 Task: Create a due date automation trigger when advanced on, 2 working days before a card is due add dates starting in more than 1 working days at 11:00 AM.
Action: Mouse moved to (1197, 354)
Screenshot: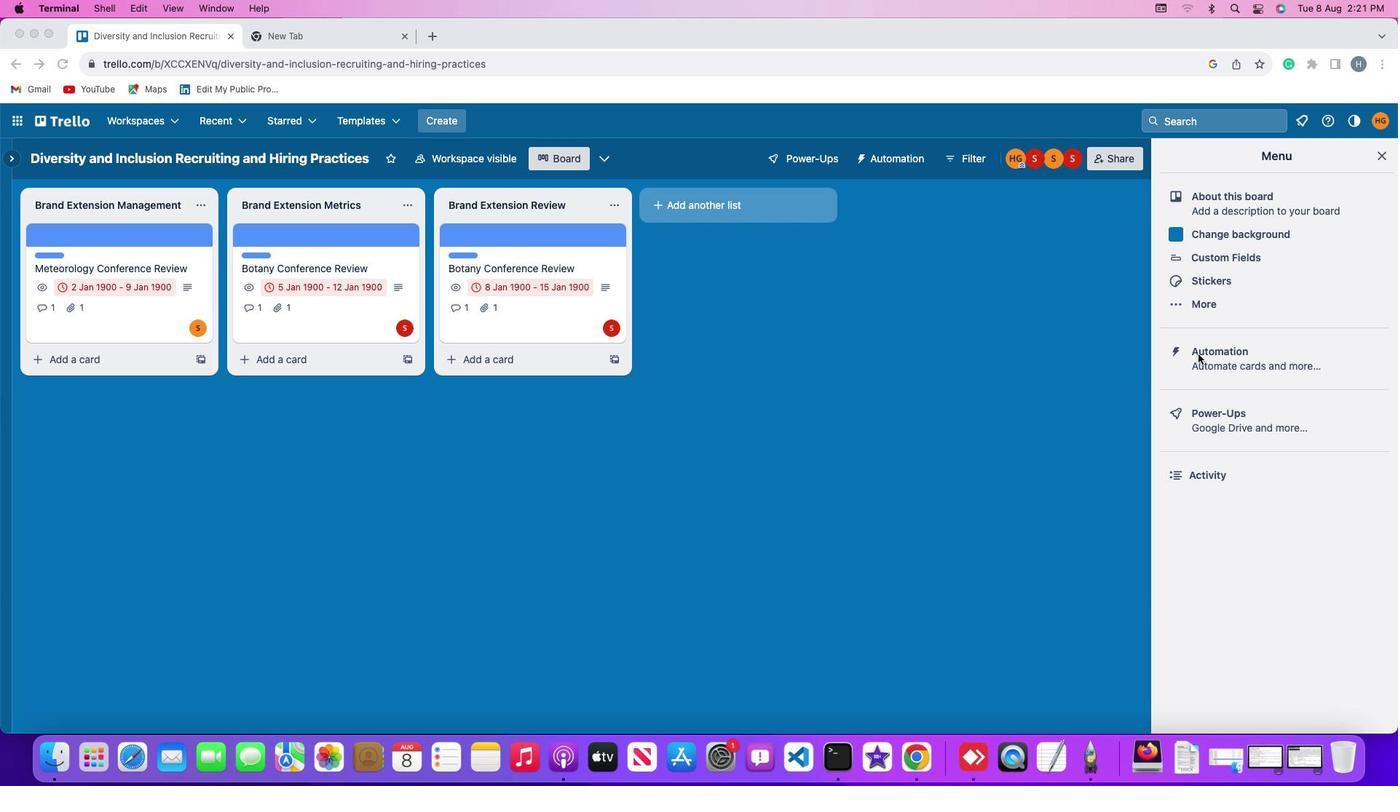 
Action: Mouse pressed left at (1197, 354)
Screenshot: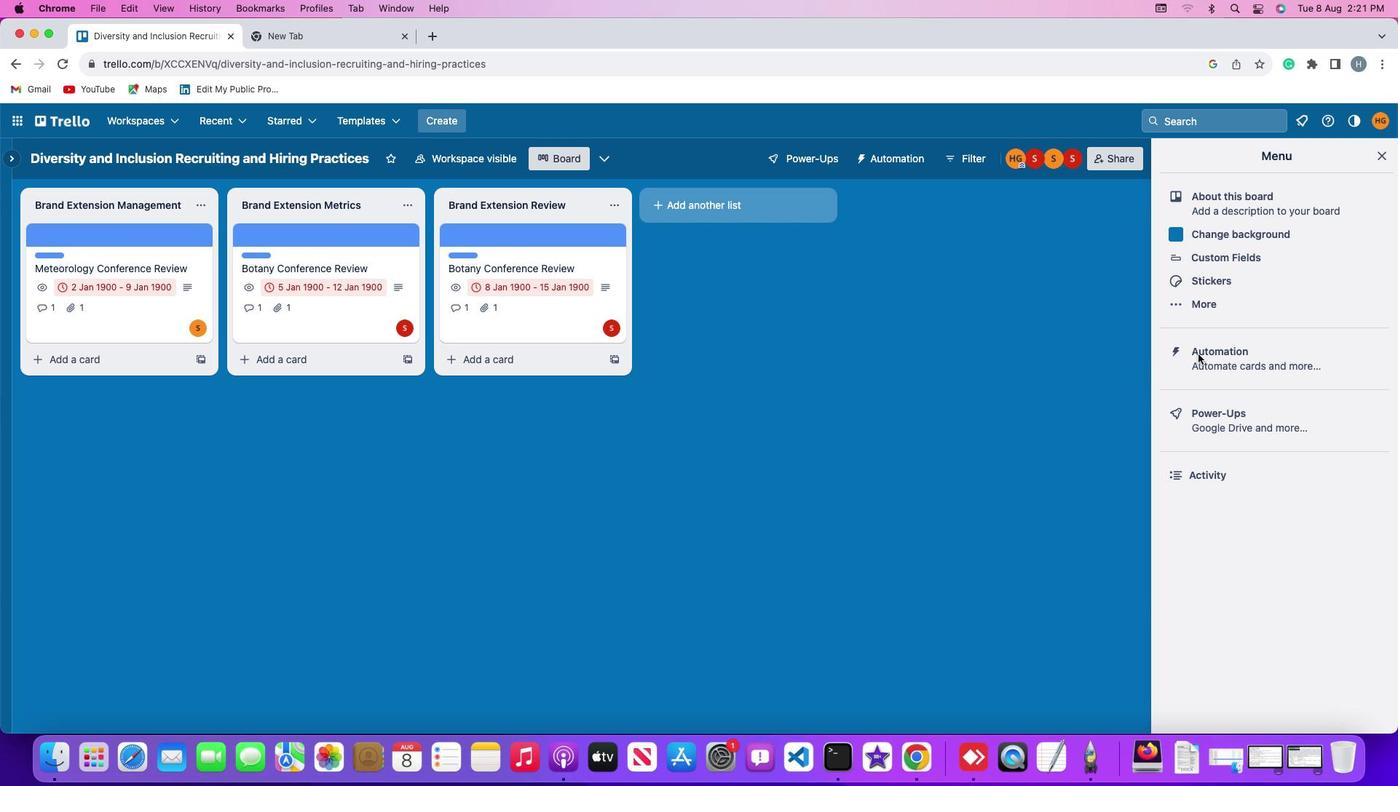 
Action: Mouse pressed left at (1197, 354)
Screenshot: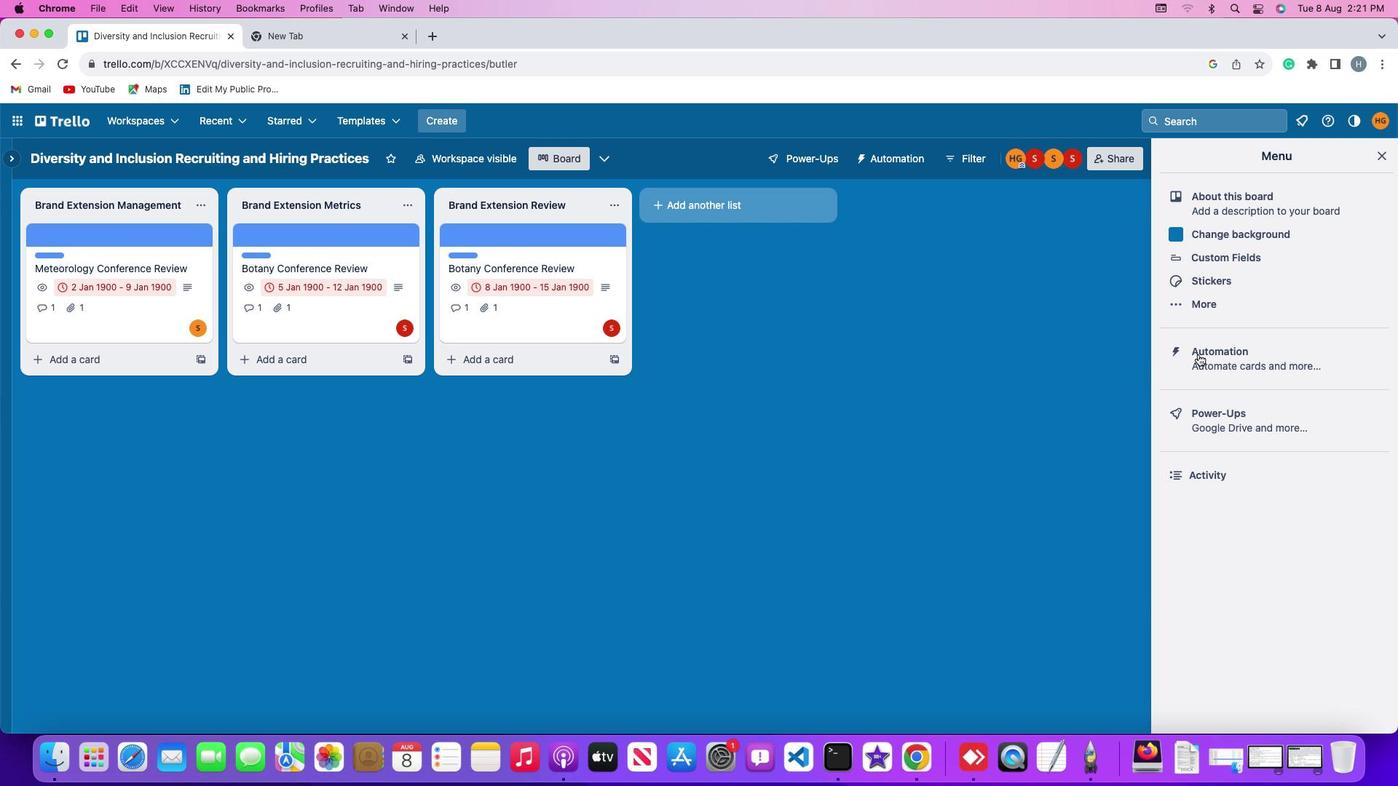 
Action: Mouse moved to (96, 347)
Screenshot: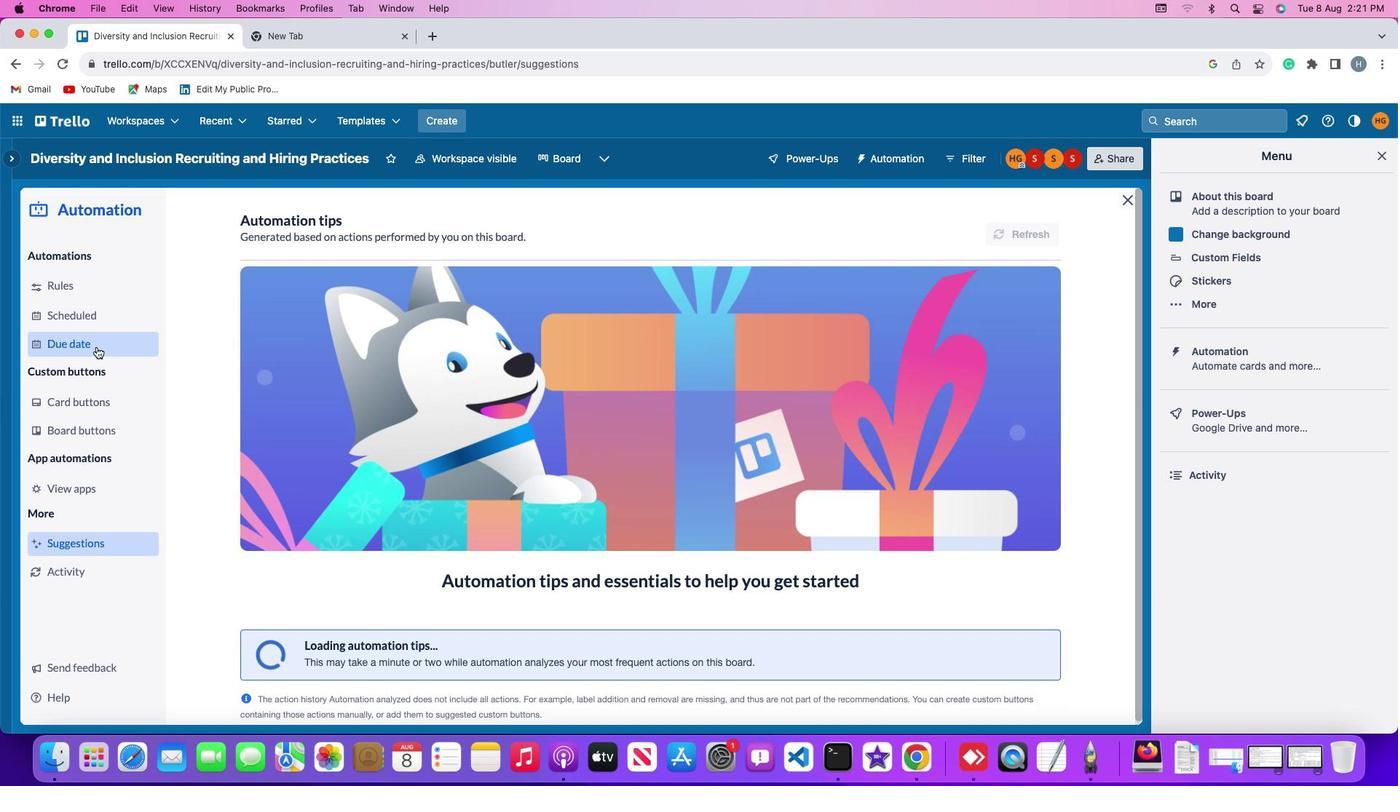
Action: Mouse pressed left at (96, 347)
Screenshot: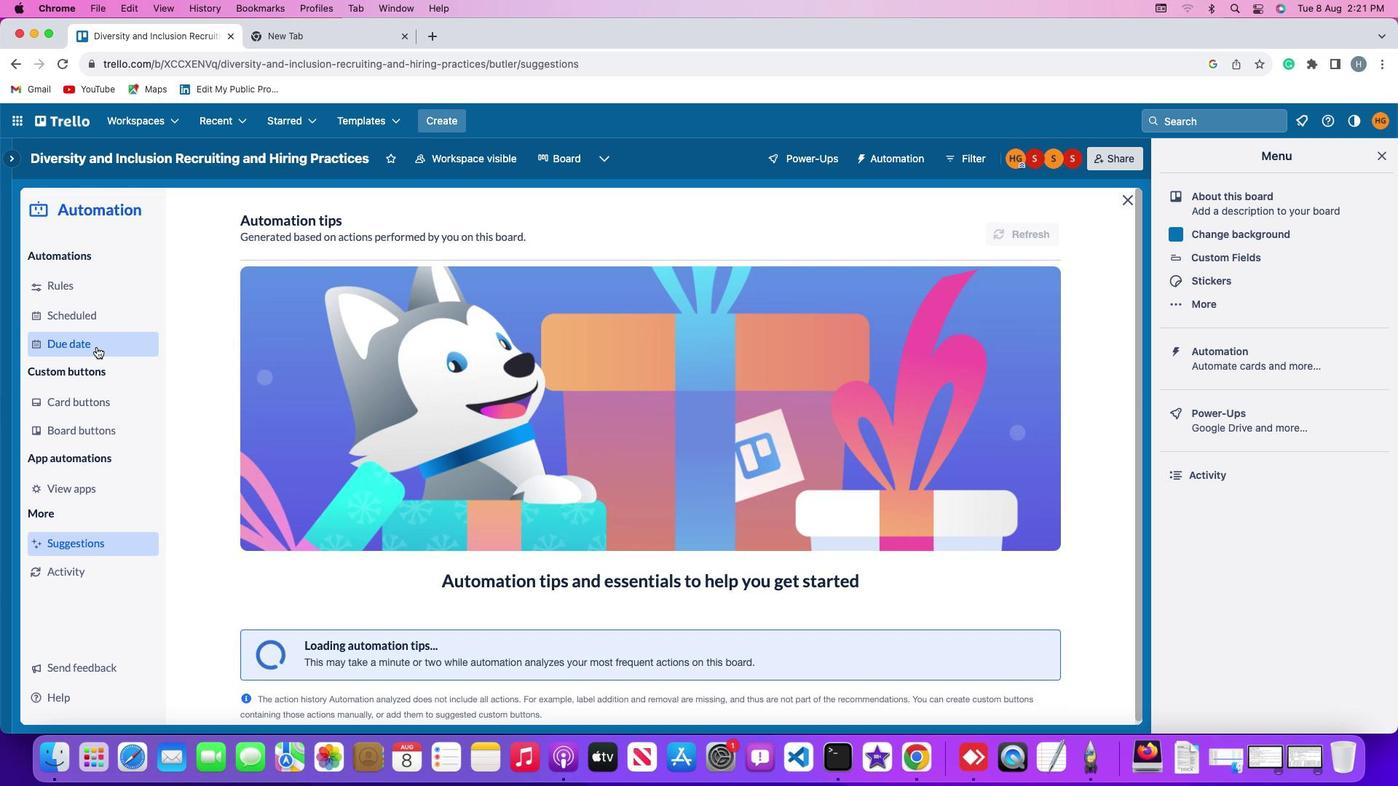 
Action: Mouse moved to (980, 223)
Screenshot: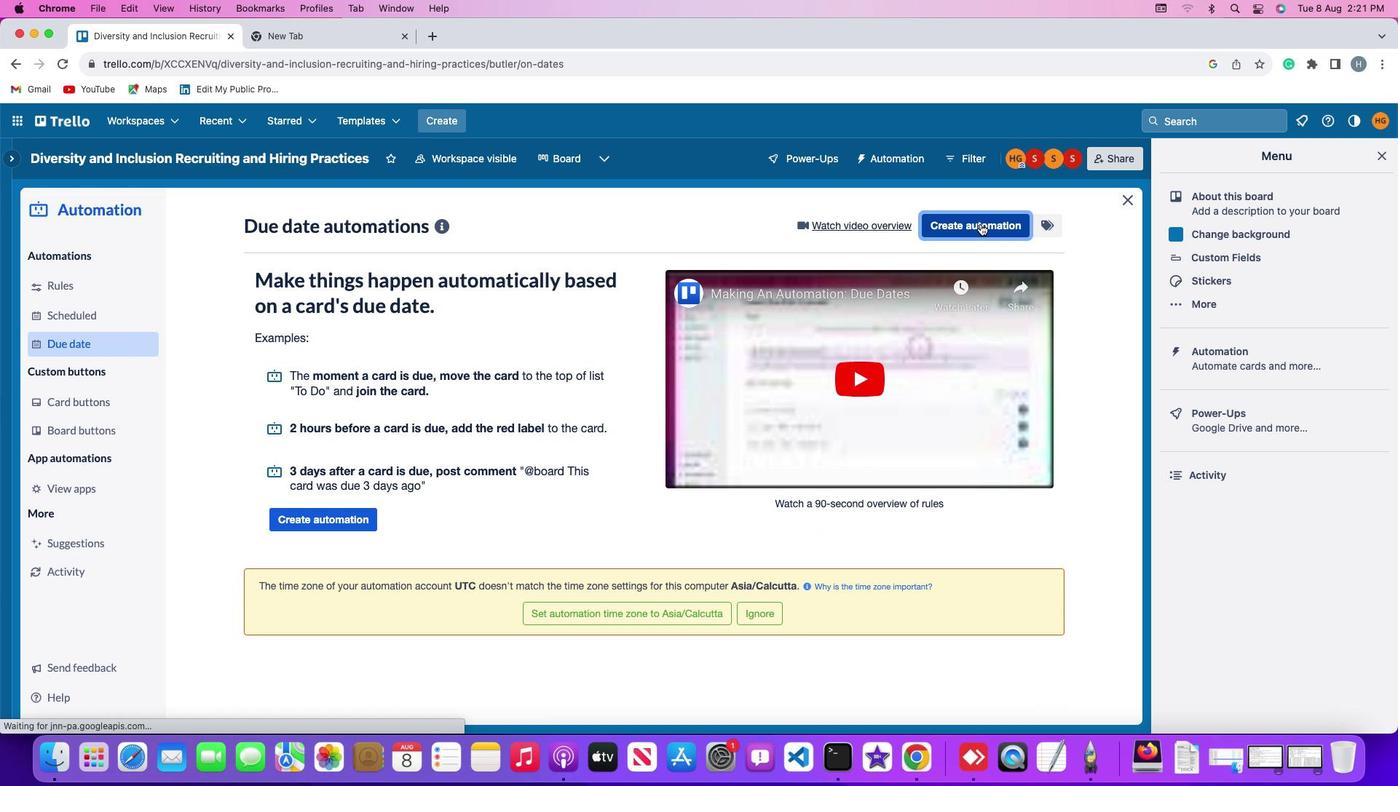 
Action: Mouse pressed left at (980, 223)
Screenshot: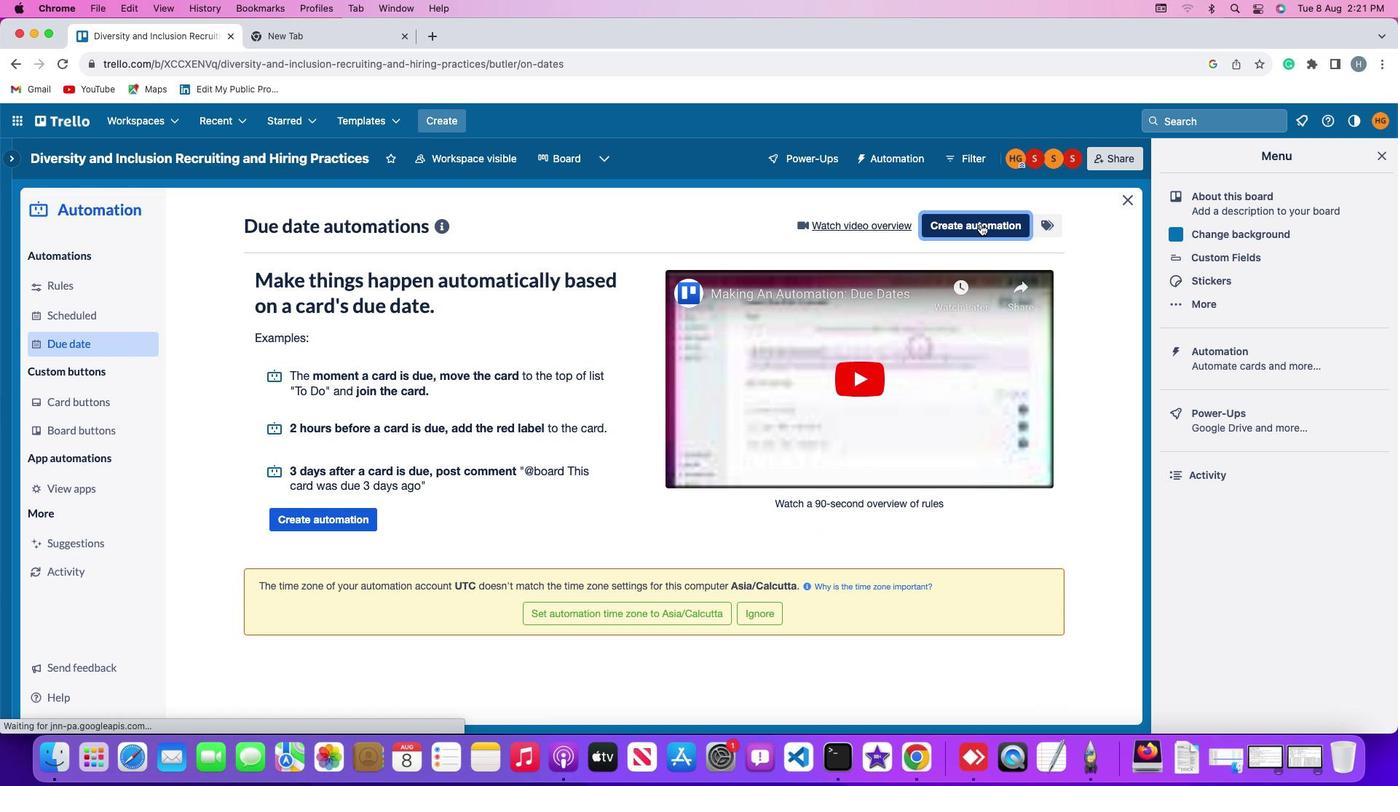
Action: Mouse moved to (305, 358)
Screenshot: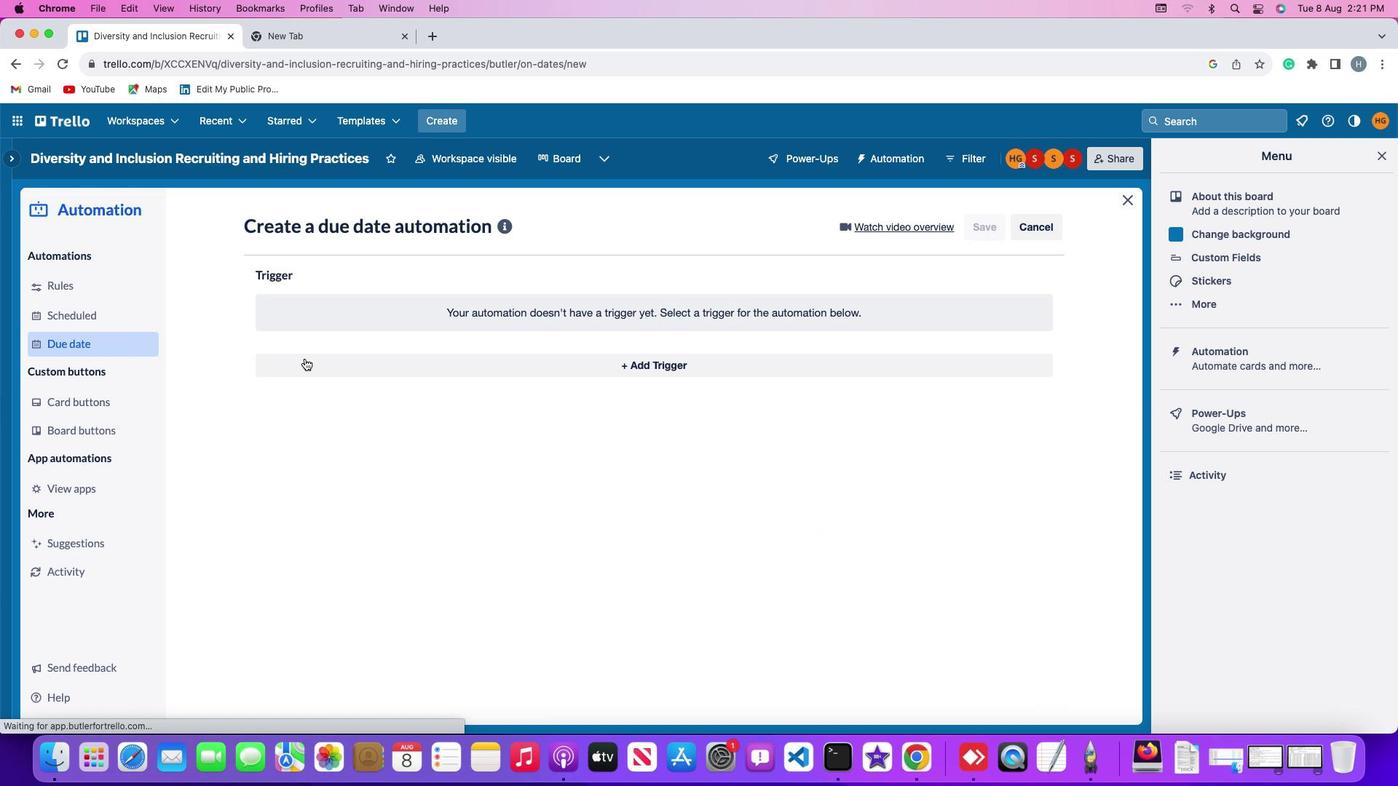 
Action: Mouse pressed left at (305, 358)
Screenshot: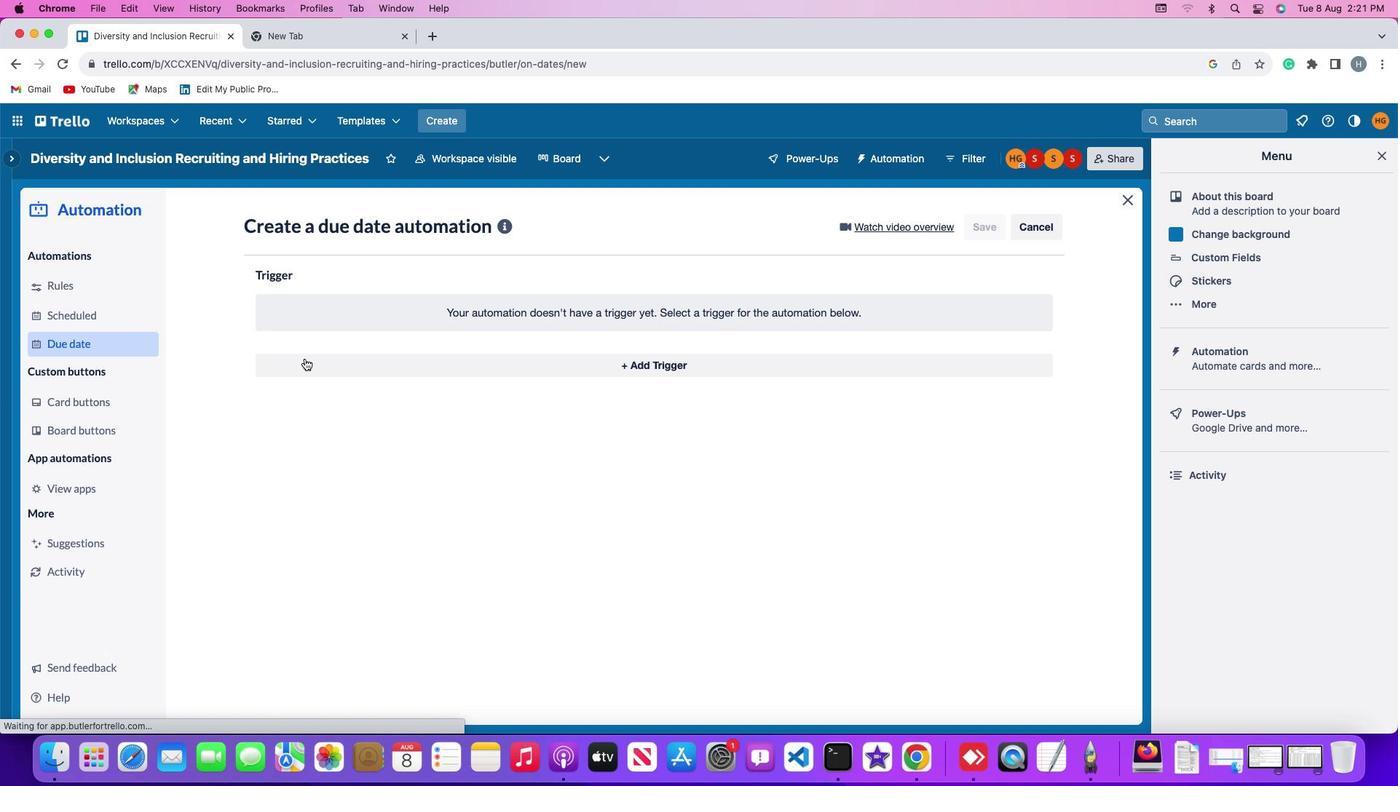
Action: Mouse moved to (284, 583)
Screenshot: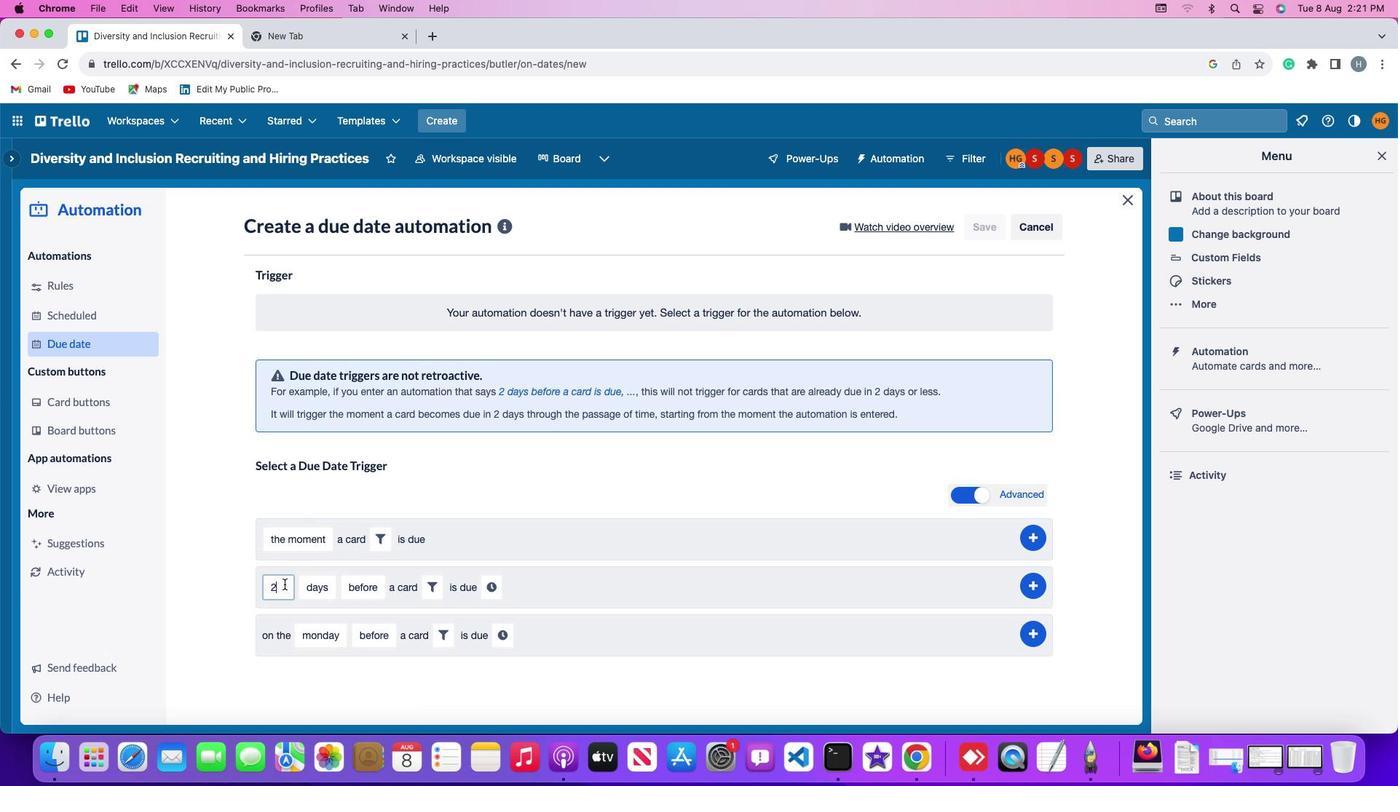
Action: Mouse pressed left at (284, 583)
Screenshot: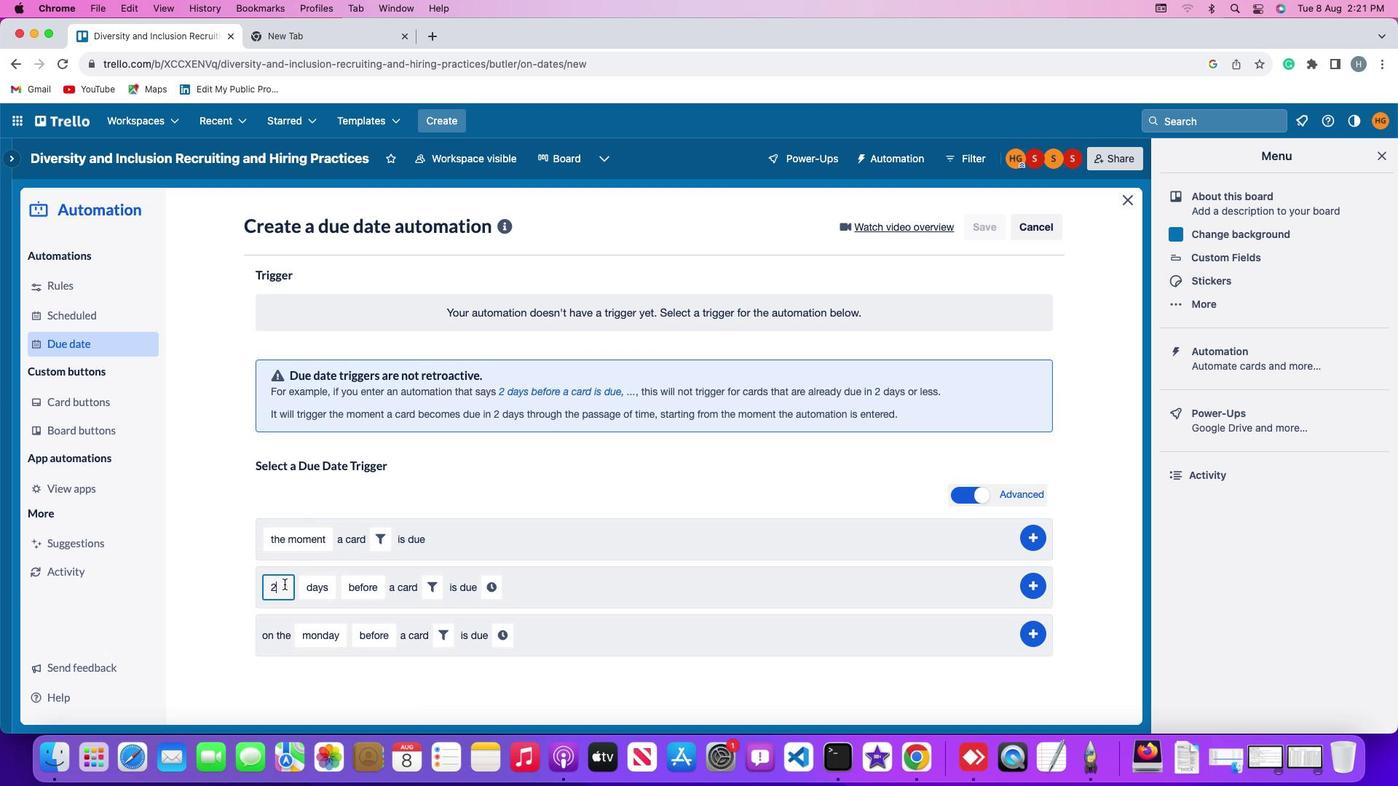 
Action: Mouse moved to (284, 581)
Screenshot: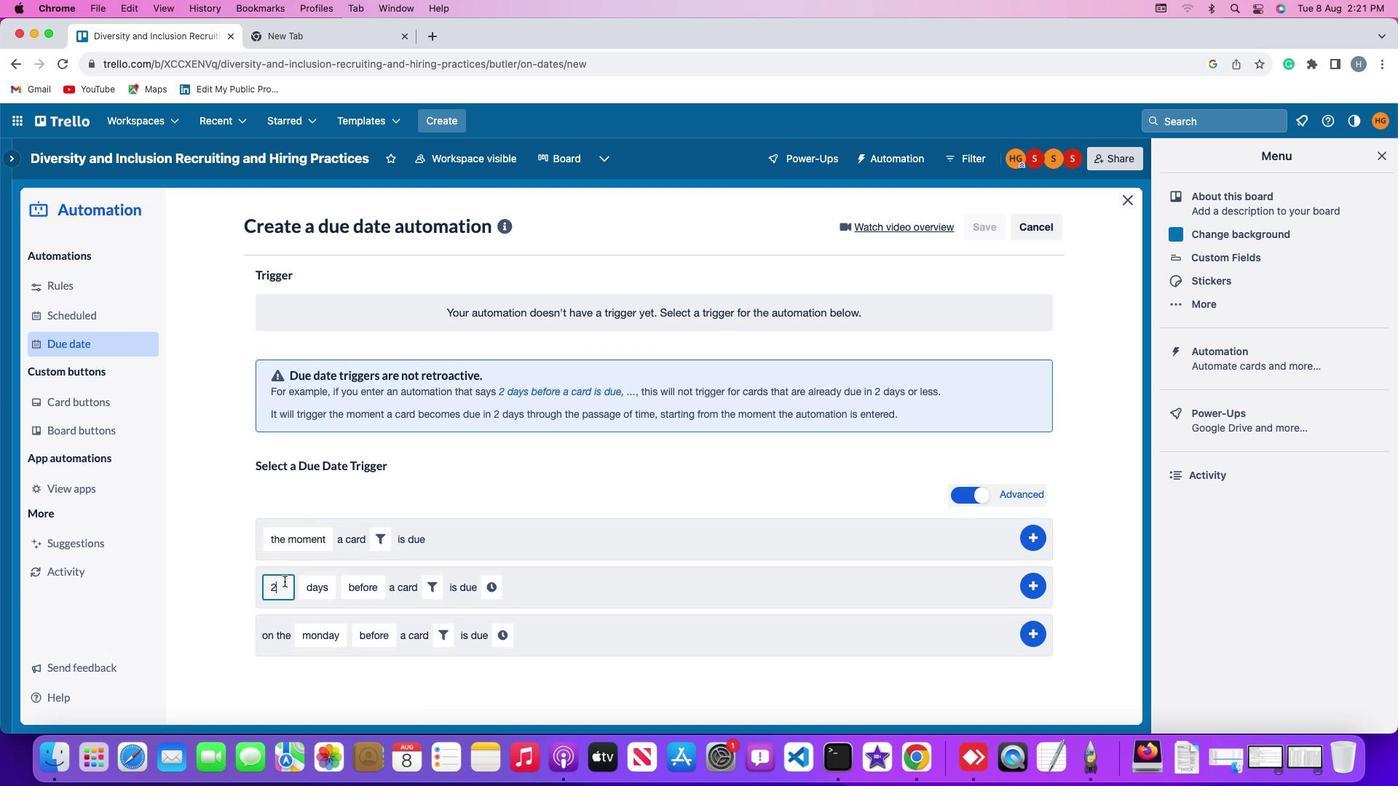 
Action: Key pressed Key.backspace'2'
Screenshot: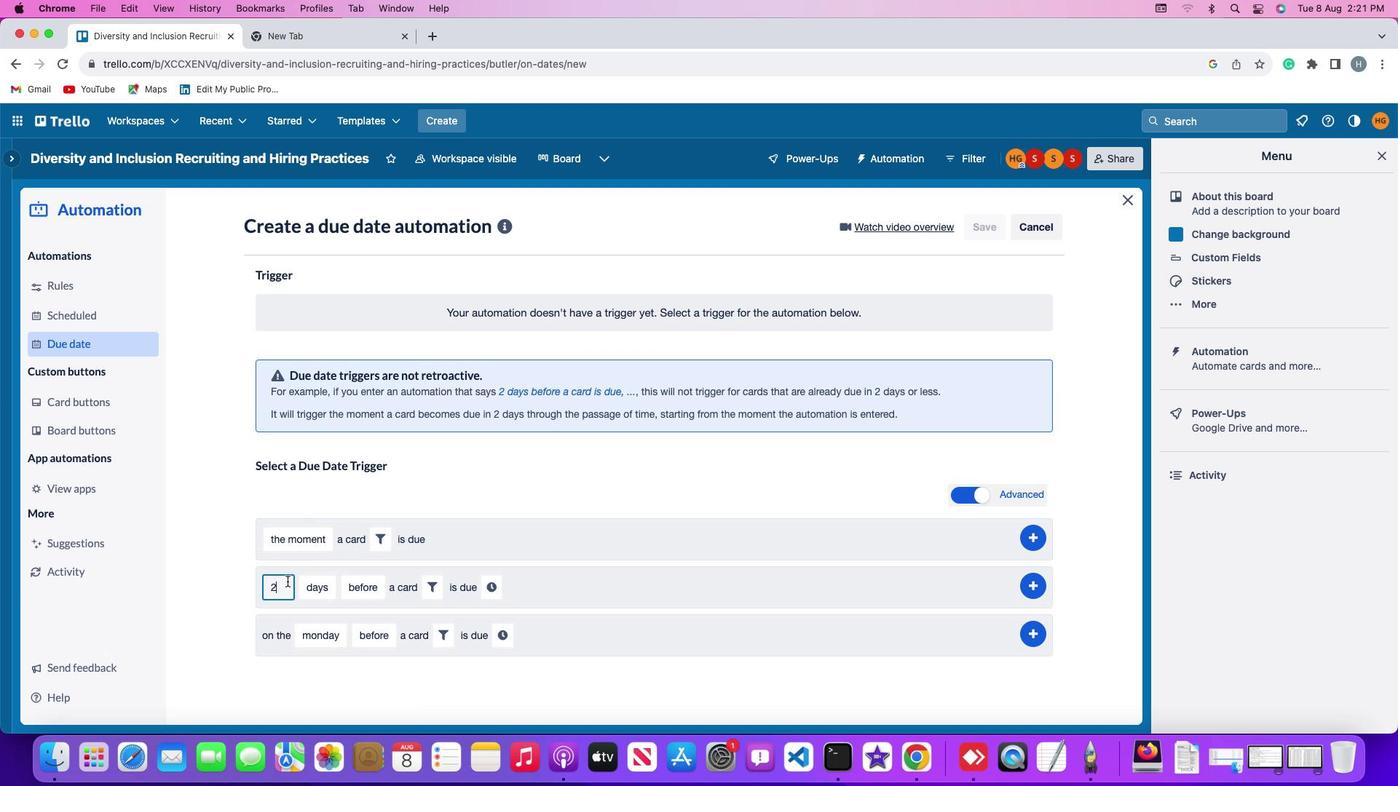 
Action: Mouse moved to (311, 582)
Screenshot: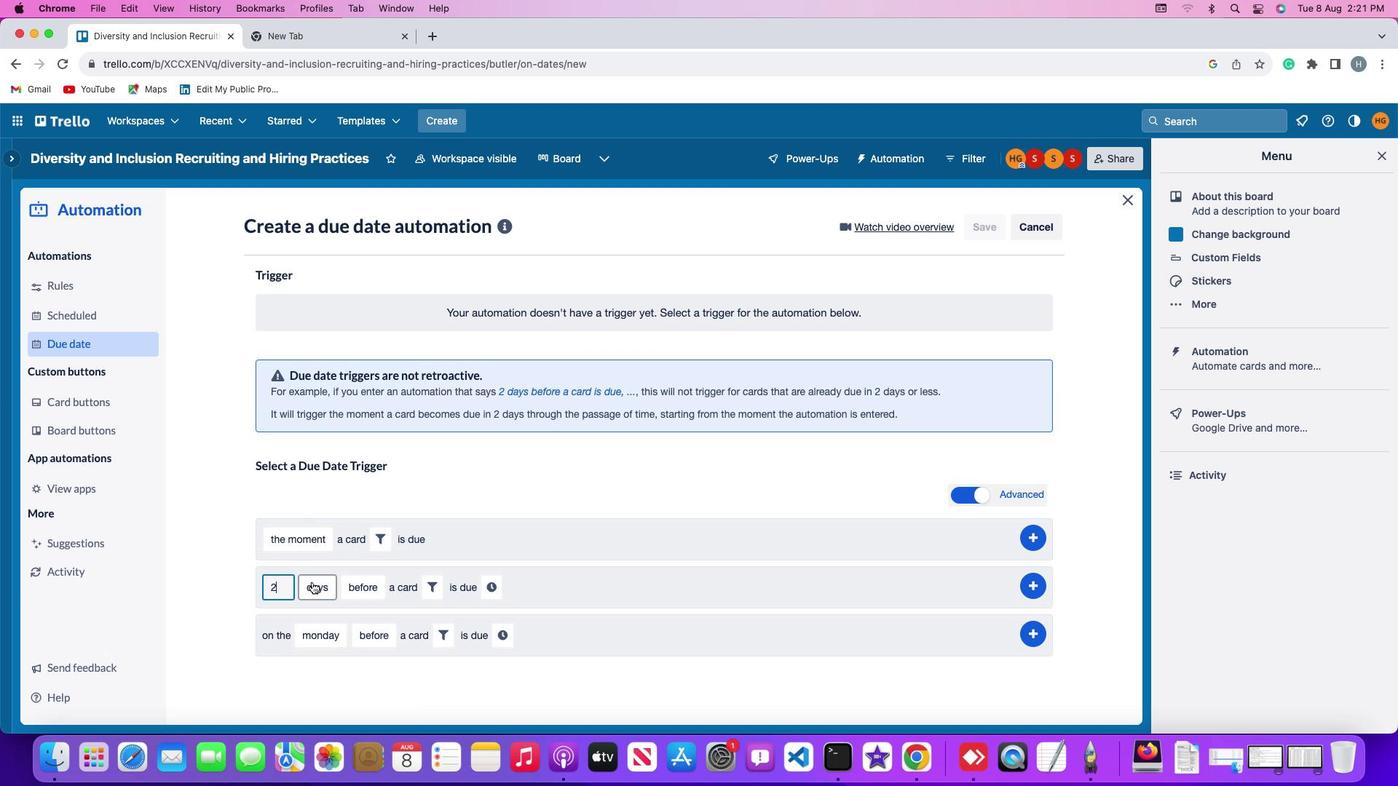 
Action: Mouse pressed left at (311, 582)
Screenshot: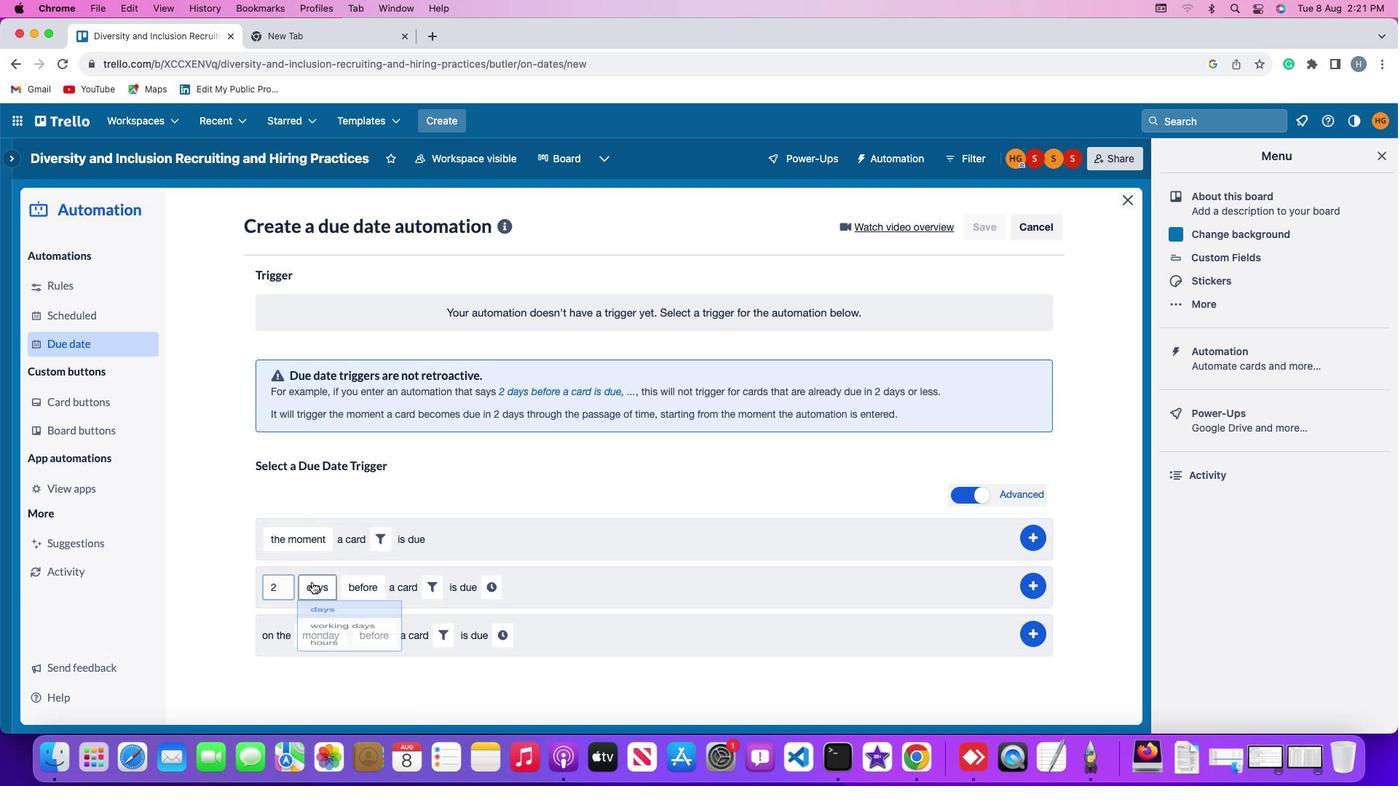 
Action: Mouse moved to (329, 637)
Screenshot: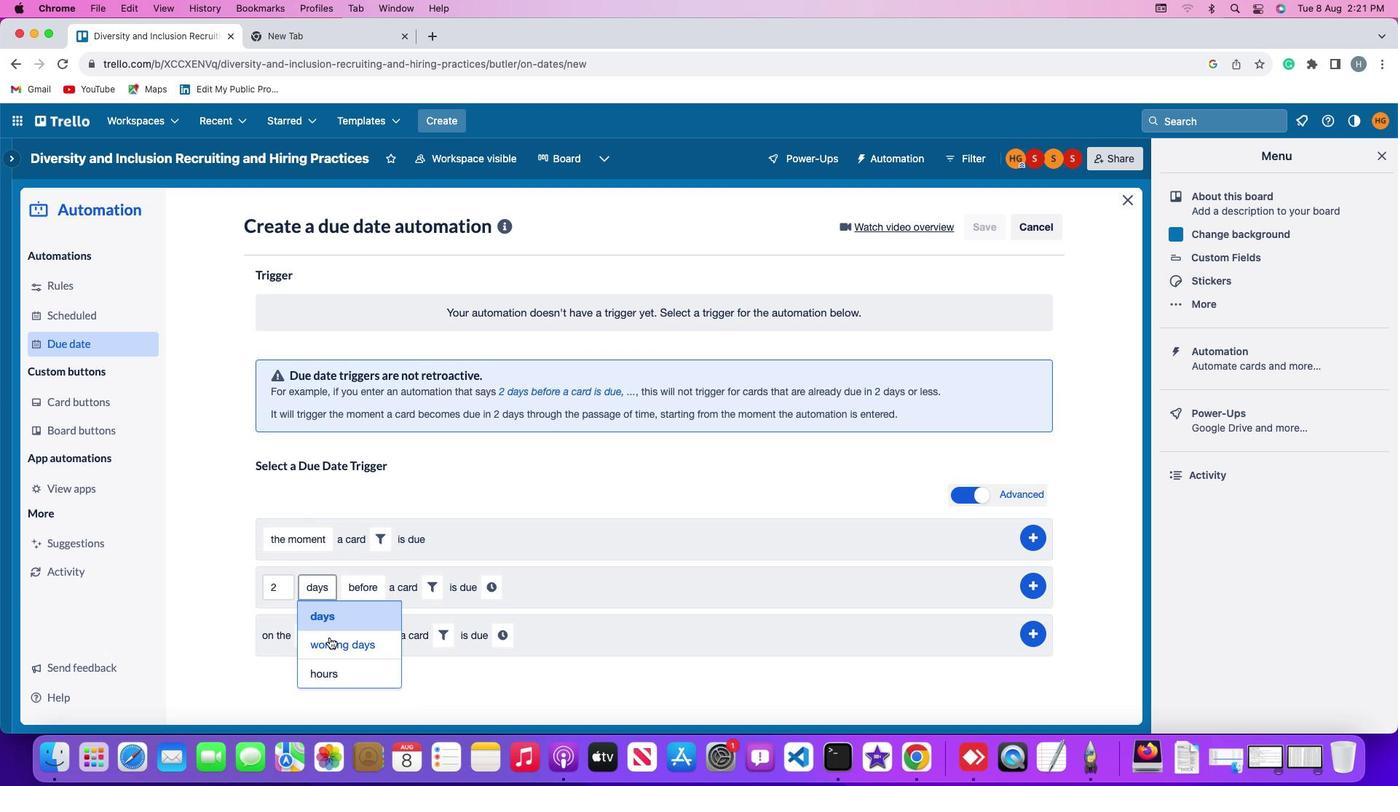
Action: Mouse pressed left at (329, 637)
Screenshot: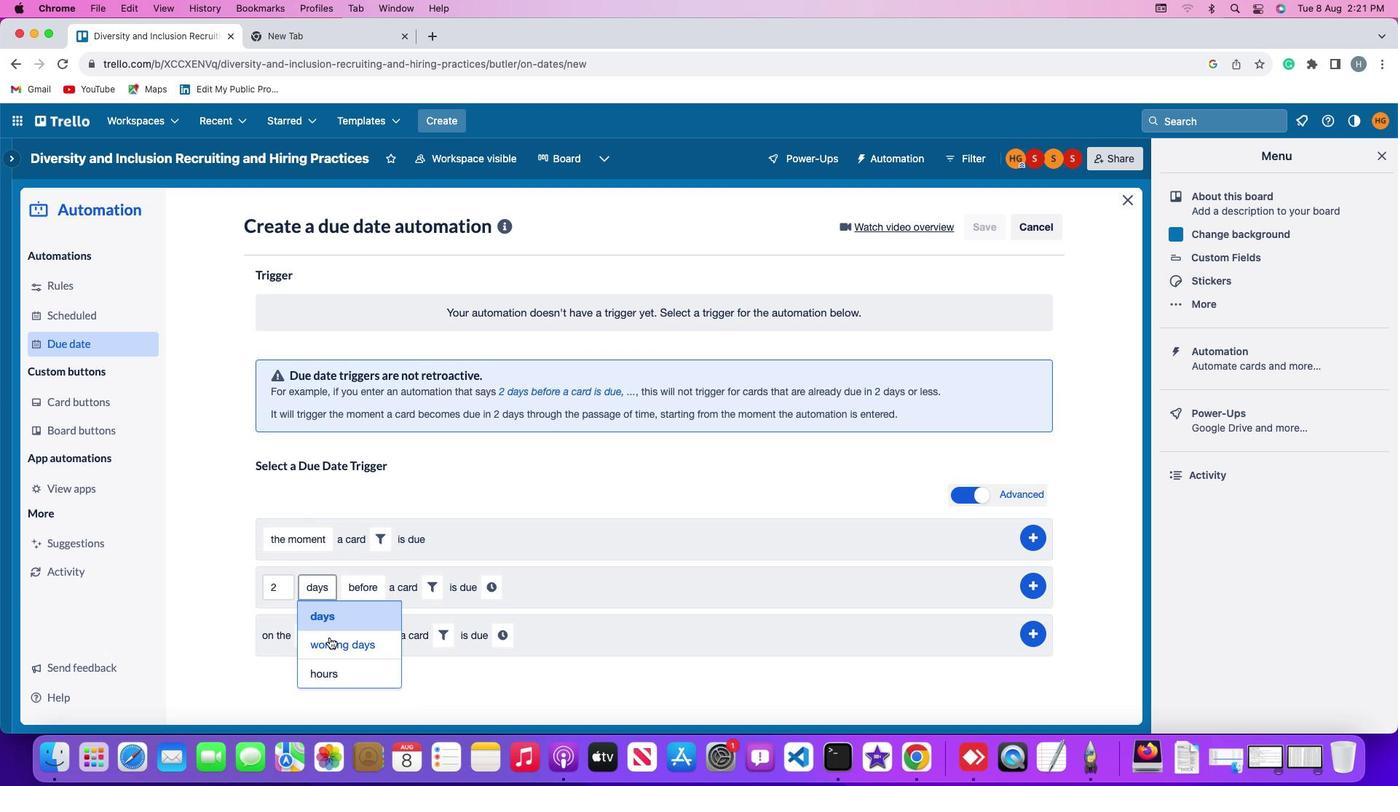 
Action: Mouse moved to (385, 580)
Screenshot: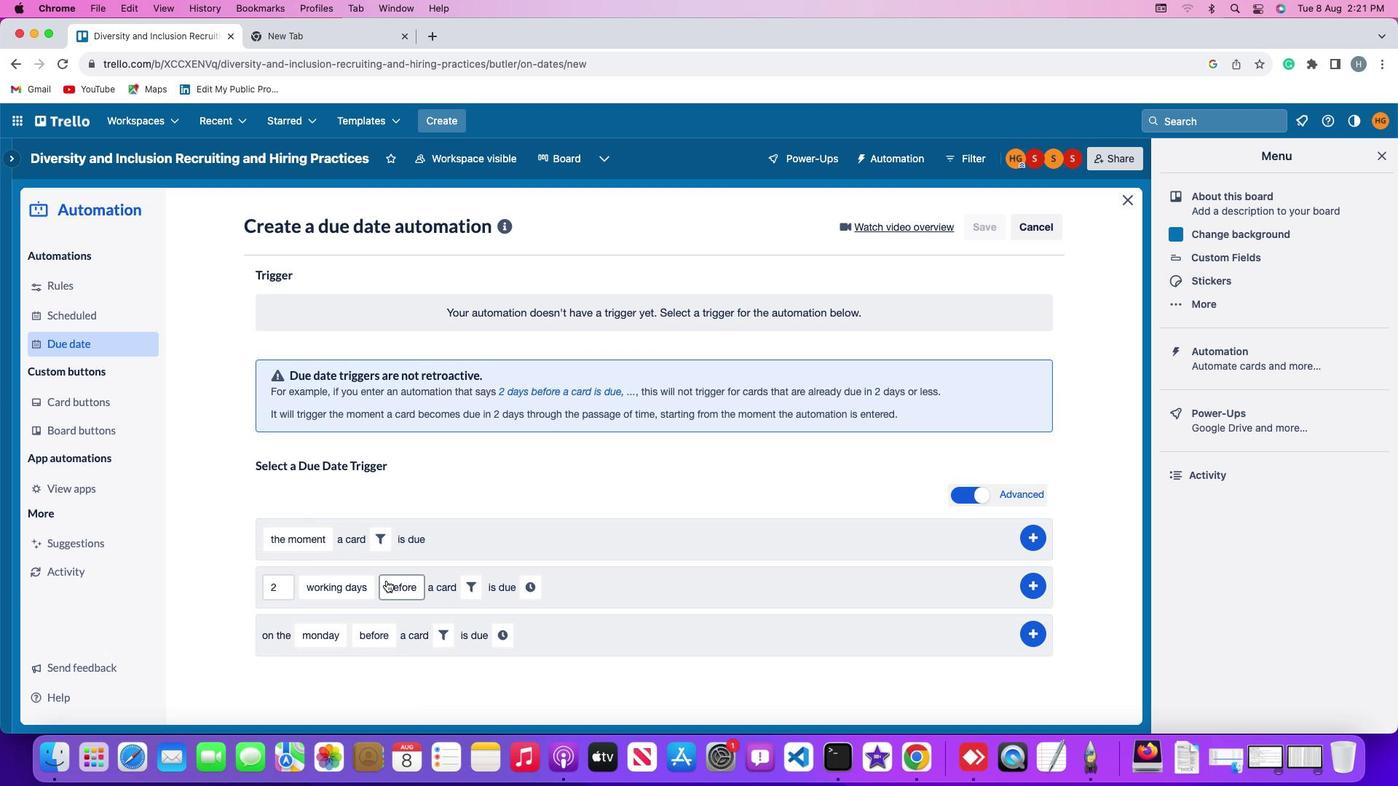 
Action: Mouse pressed left at (385, 580)
Screenshot: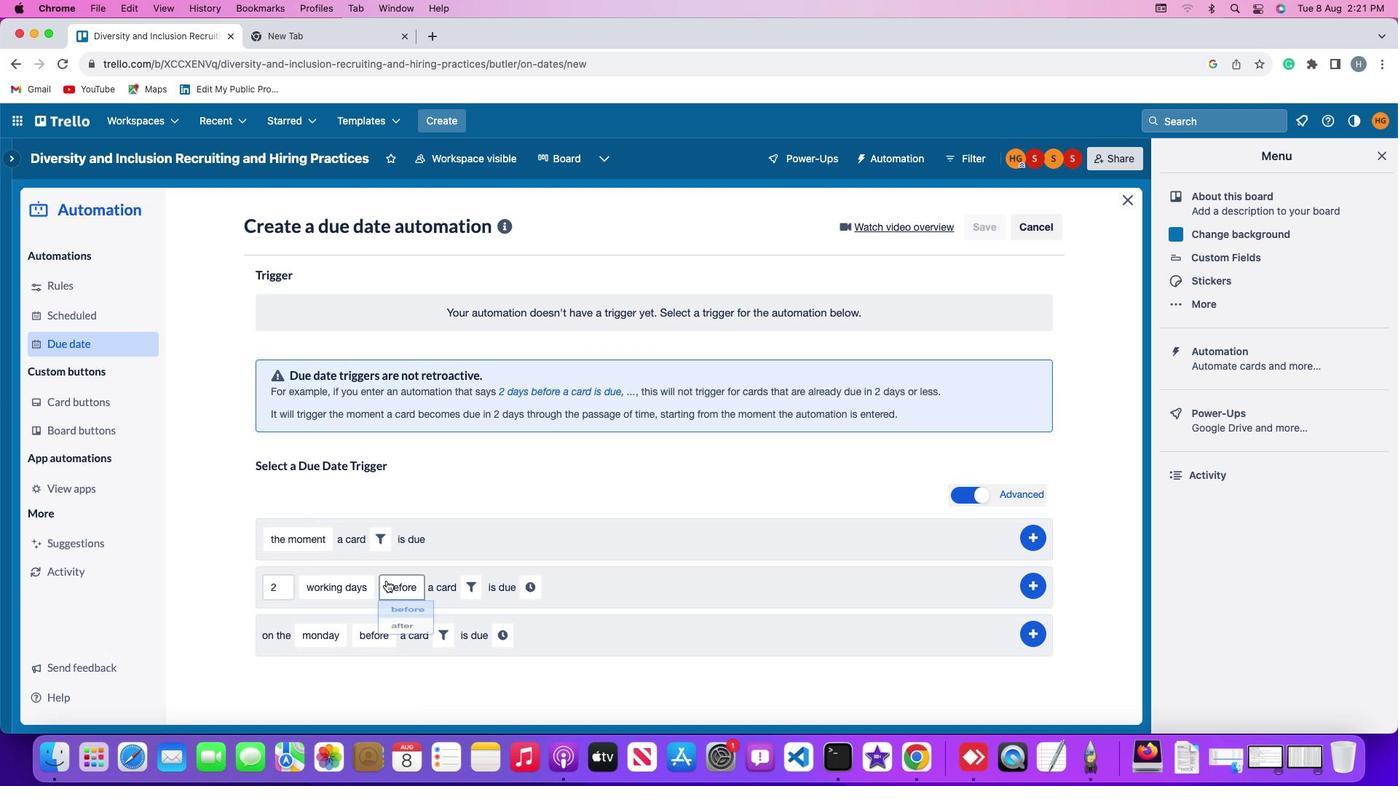 
Action: Mouse moved to (413, 613)
Screenshot: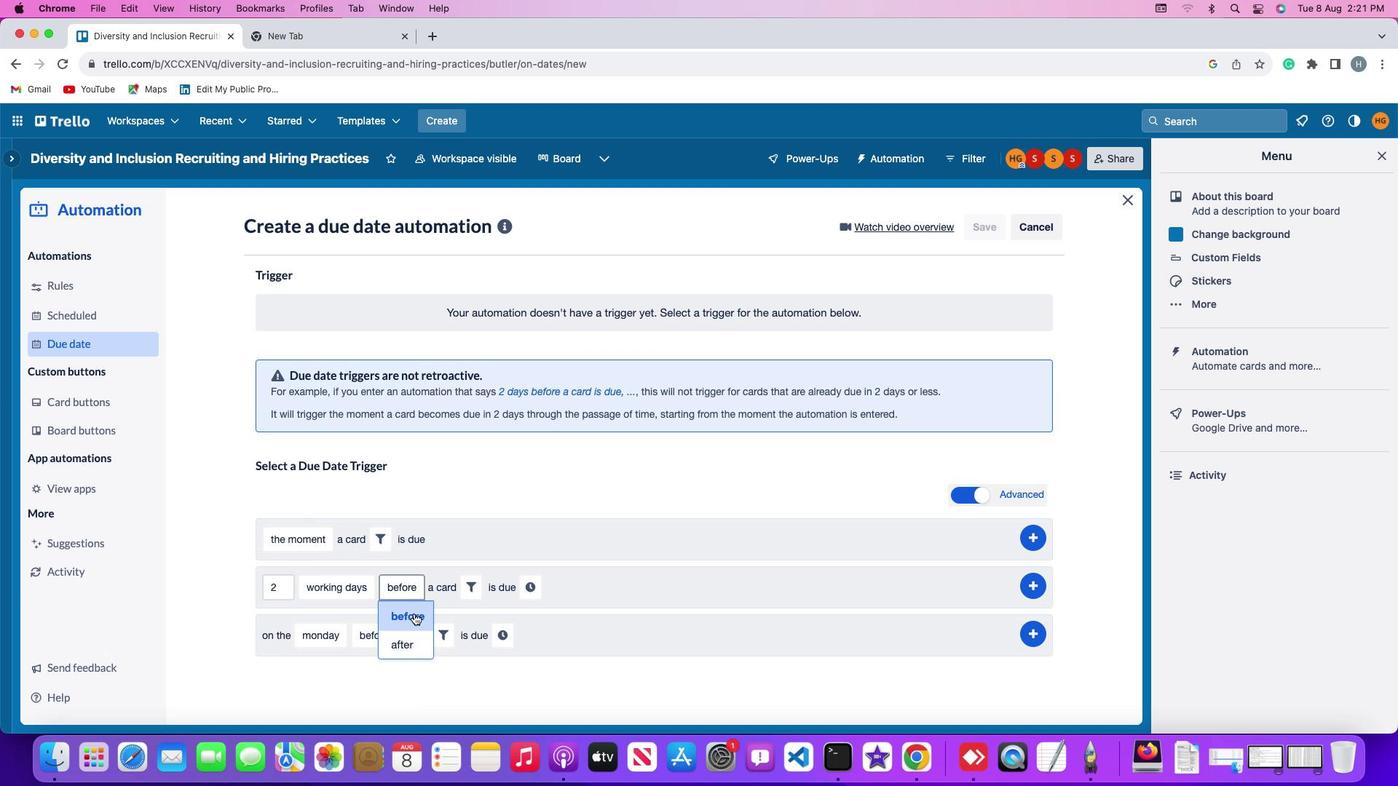 
Action: Mouse pressed left at (413, 613)
Screenshot: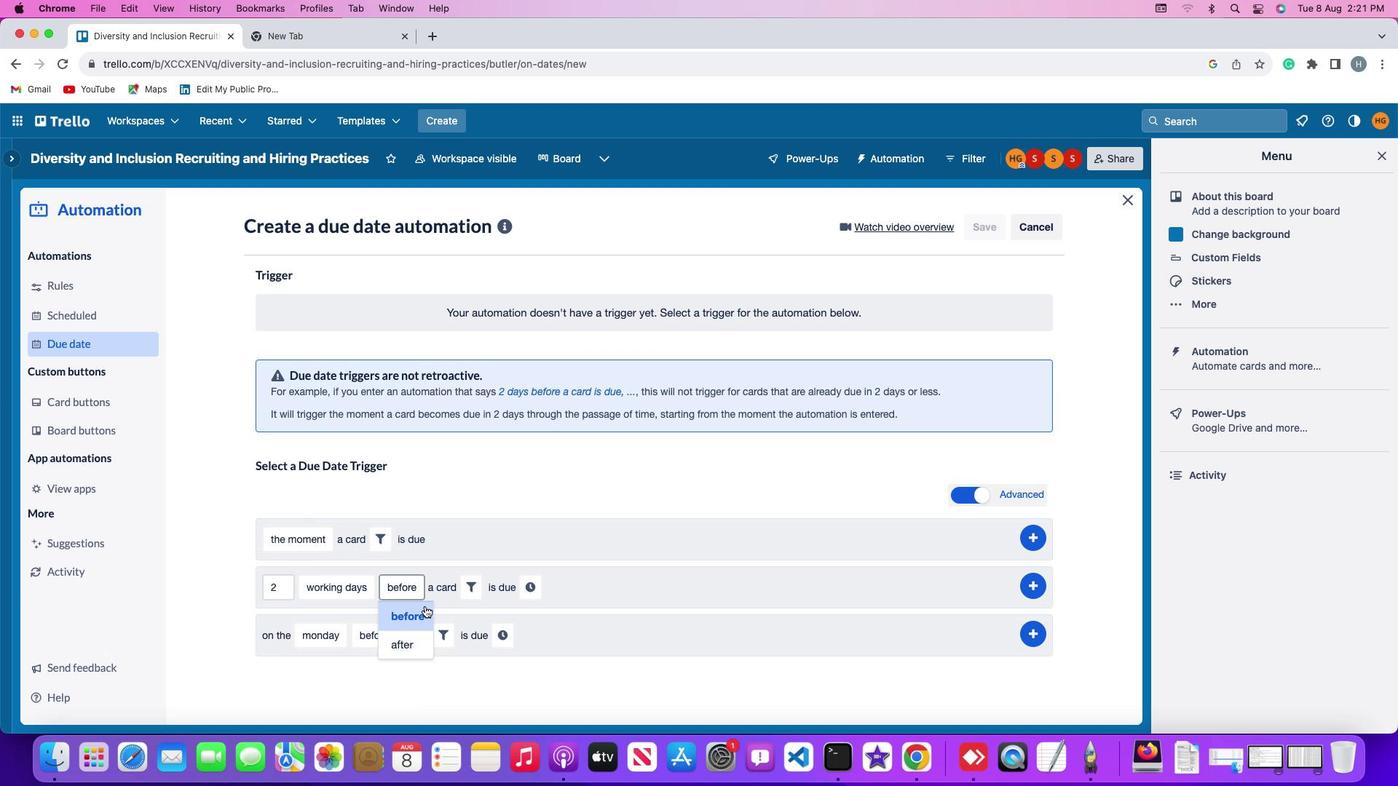 
Action: Mouse moved to (472, 587)
Screenshot: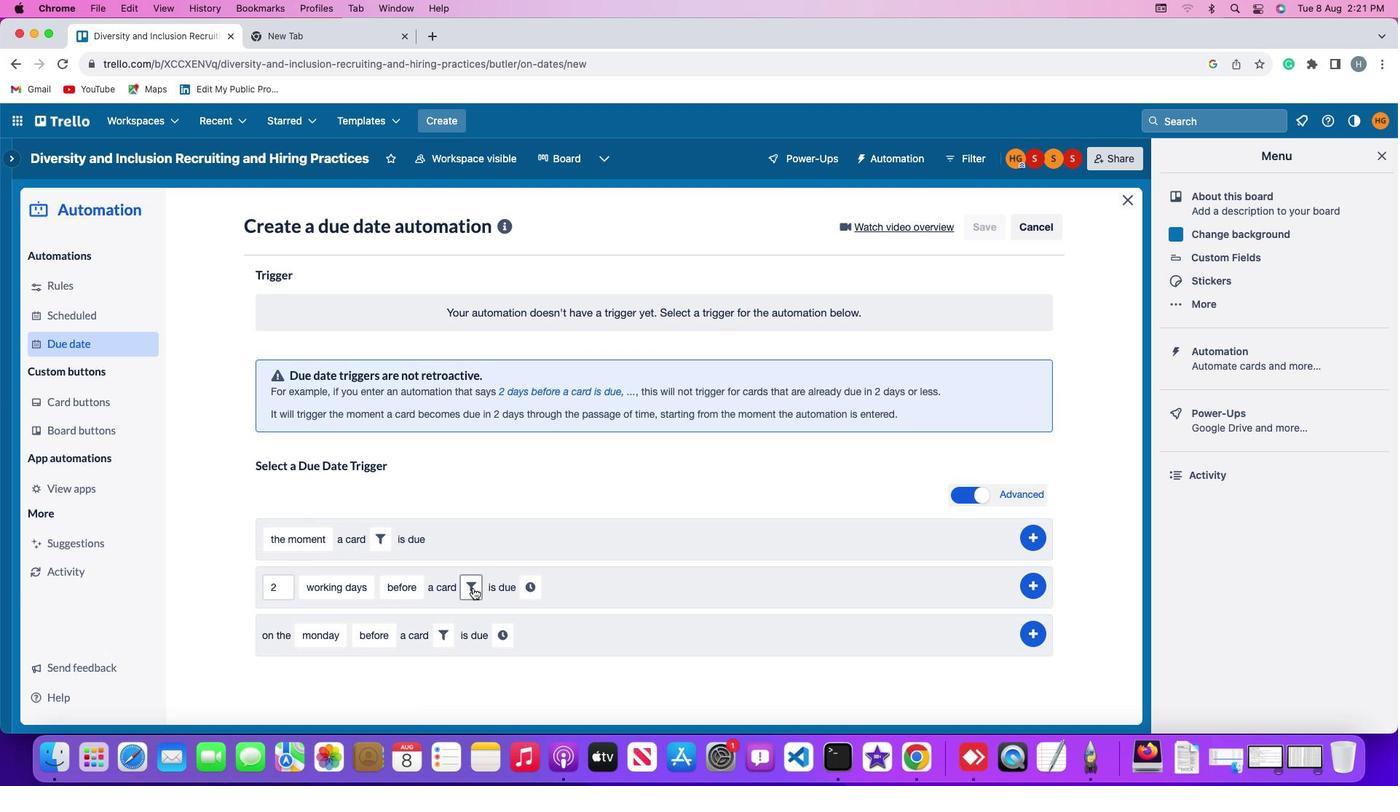 
Action: Mouse pressed left at (472, 587)
Screenshot: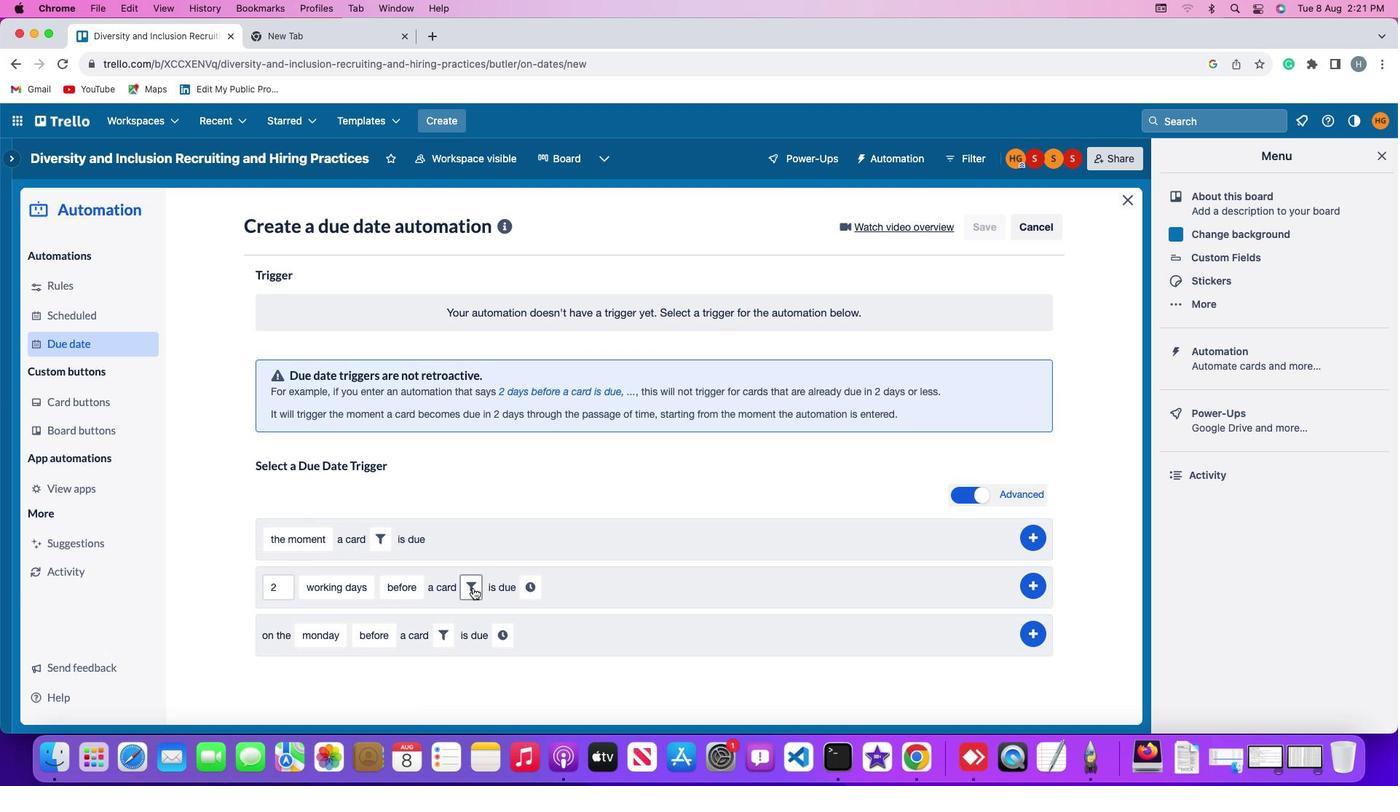 
Action: Mouse moved to (543, 629)
Screenshot: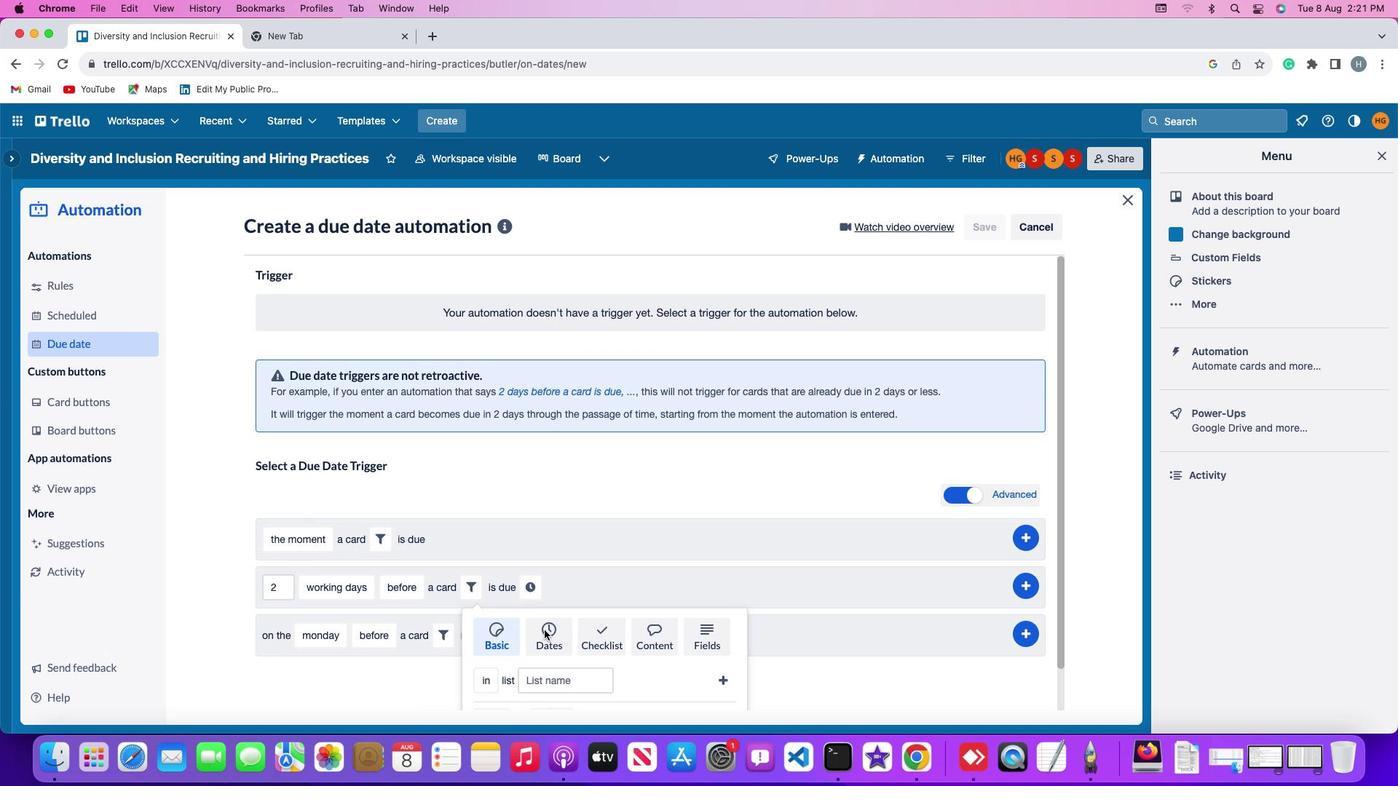 
Action: Mouse pressed left at (543, 629)
Screenshot: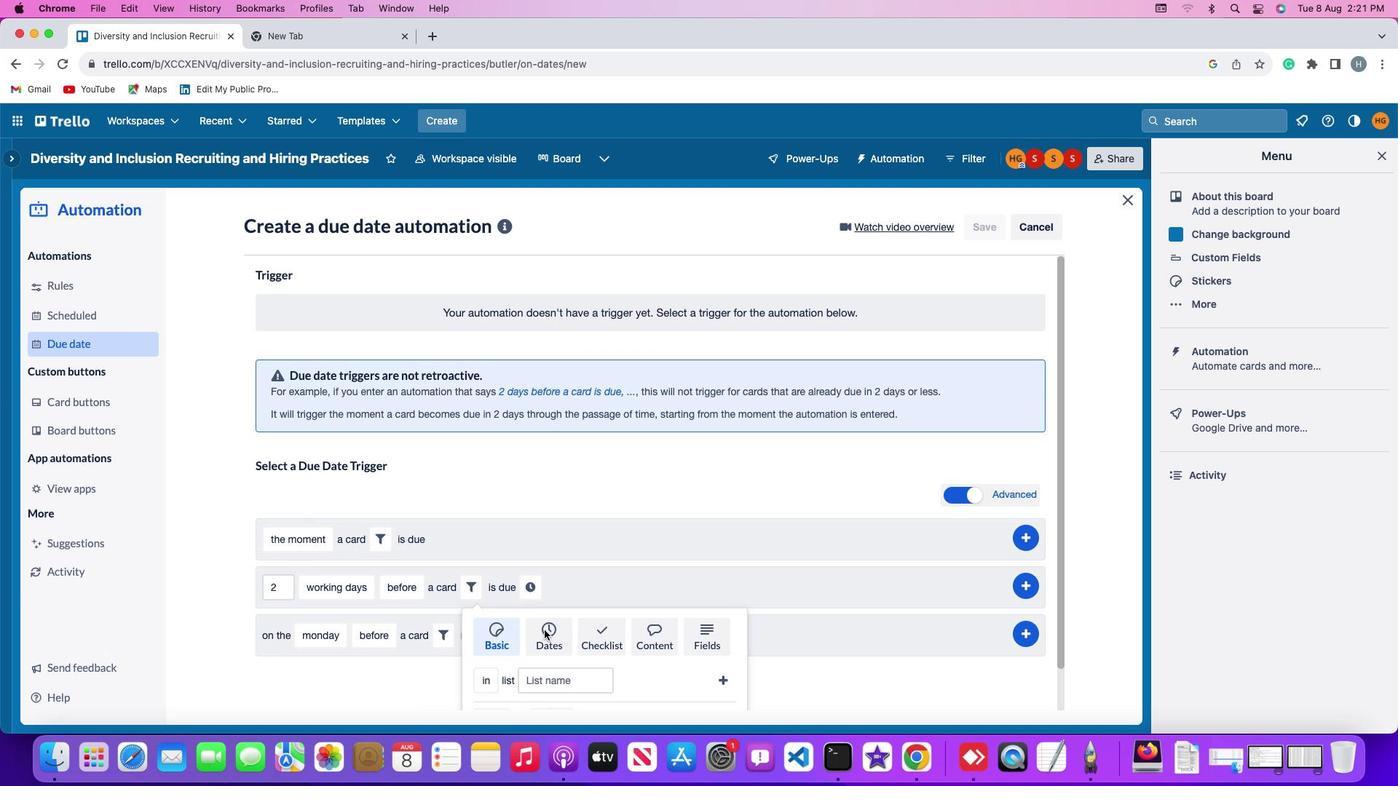 
Action: Mouse moved to (396, 667)
Screenshot: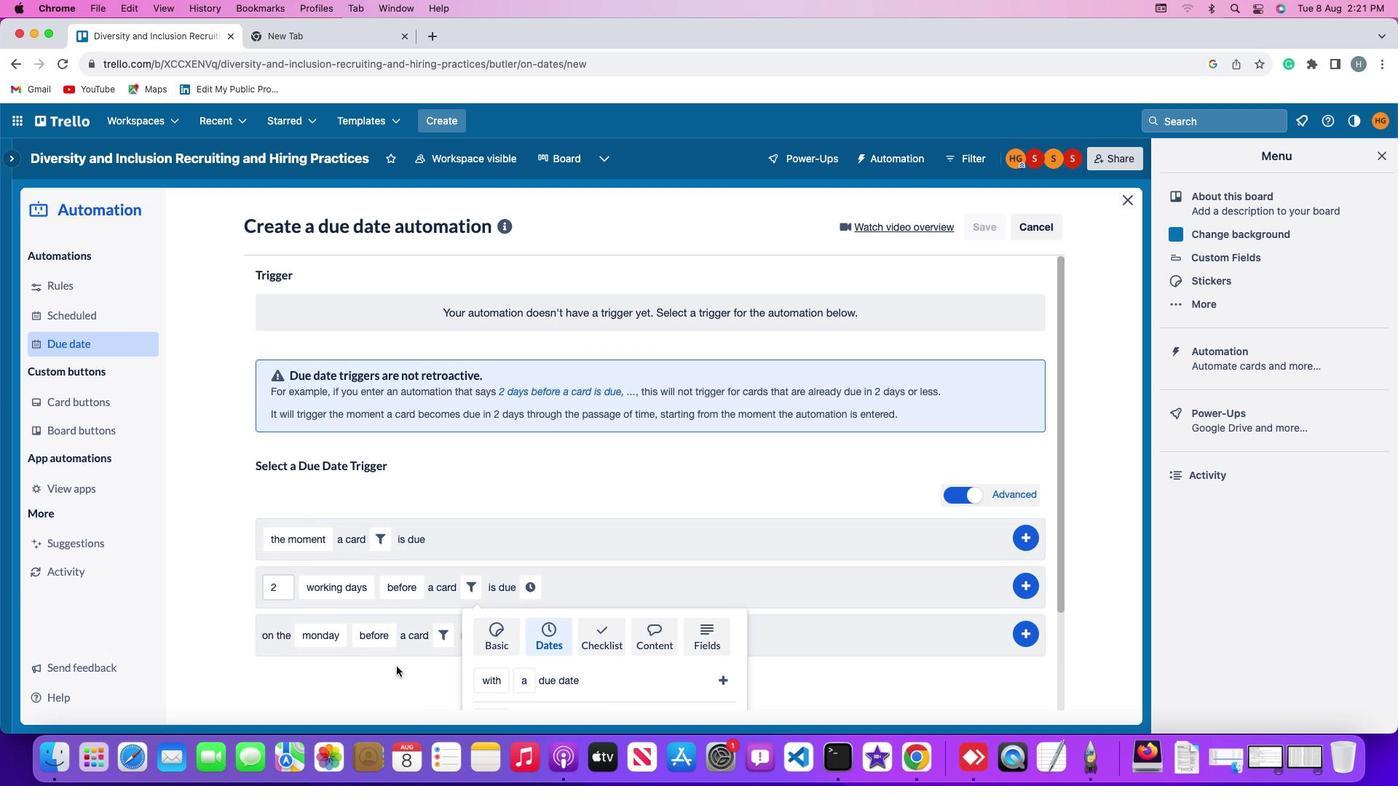 
Action: Mouse scrolled (396, 667) with delta (0, 0)
Screenshot: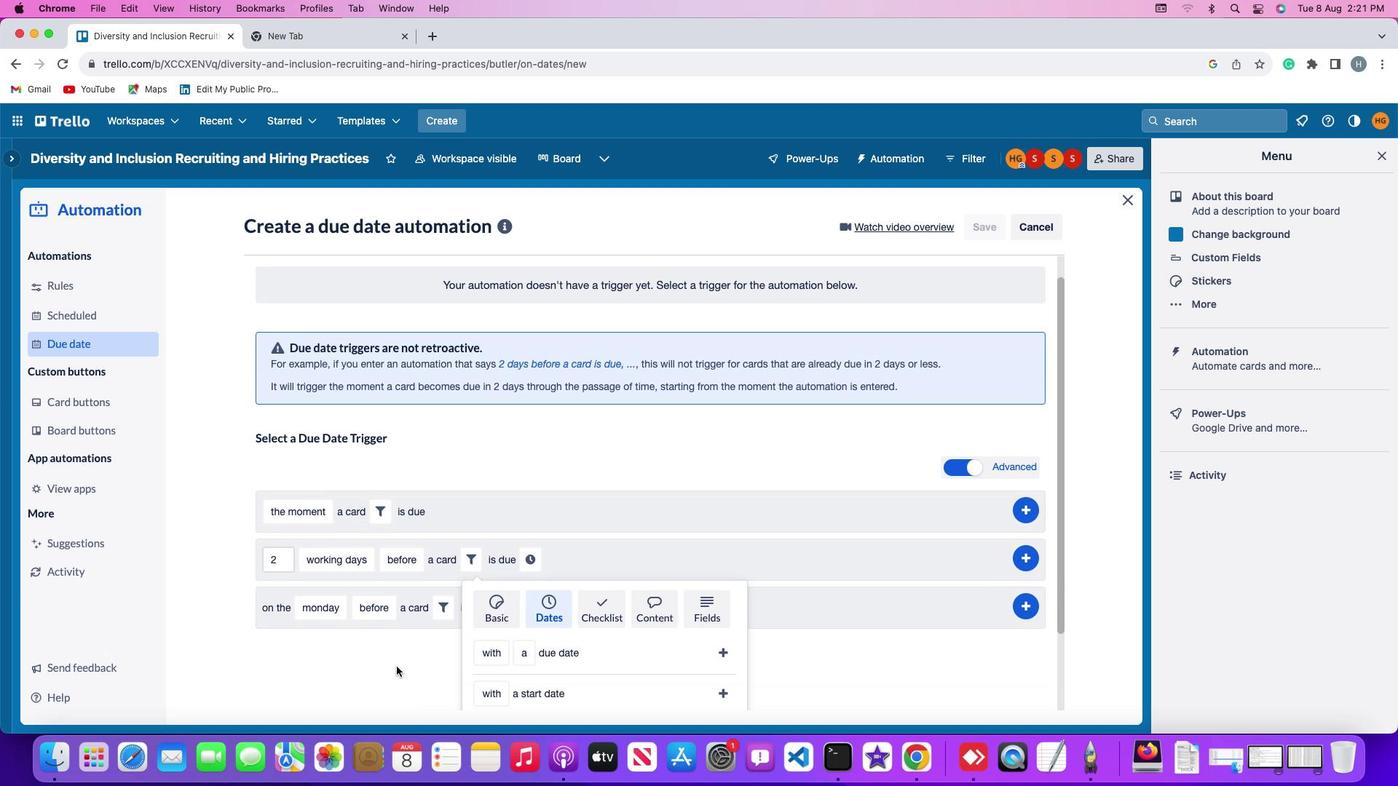 
Action: Mouse scrolled (396, 667) with delta (0, 0)
Screenshot: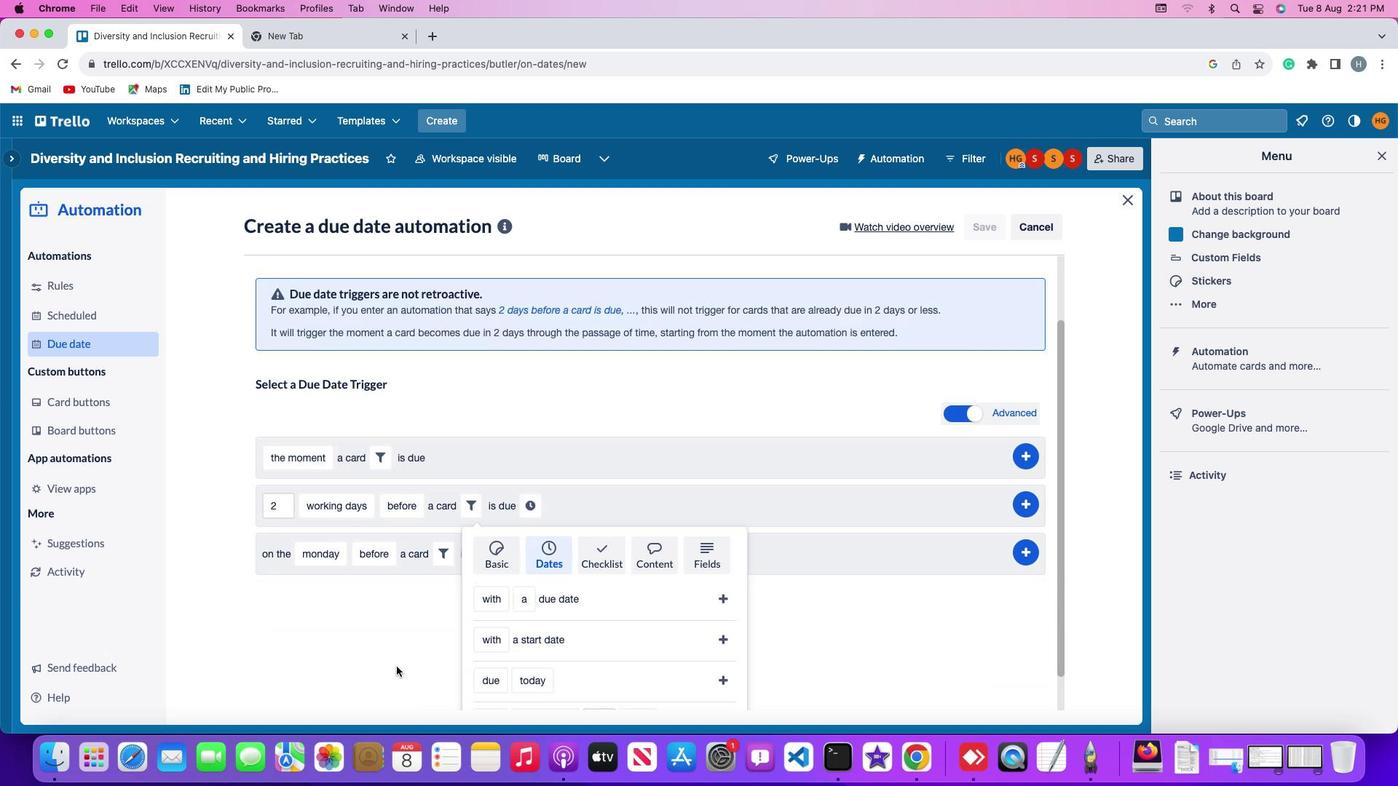 
Action: Mouse scrolled (396, 667) with delta (0, -2)
Screenshot: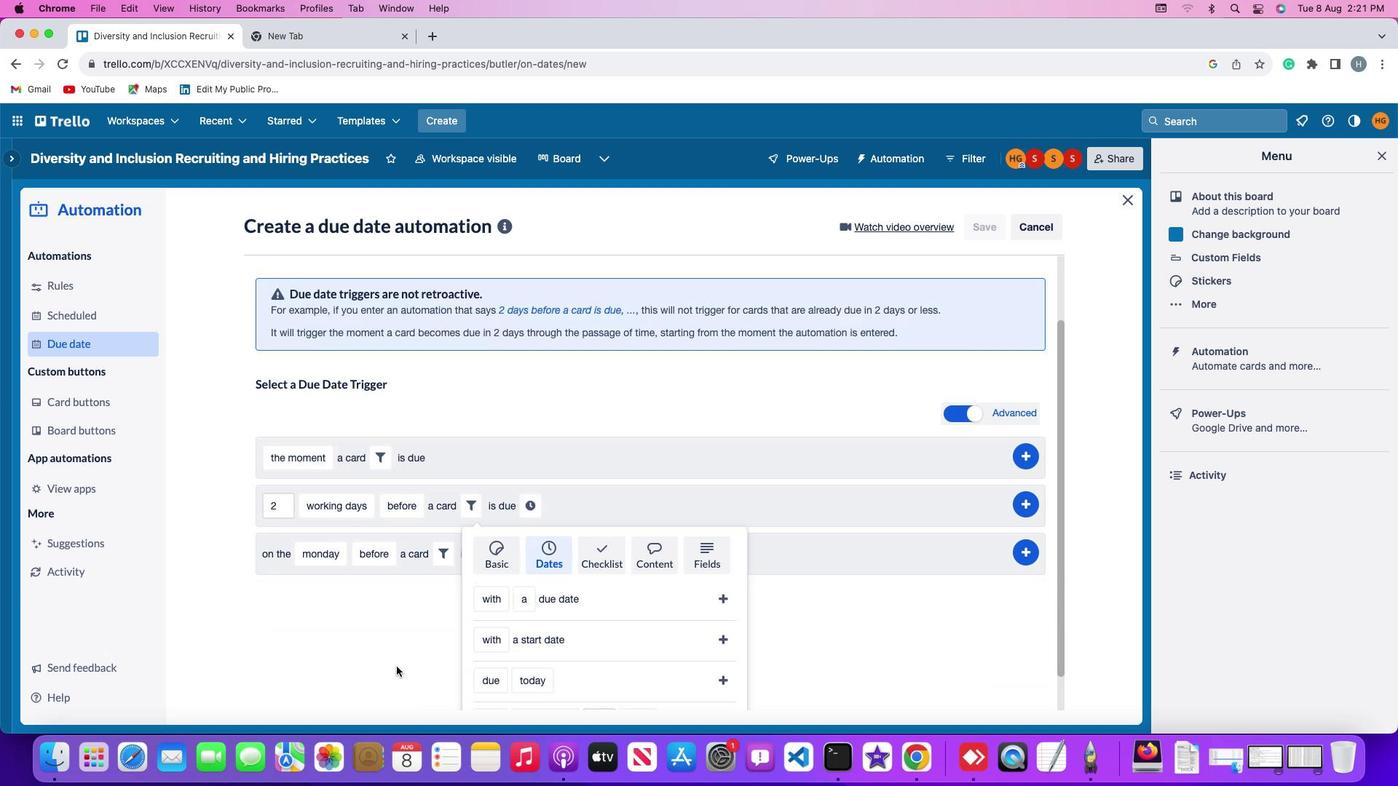 
Action: Mouse scrolled (396, 667) with delta (0, -3)
Screenshot: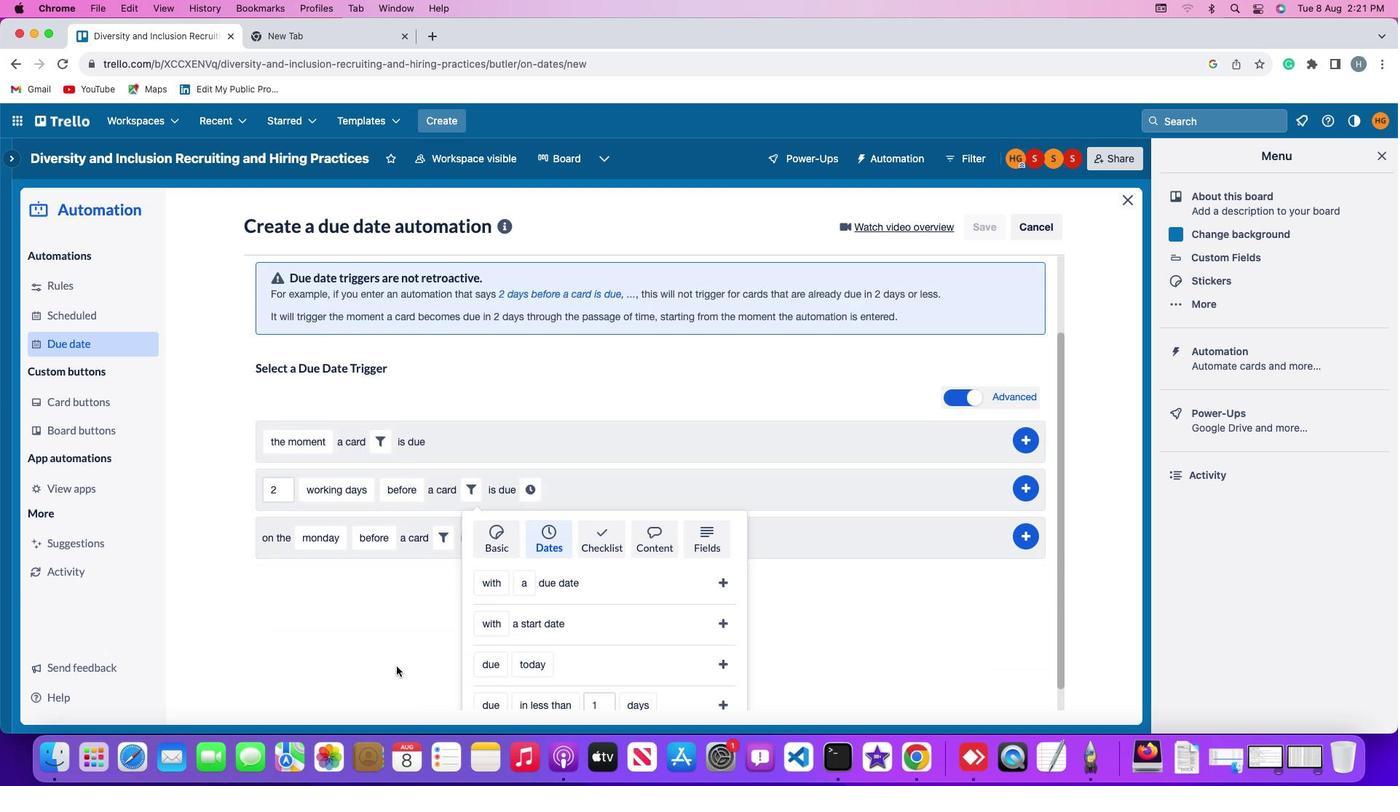 
Action: Mouse scrolled (396, 667) with delta (0, -4)
Screenshot: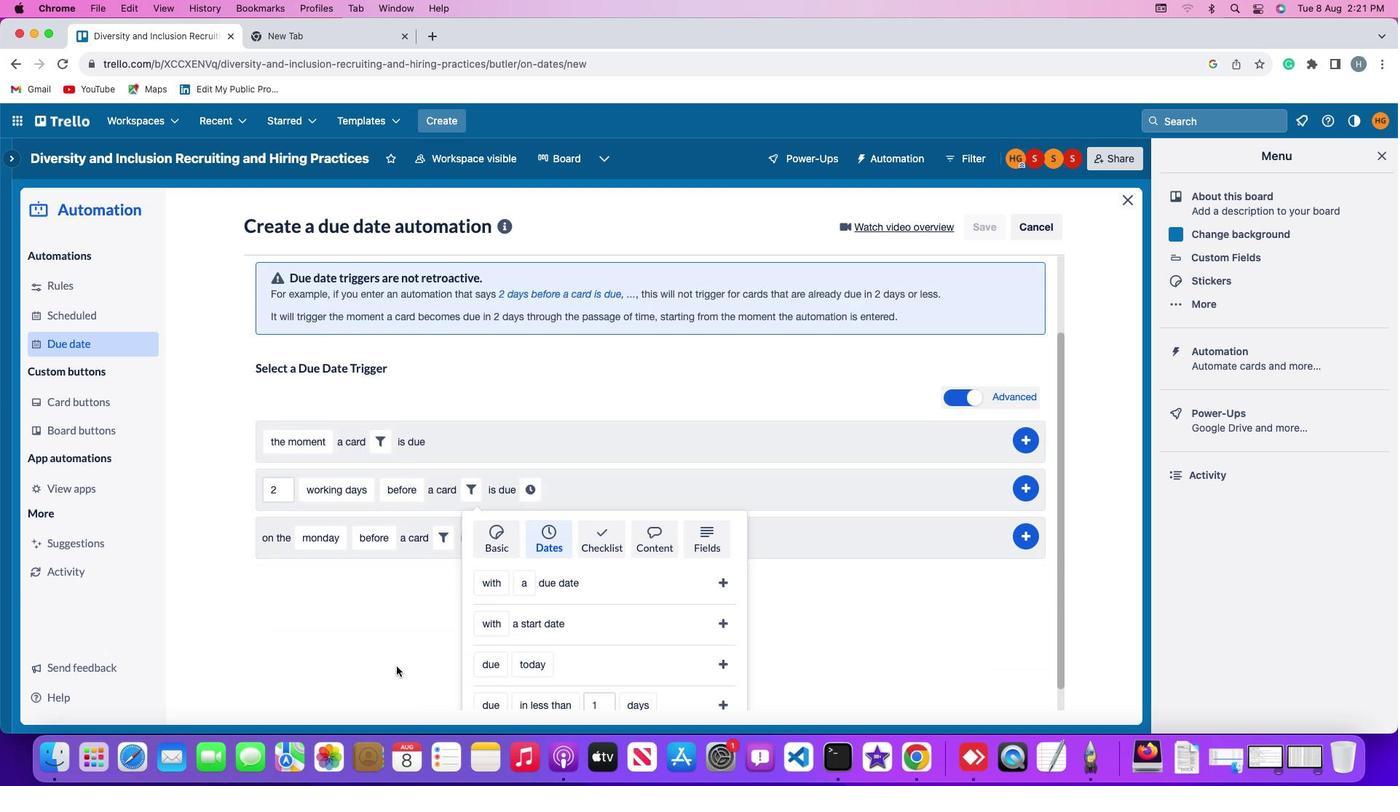 
Action: Mouse scrolled (396, 667) with delta (0, -5)
Screenshot: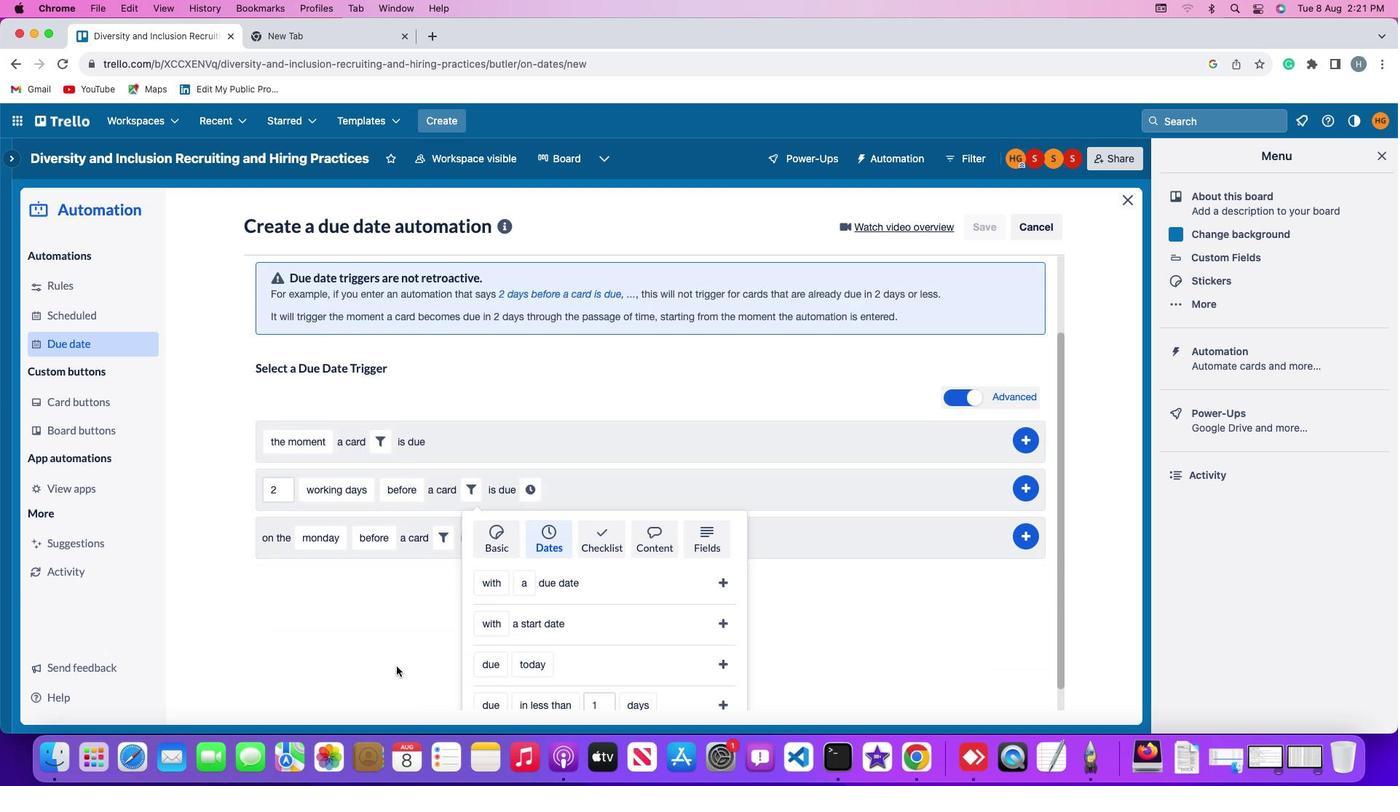 
Action: Mouse moved to (482, 673)
Screenshot: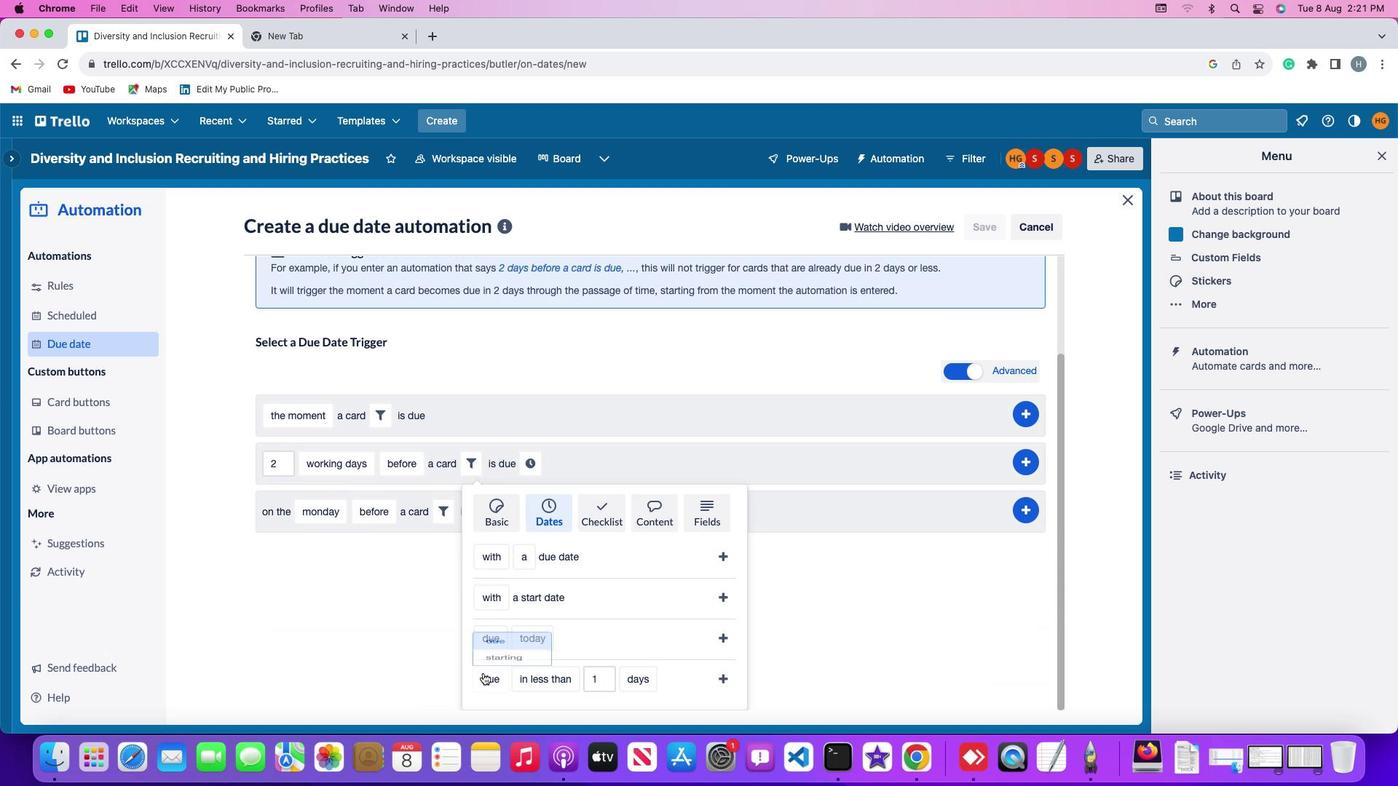 
Action: Mouse pressed left at (482, 673)
Screenshot: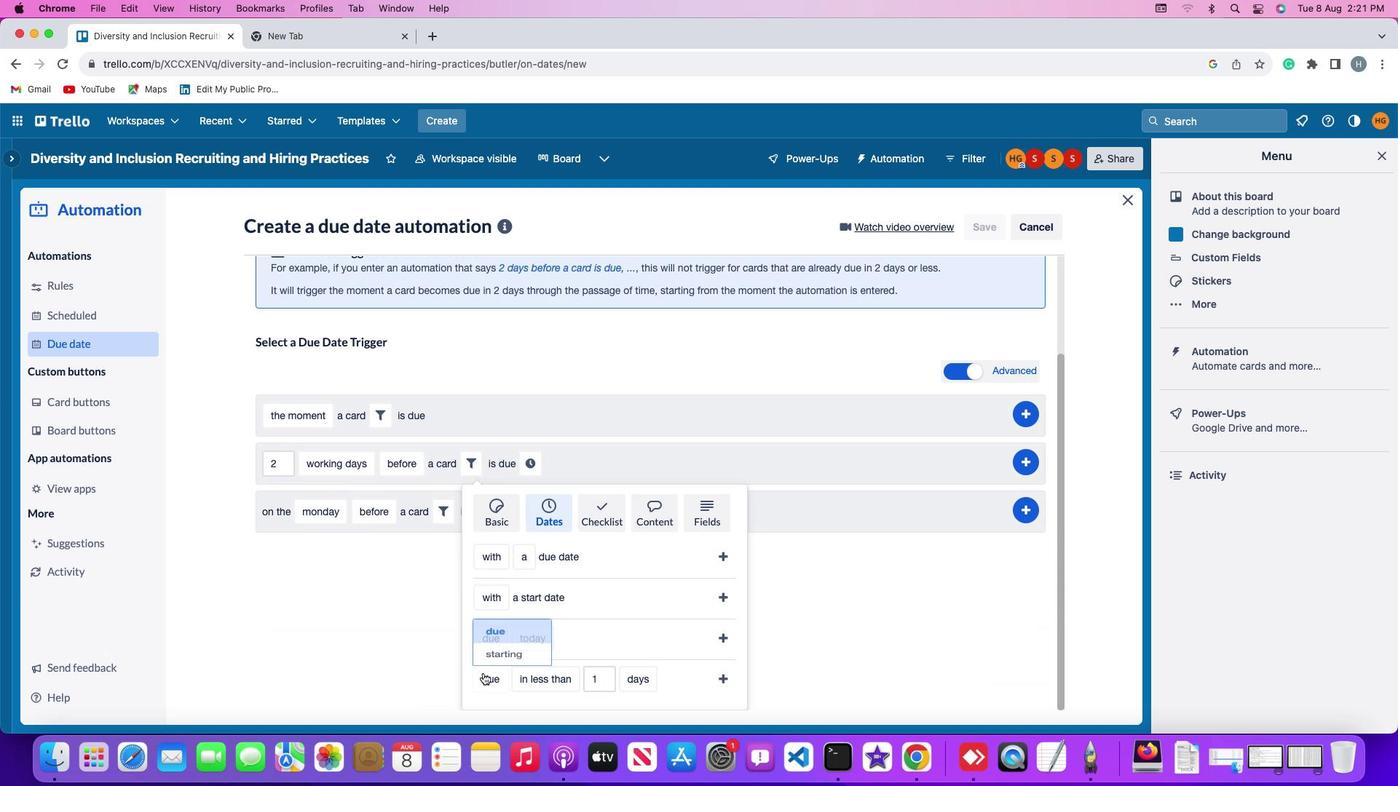 
Action: Mouse moved to (493, 653)
Screenshot: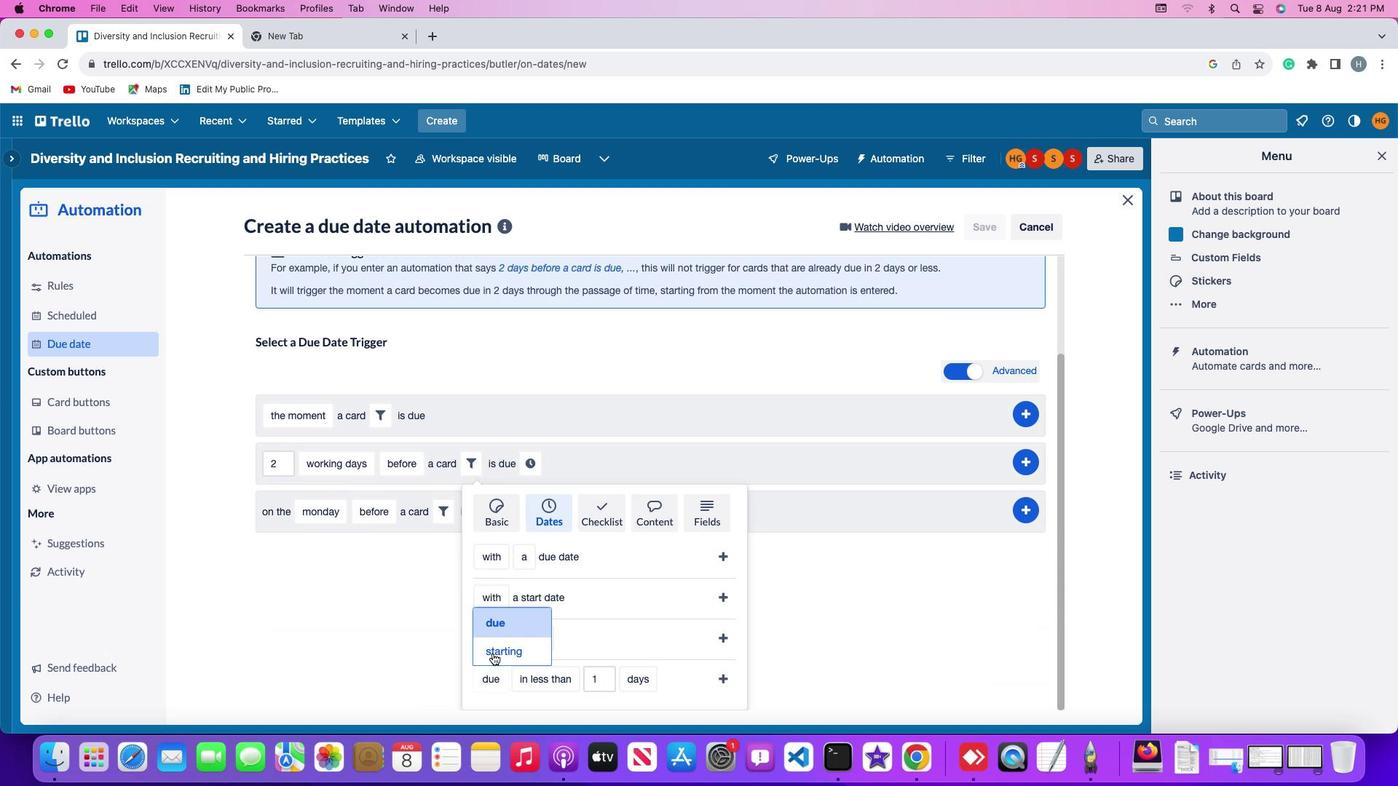 
Action: Mouse pressed left at (493, 653)
Screenshot: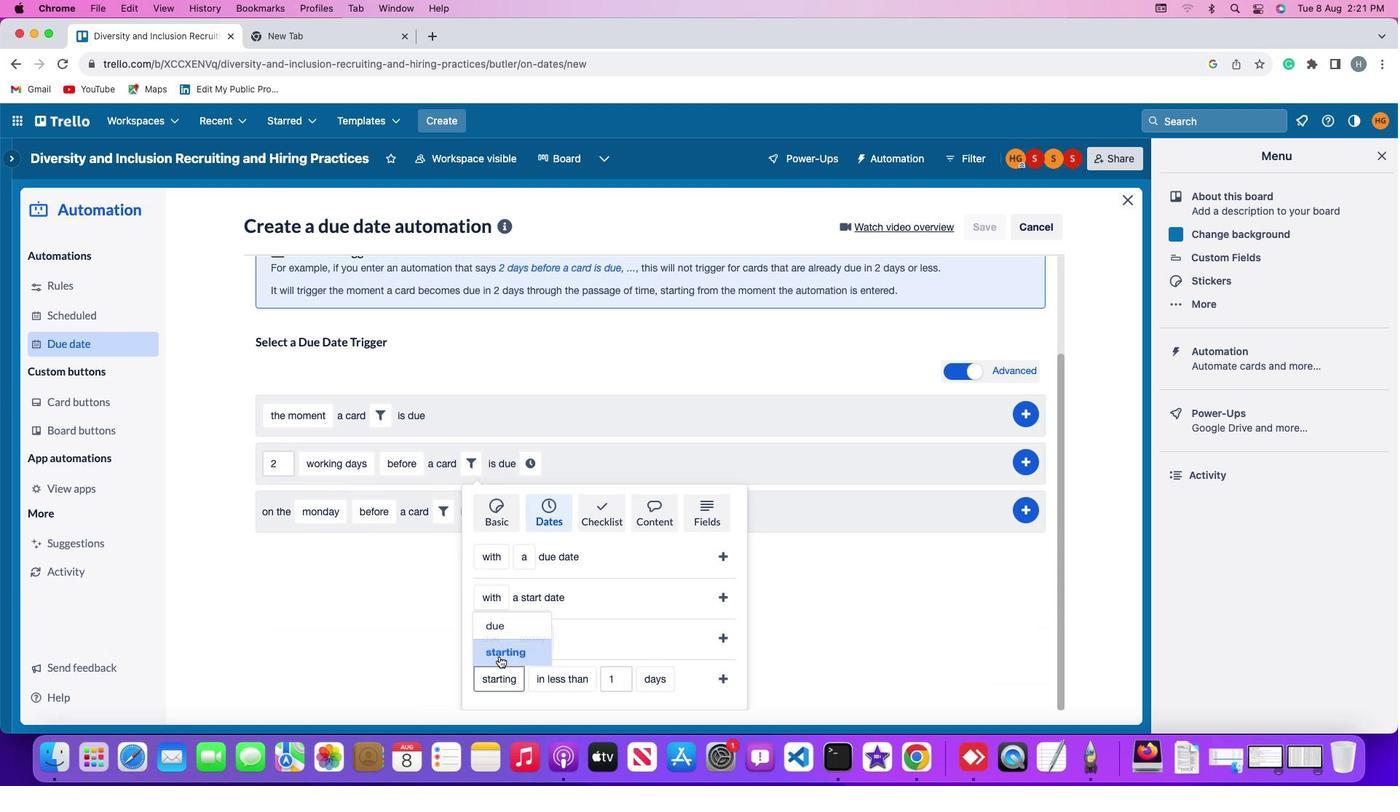 
Action: Mouse moved to (550, 683)
Screenshot: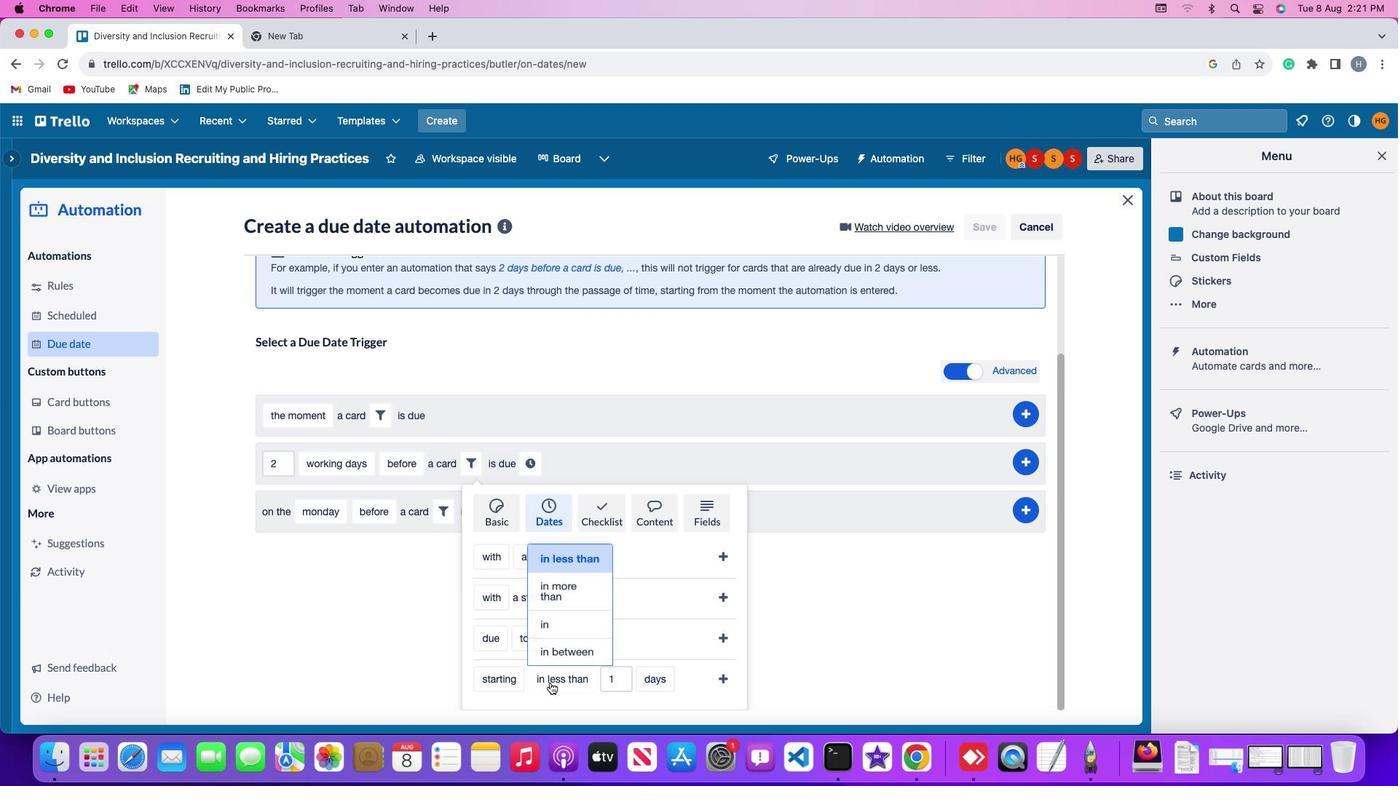 
Action: Mouse pressed left at (550, 683)
Screenshot: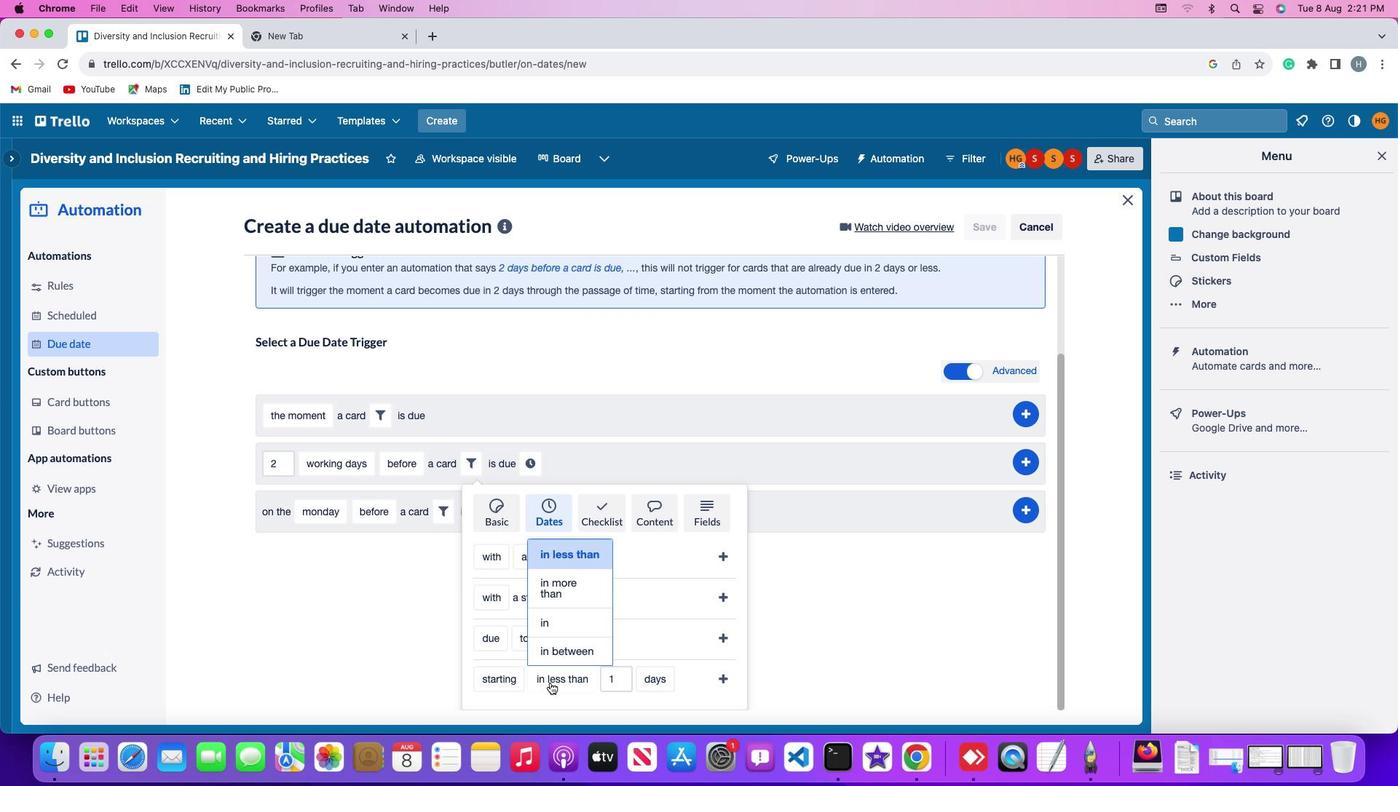 
Action: Mouse moved to (568, 586)
Screenshot: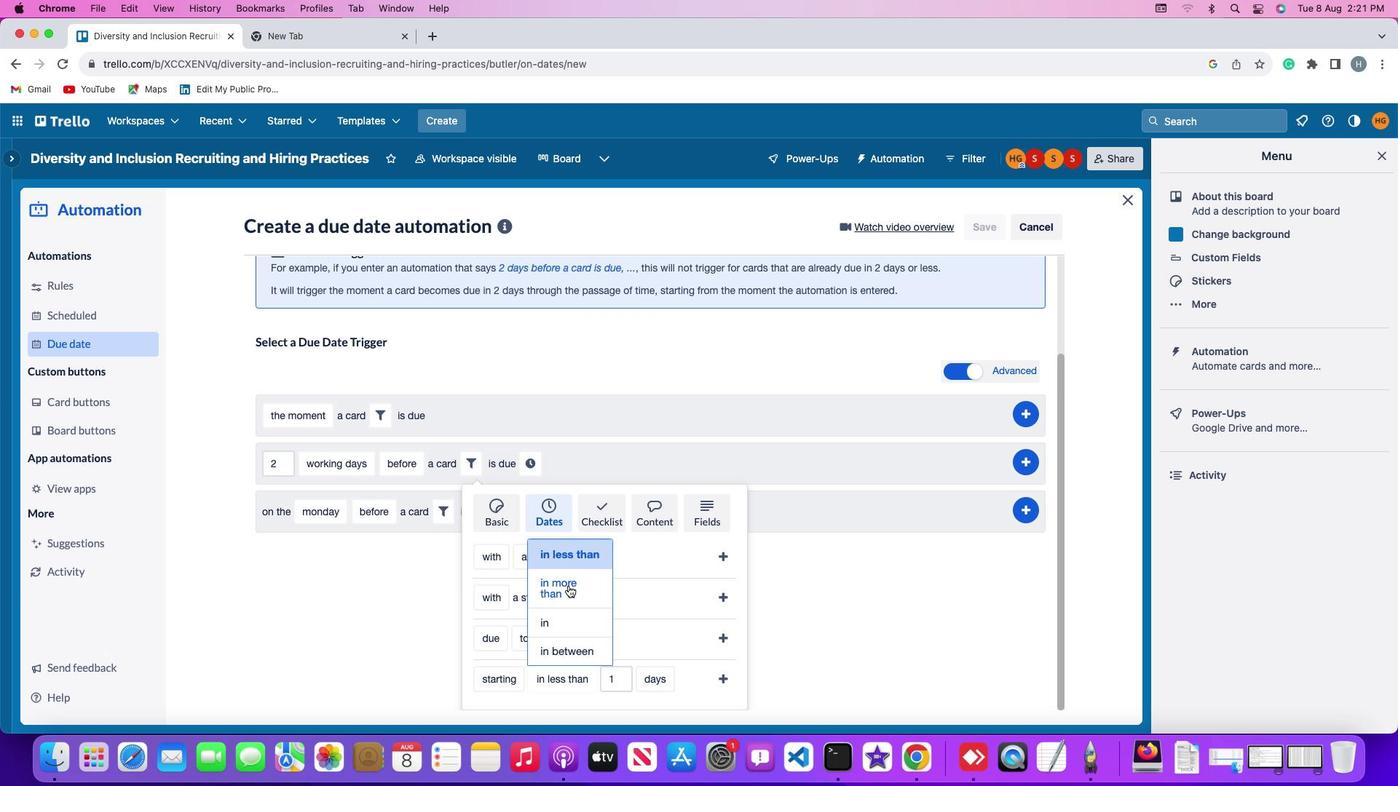 
Action: Mouse pressed left at (568, 586)
Screenshot: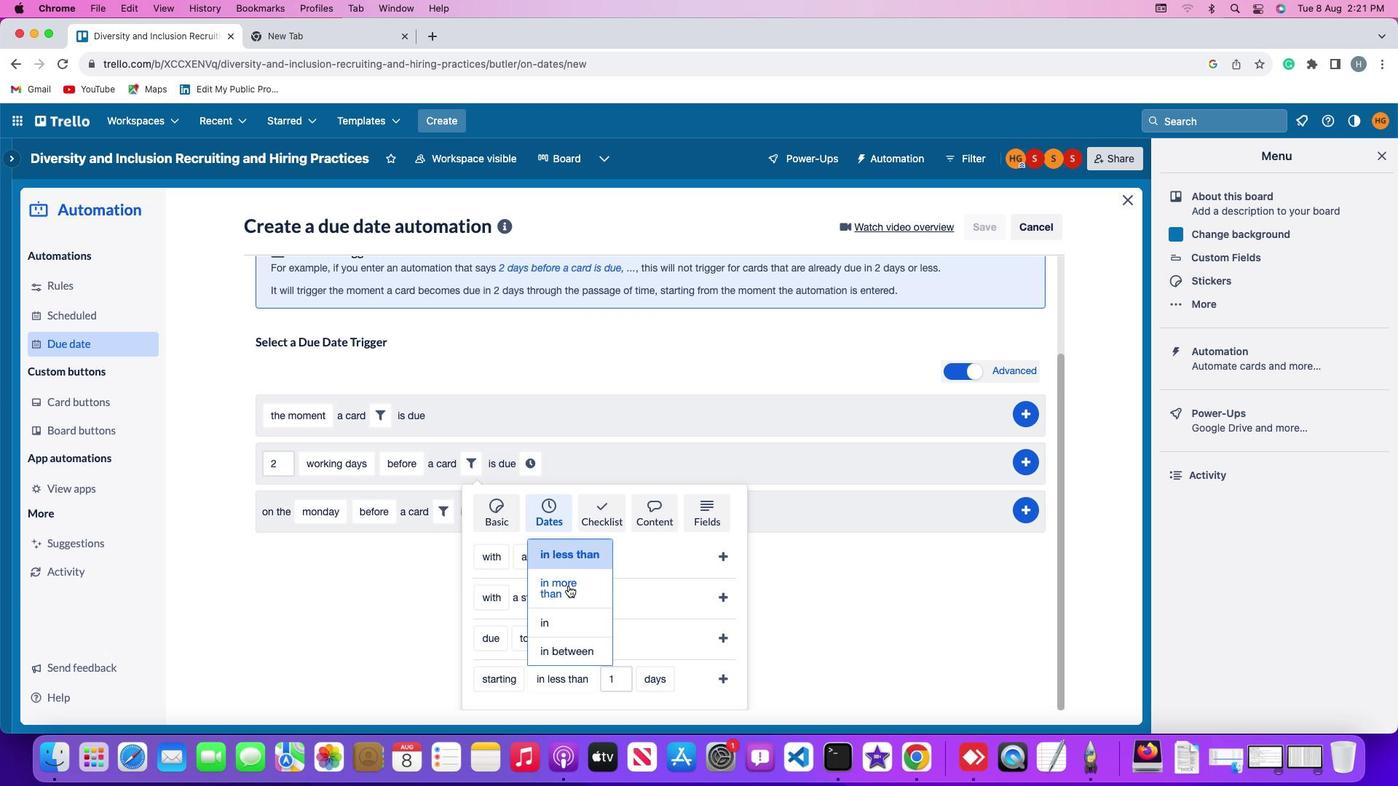
Action: Mouse moved to (624, 675)
Screenshot: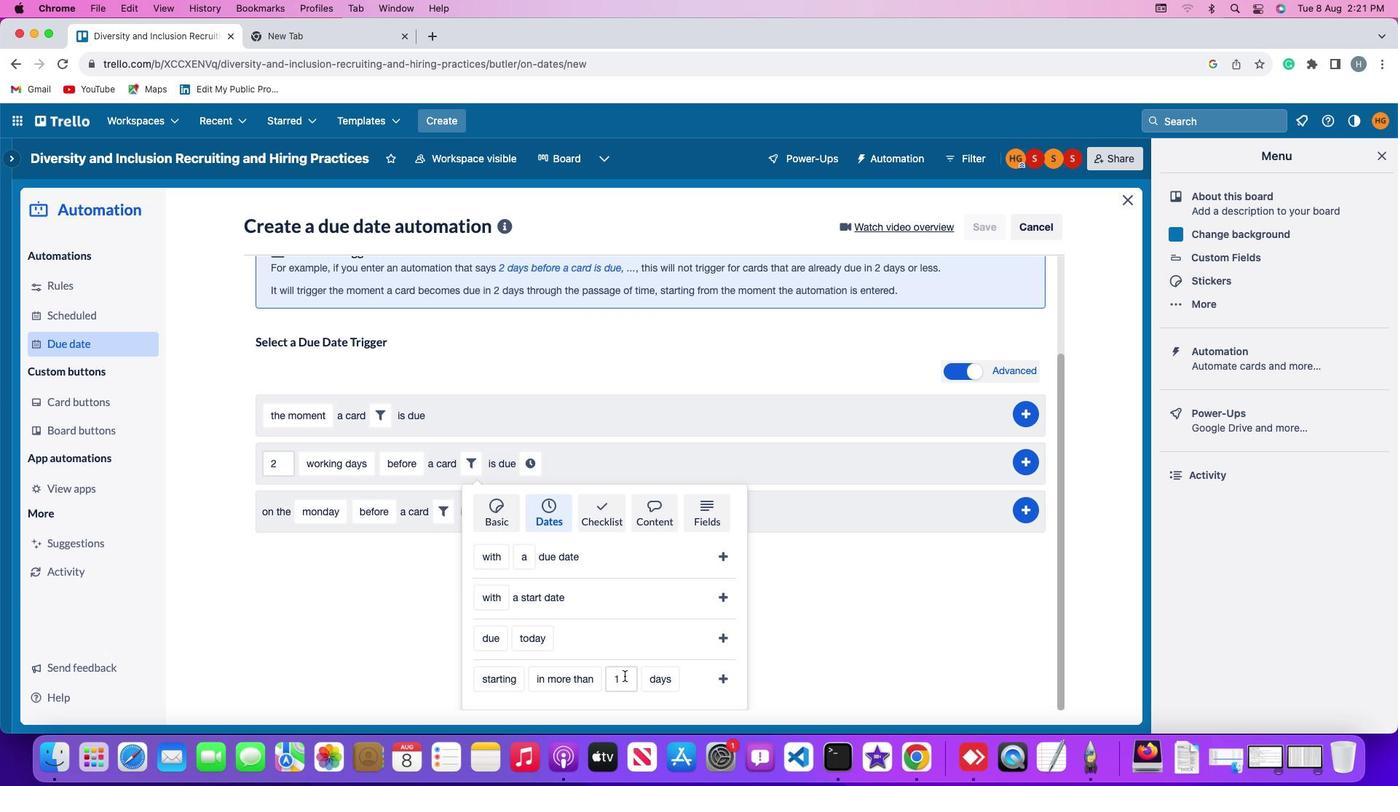 
Action: Mouse pressed left at (624, 675)
Screenshot: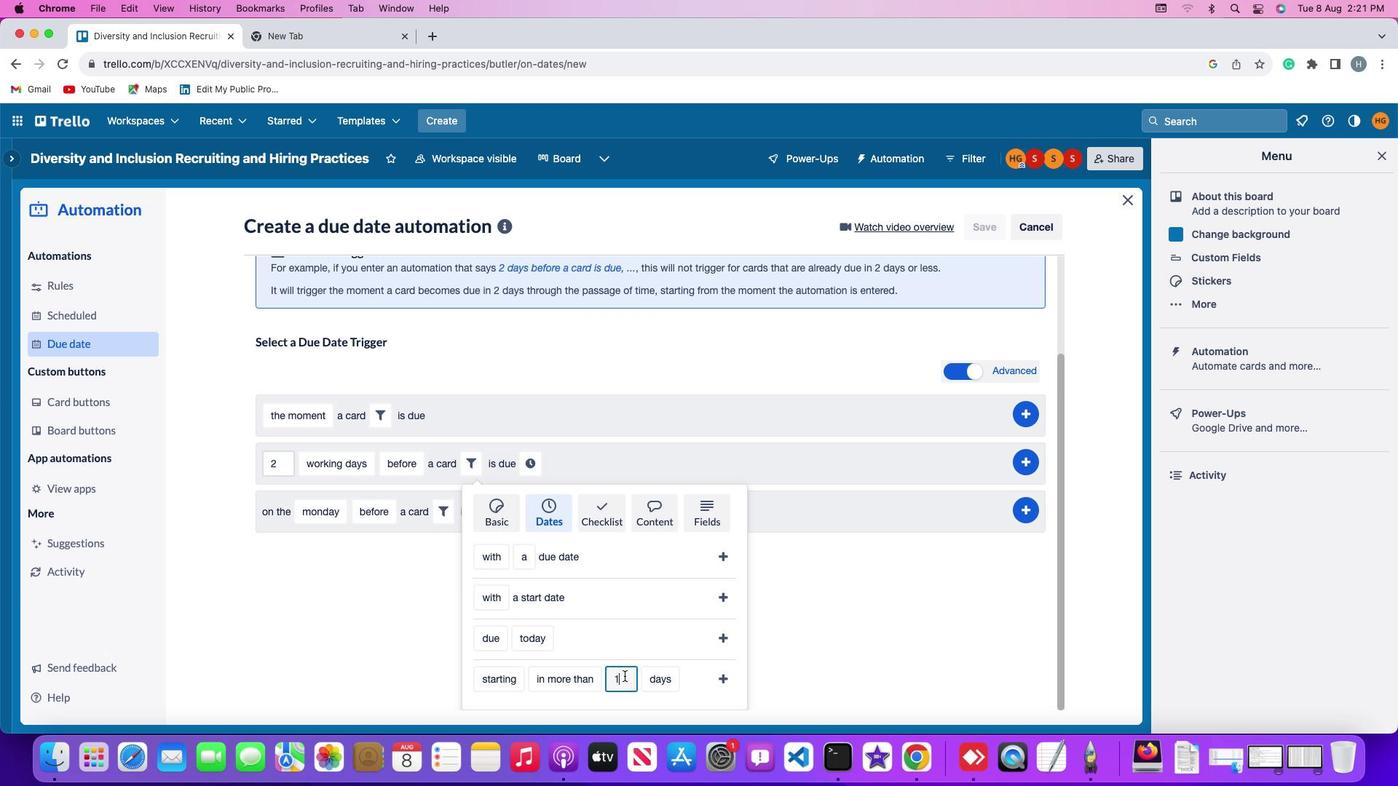 
Action: Key pressed Key.backspace'1'
Screenshot: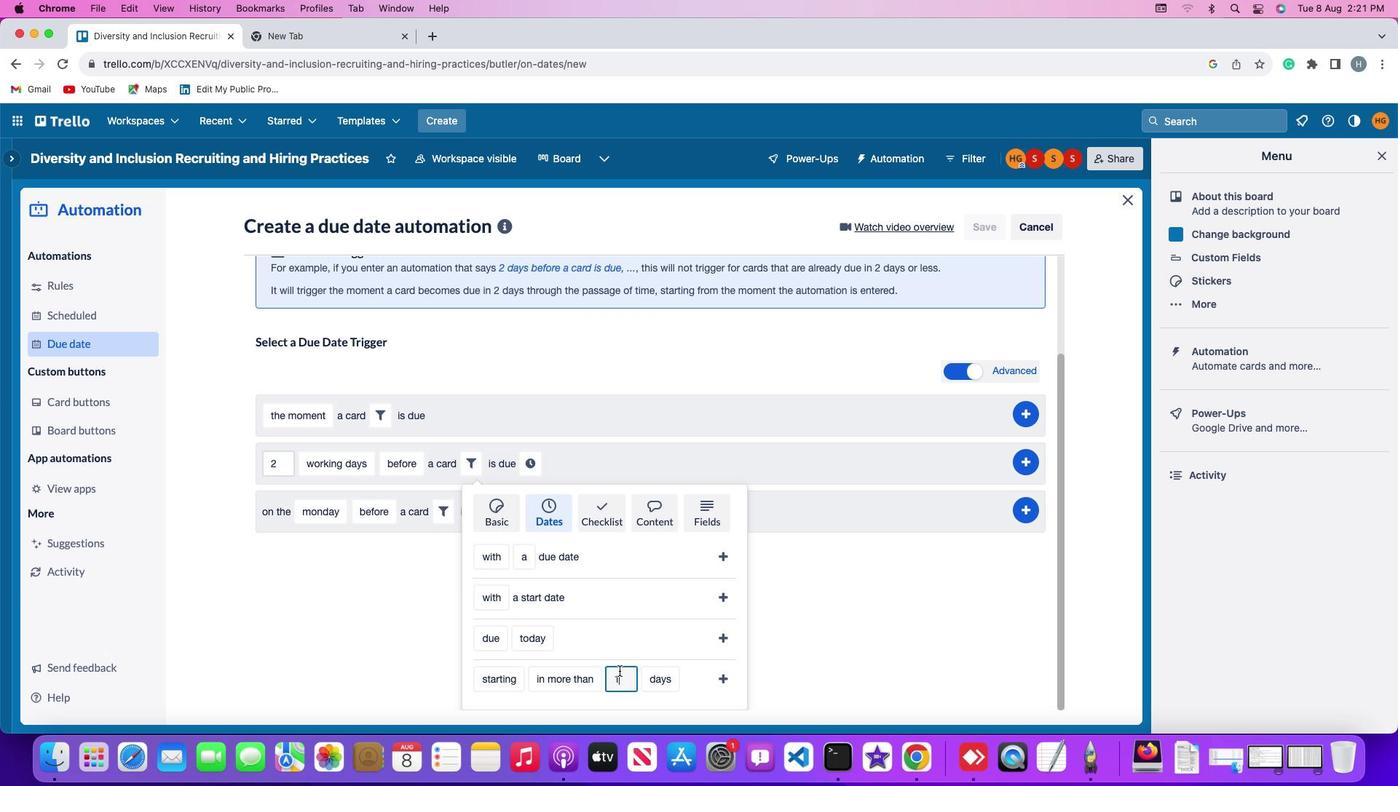 
Action: Mouse moved to (648, 672)
Screenshot: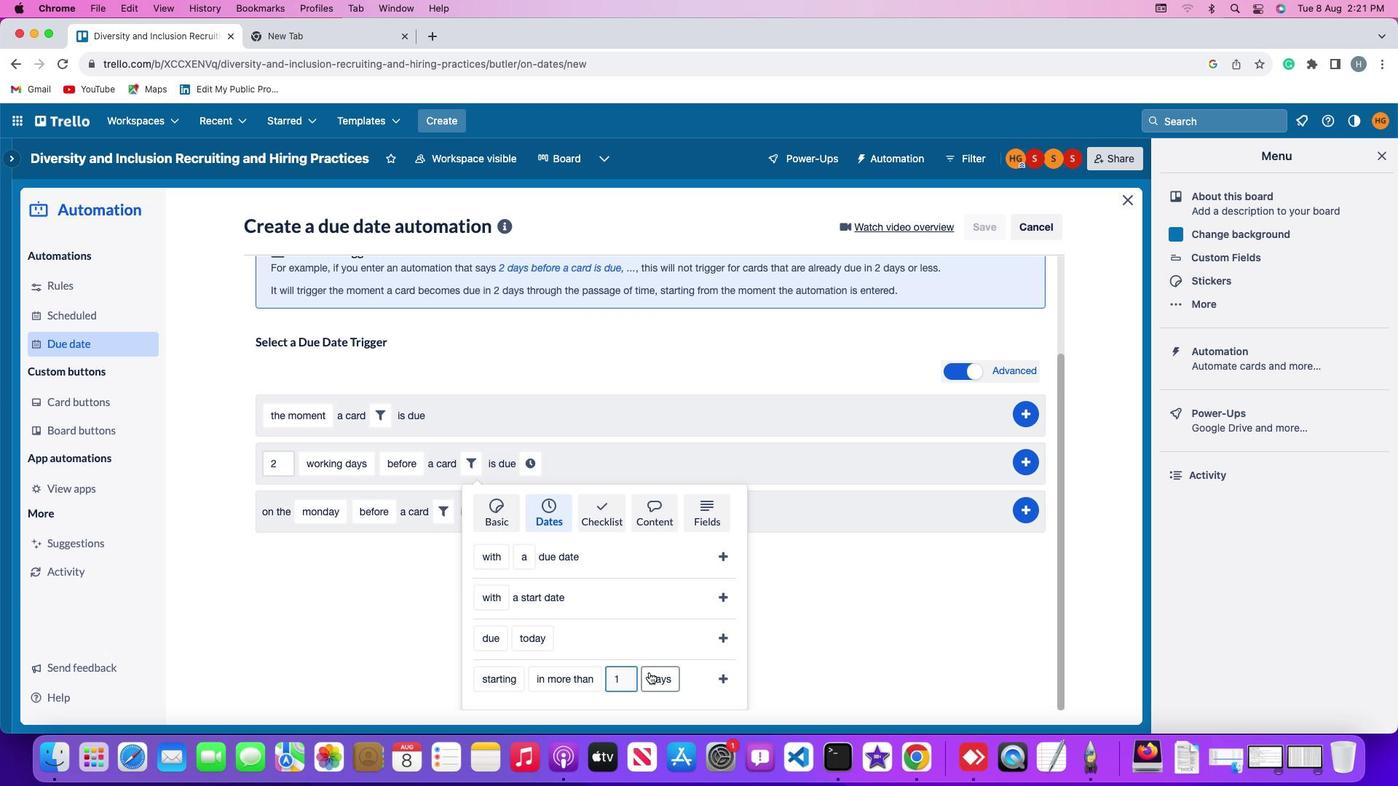 
Action: Mouse pressed left at (648, 672)
Screenshot: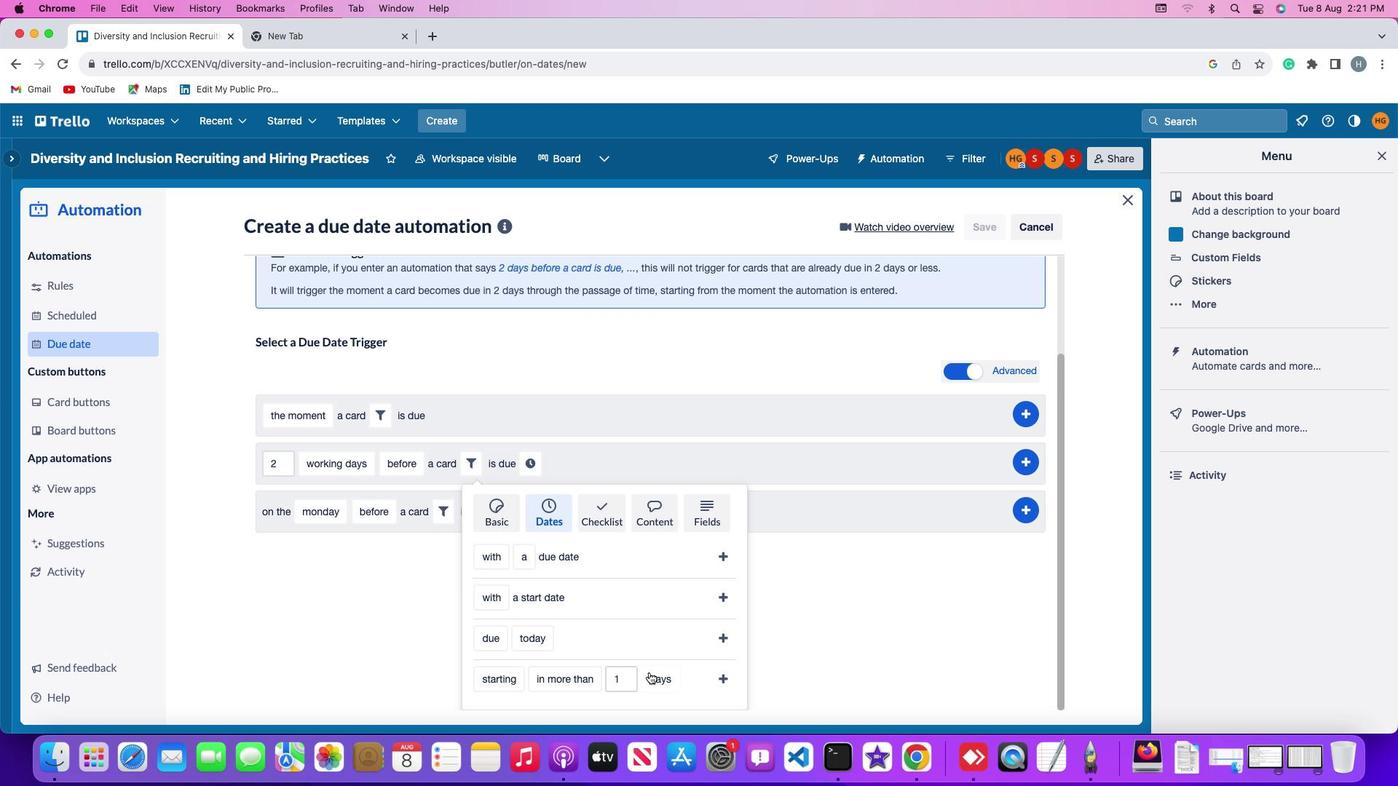 
Action: Mouse moved to (655, 649)
Screenshot: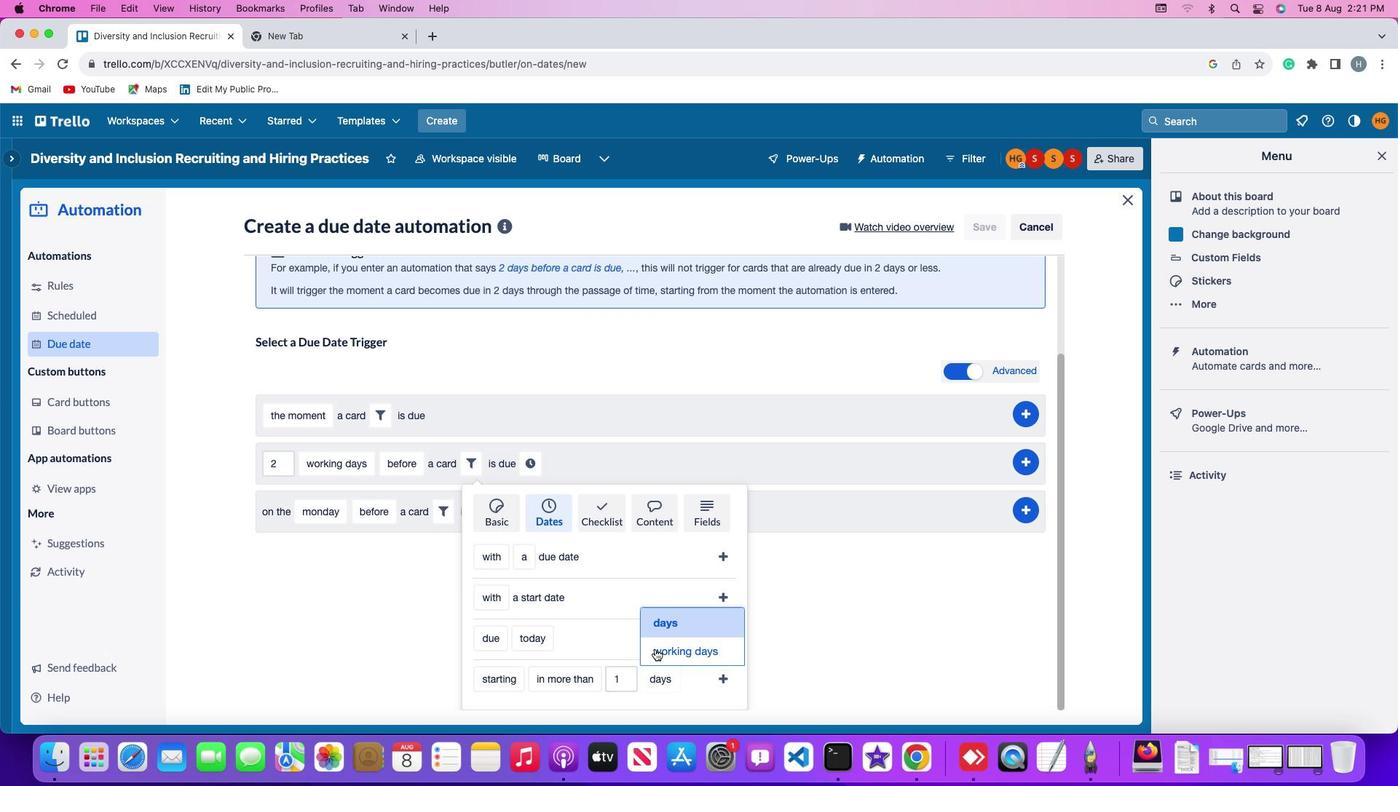 
Action: Mouse pressed left at (655, 649)
Screenshot: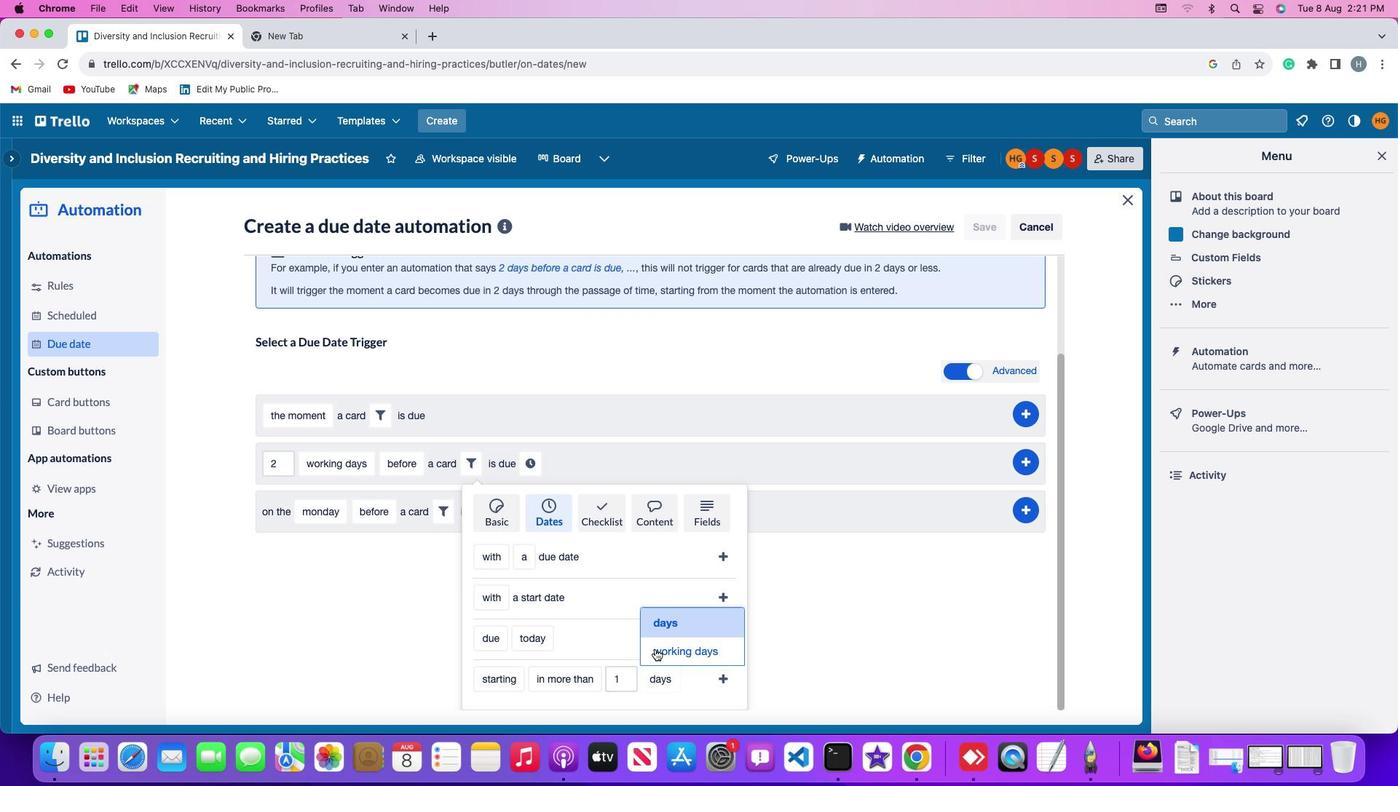 
Action: Mouse moved to (744, 677)
Screenshot: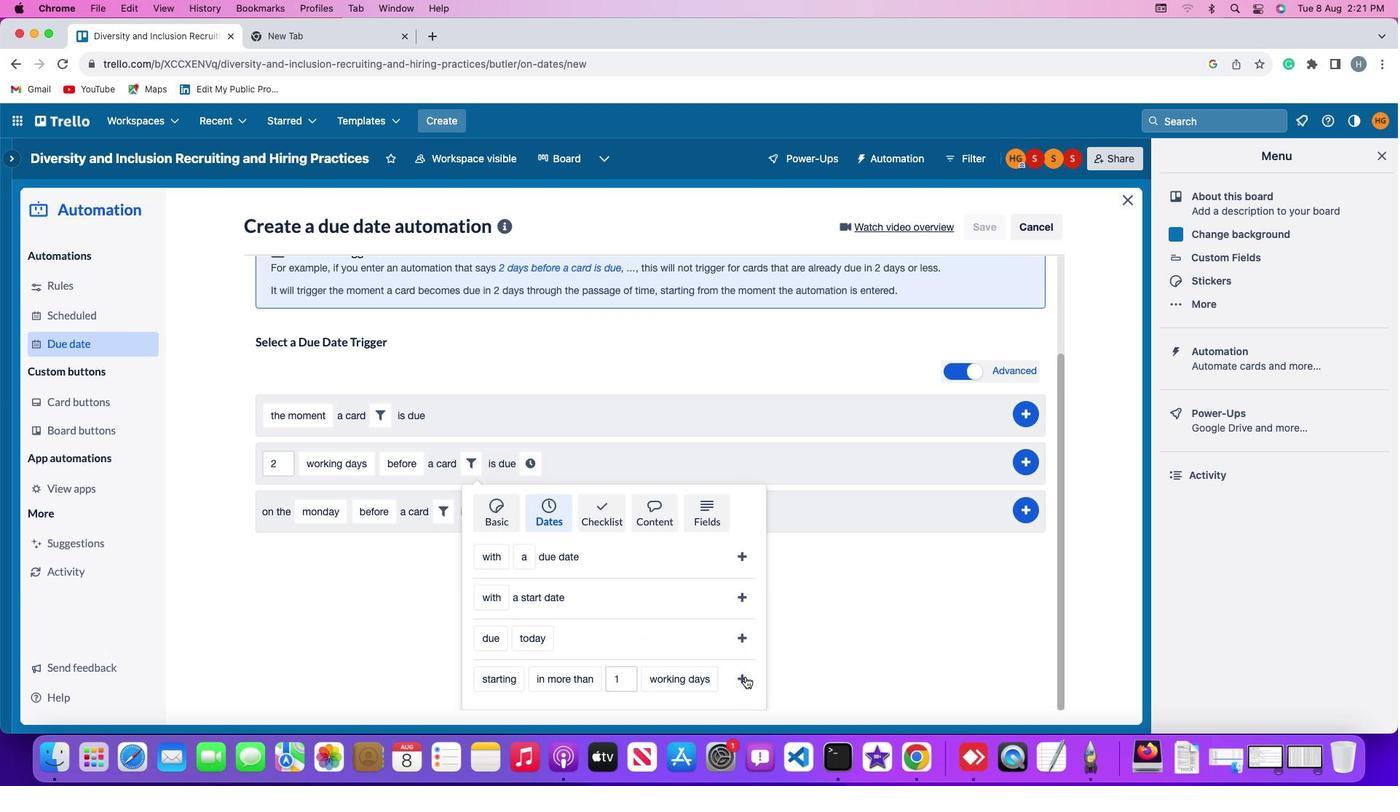 
Action: Mouse pressed left at (744, 677)
Screenshot: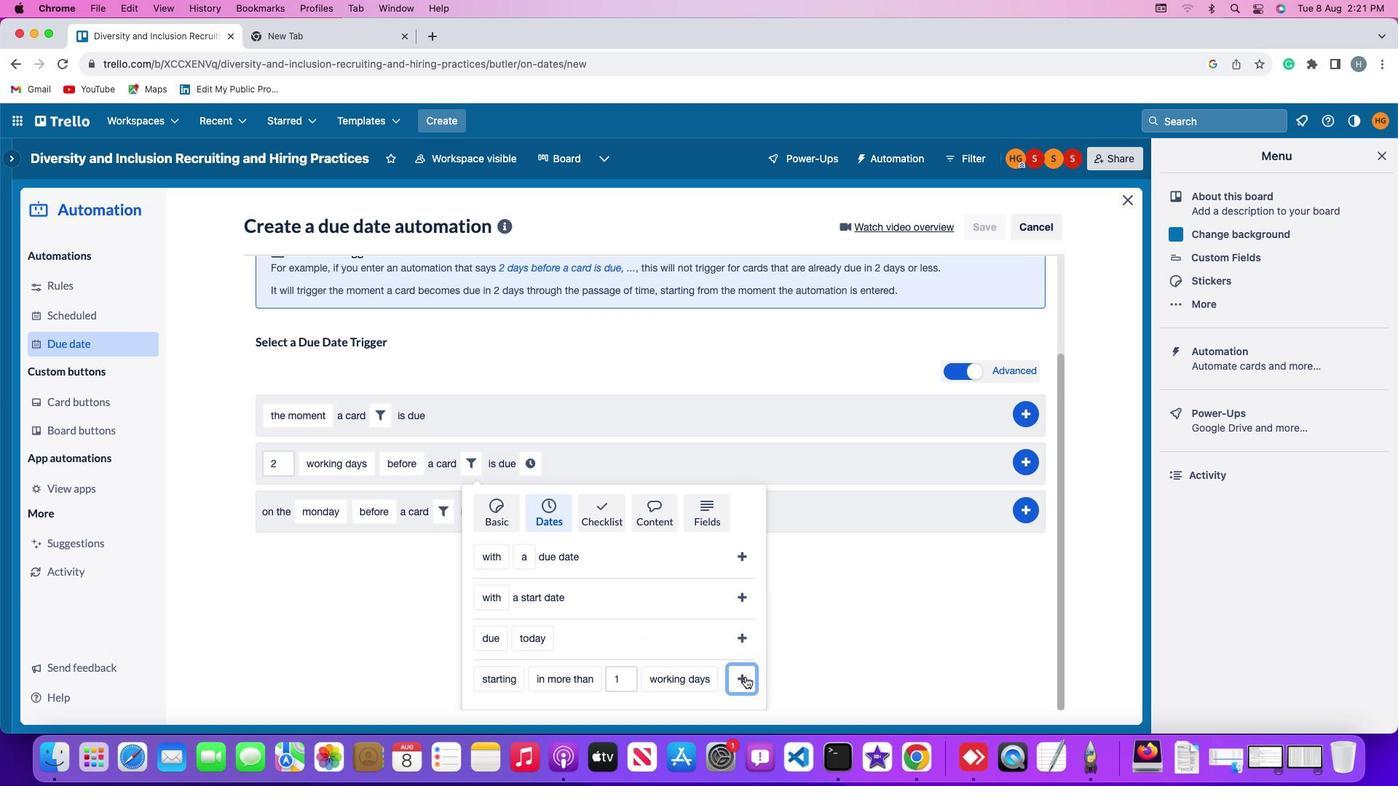 
Action: Mouse moved to (730, 589)
Screenshot: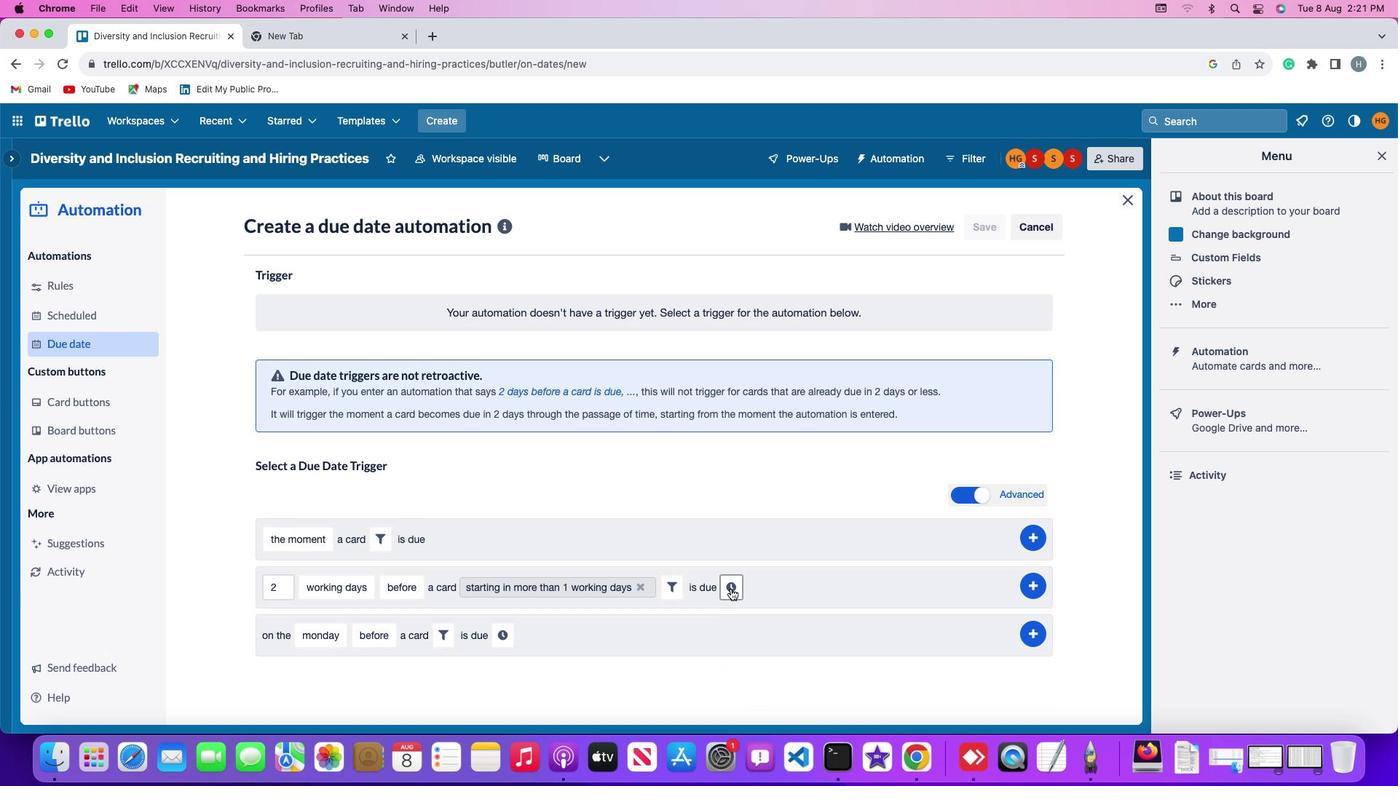 
Action: Mouse pressed left at (730, 589)
Screenshot: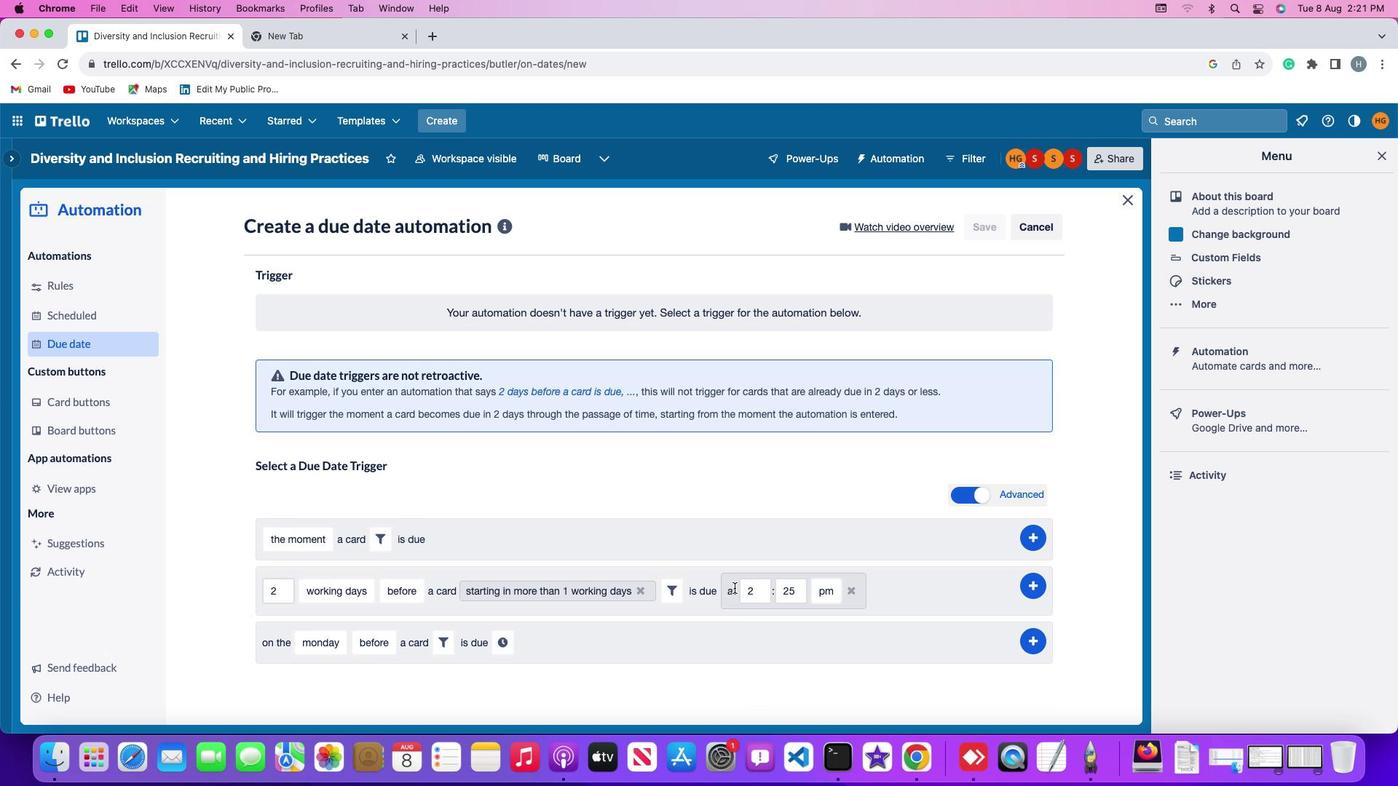 
Action: Mouse moved to (763, 588)
Screenshot: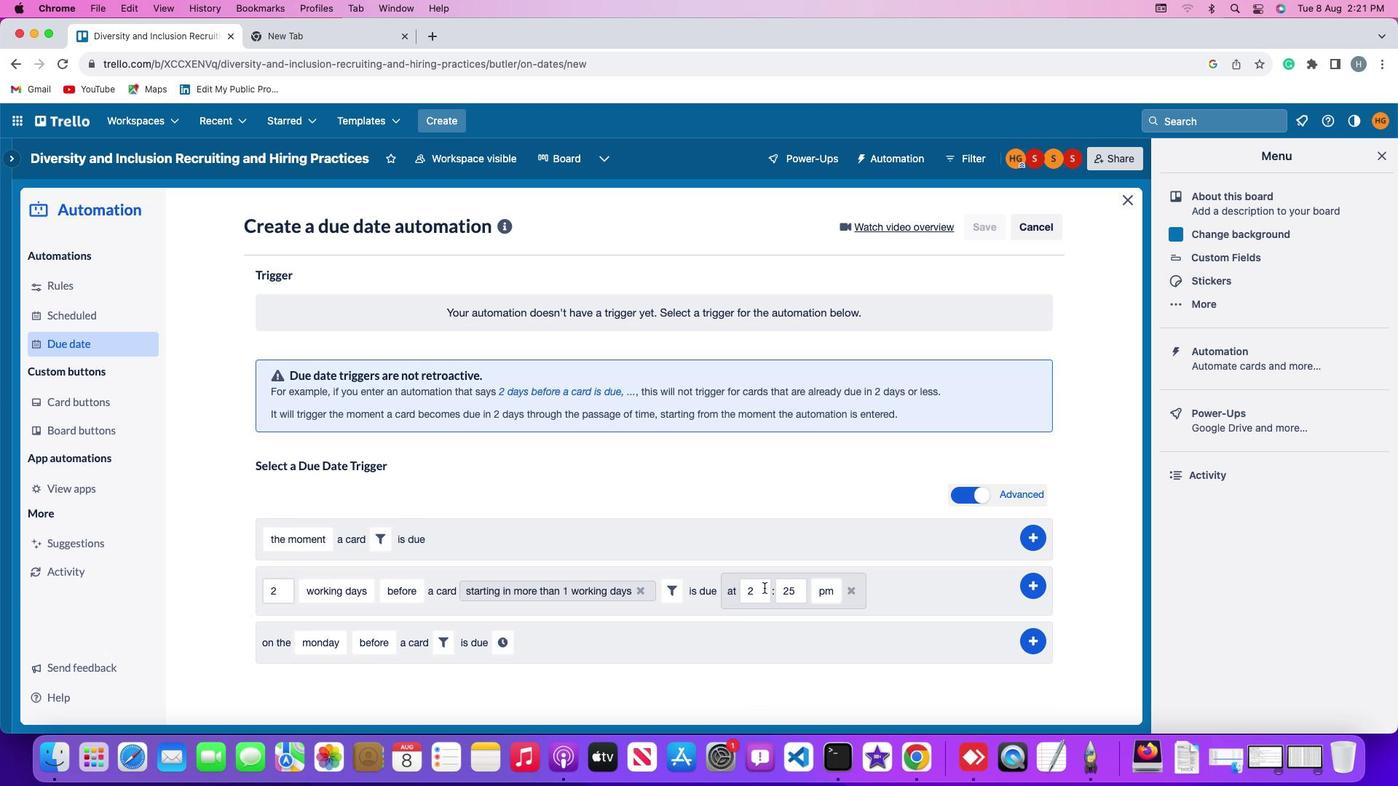 
Action: Mouse pressed left at (763, 588)
Screenshot: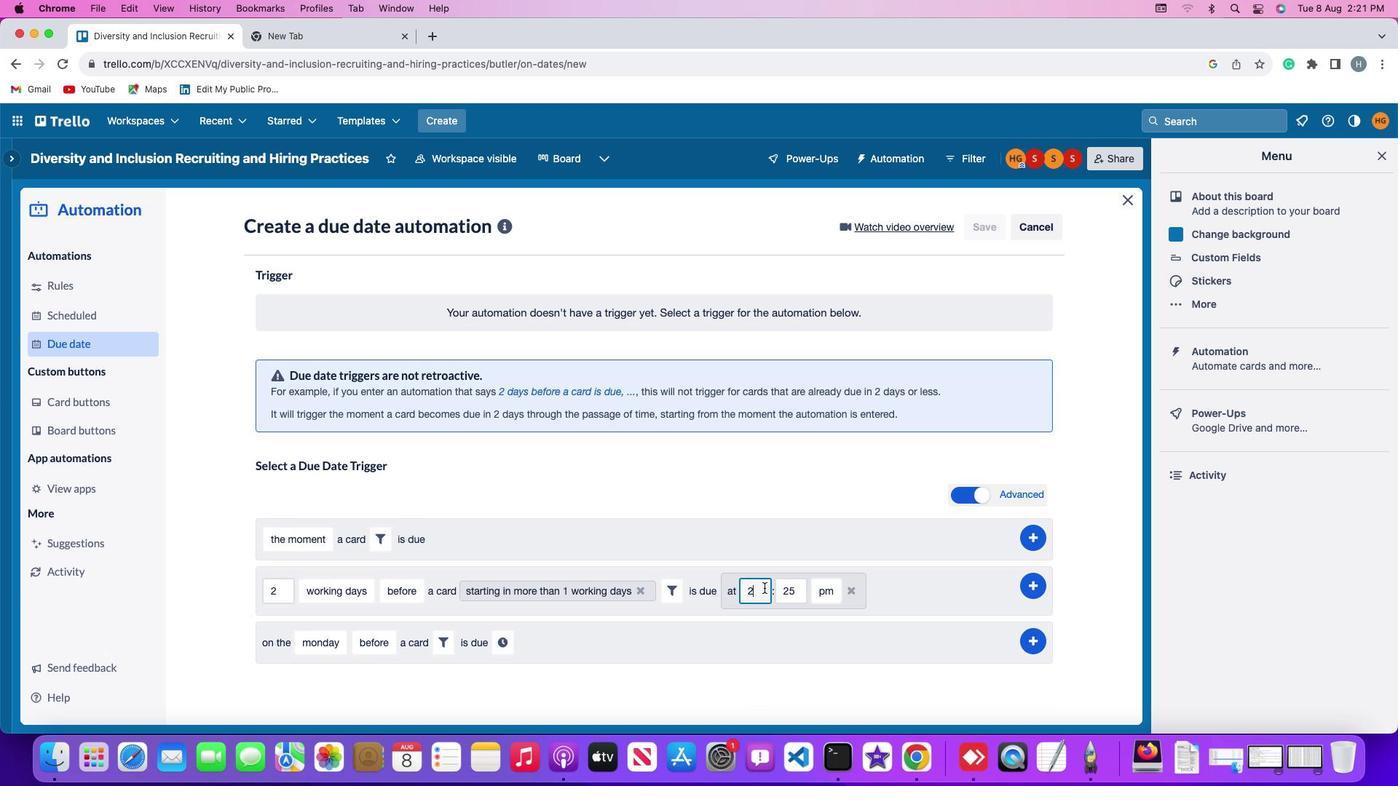 
Action: Key pressed Key.backspace'2'Key.backspace'1''1'
Screenshot: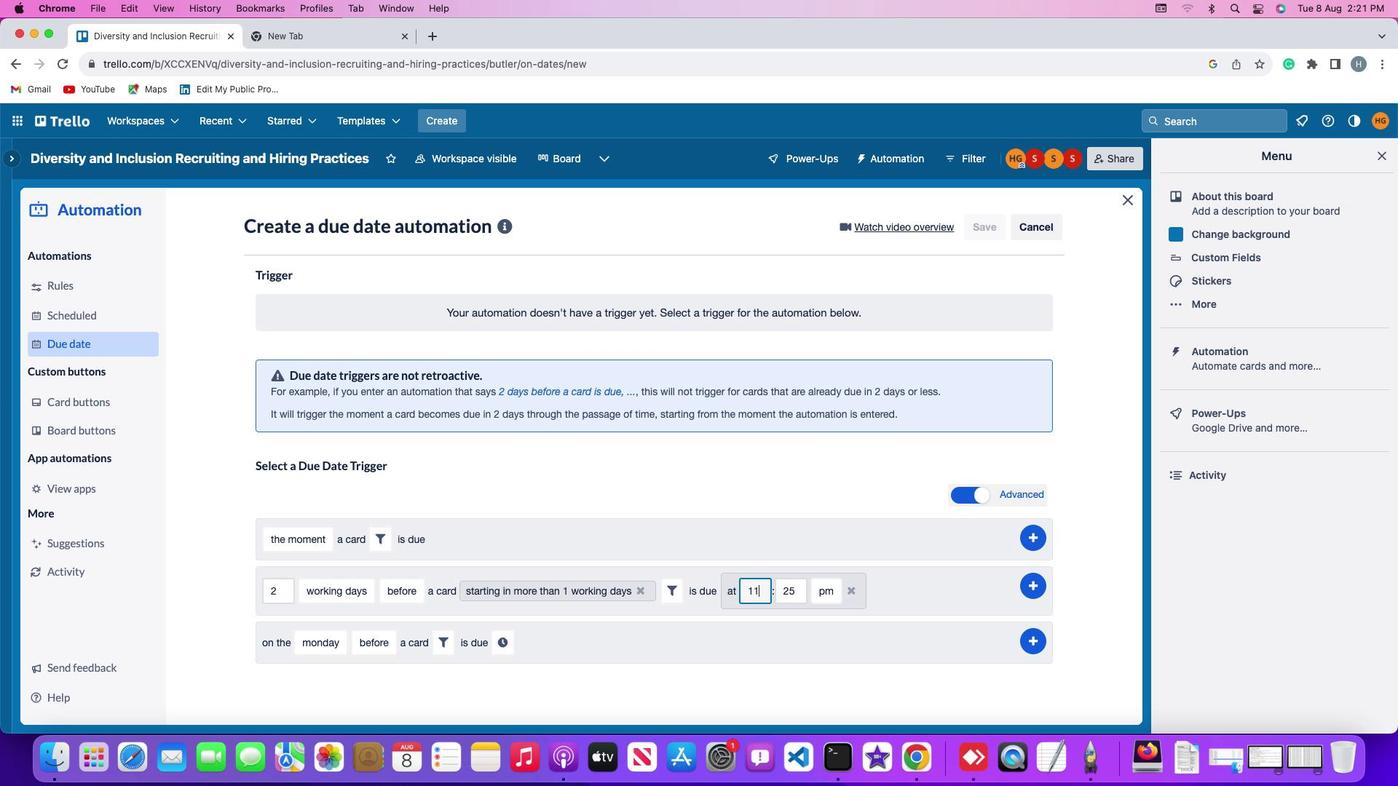 
Action: Mouse moved to (800, 591)
Screenshot: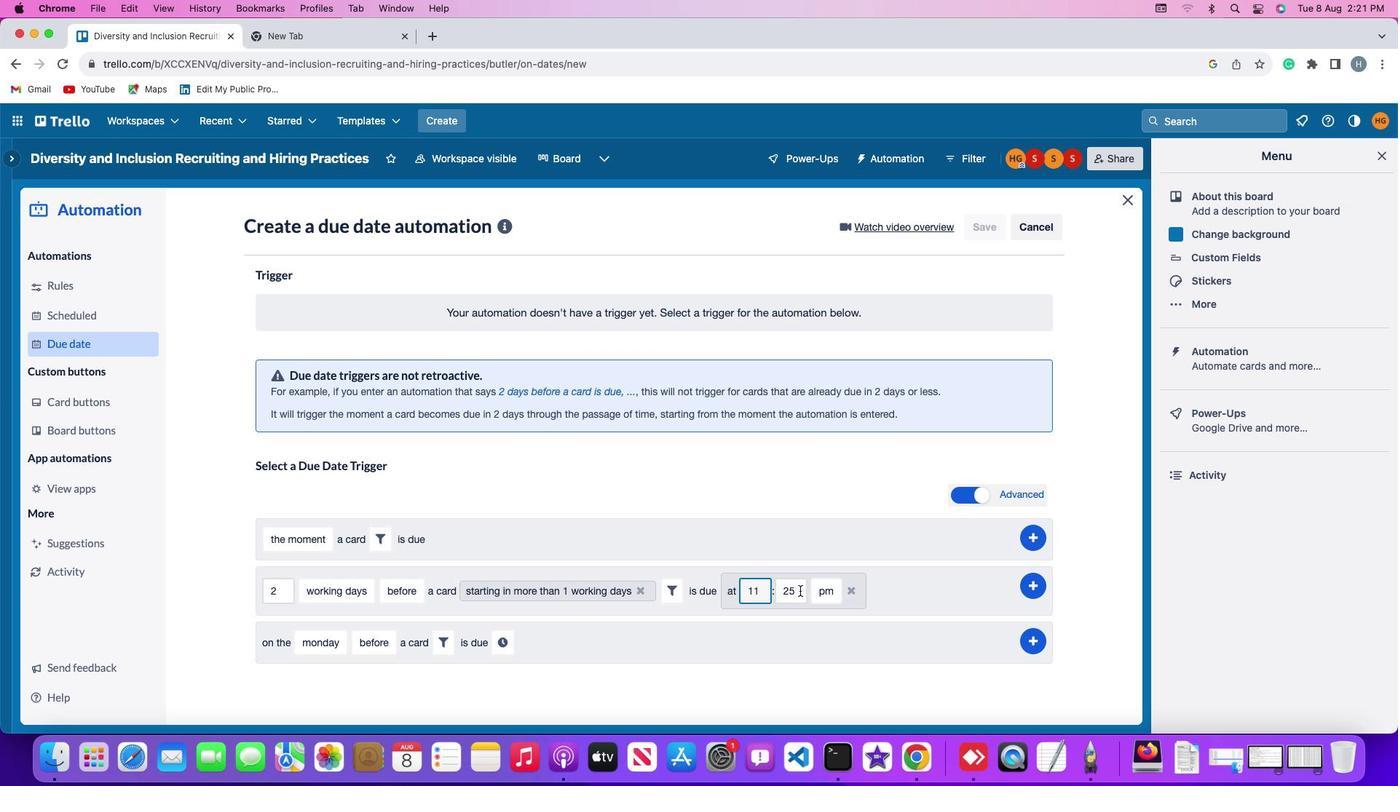
Action: Mouse pressed left at (800, 591)
Screenshot: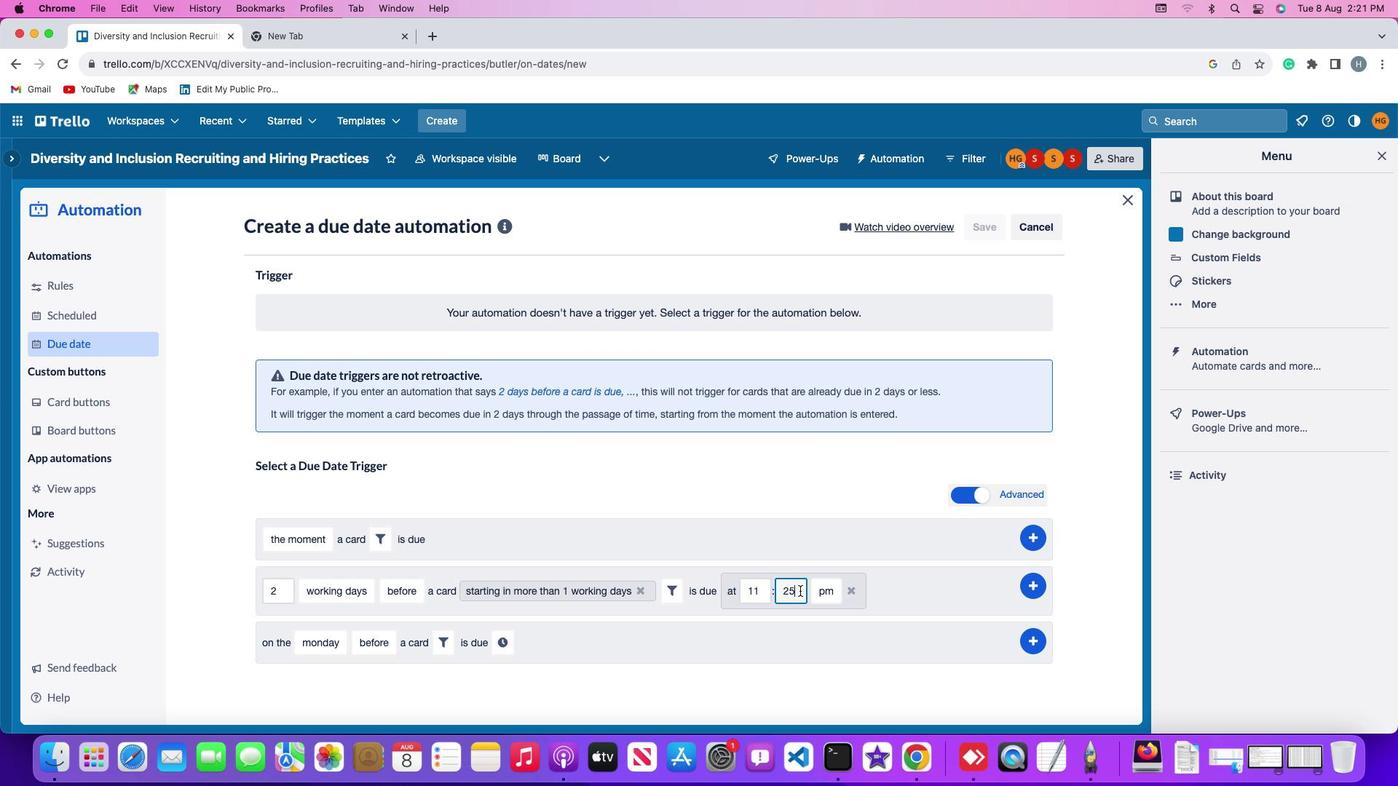 
Action: Mouse moved to (800, 591)
Screenshot: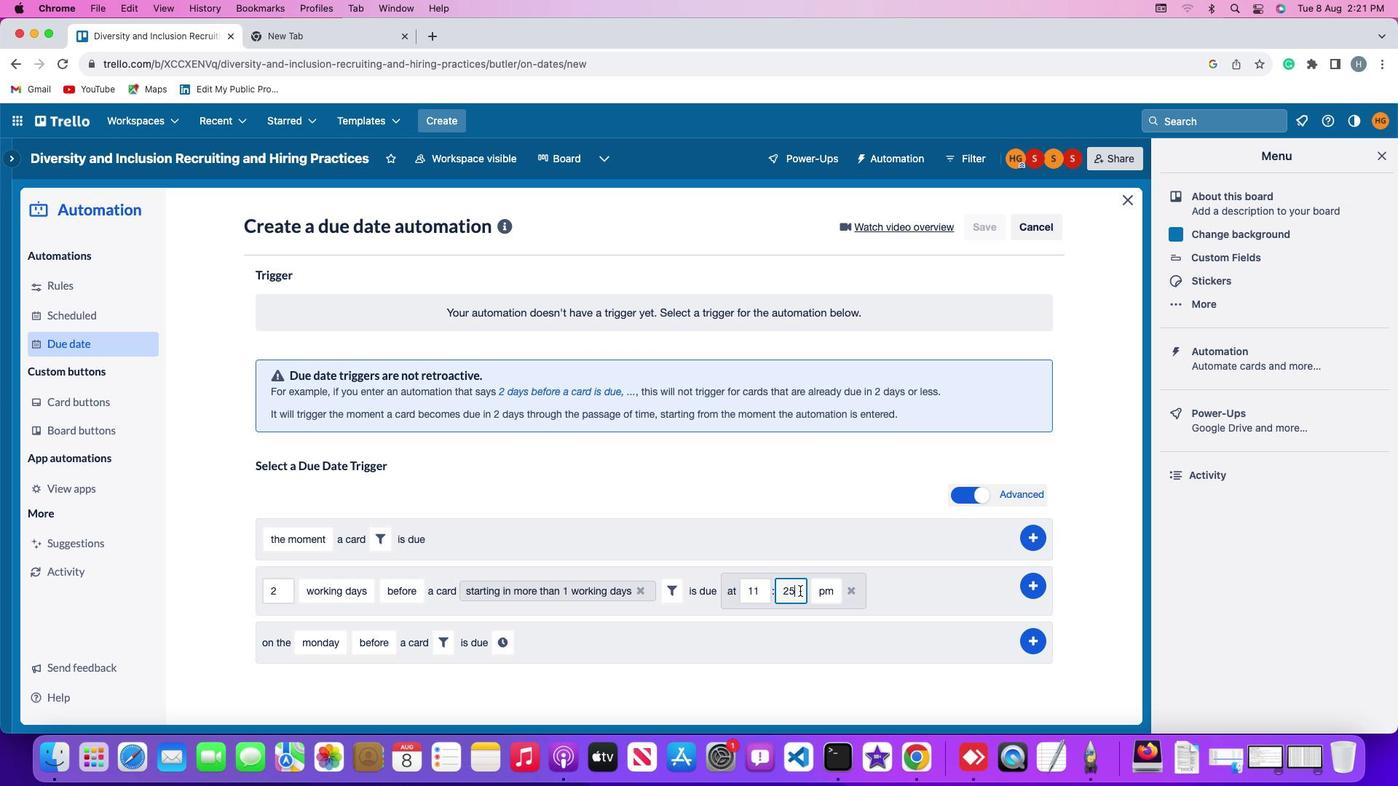 
Action: Key pressed Key.backspaceKey.backspace'0''0'
Screenshot: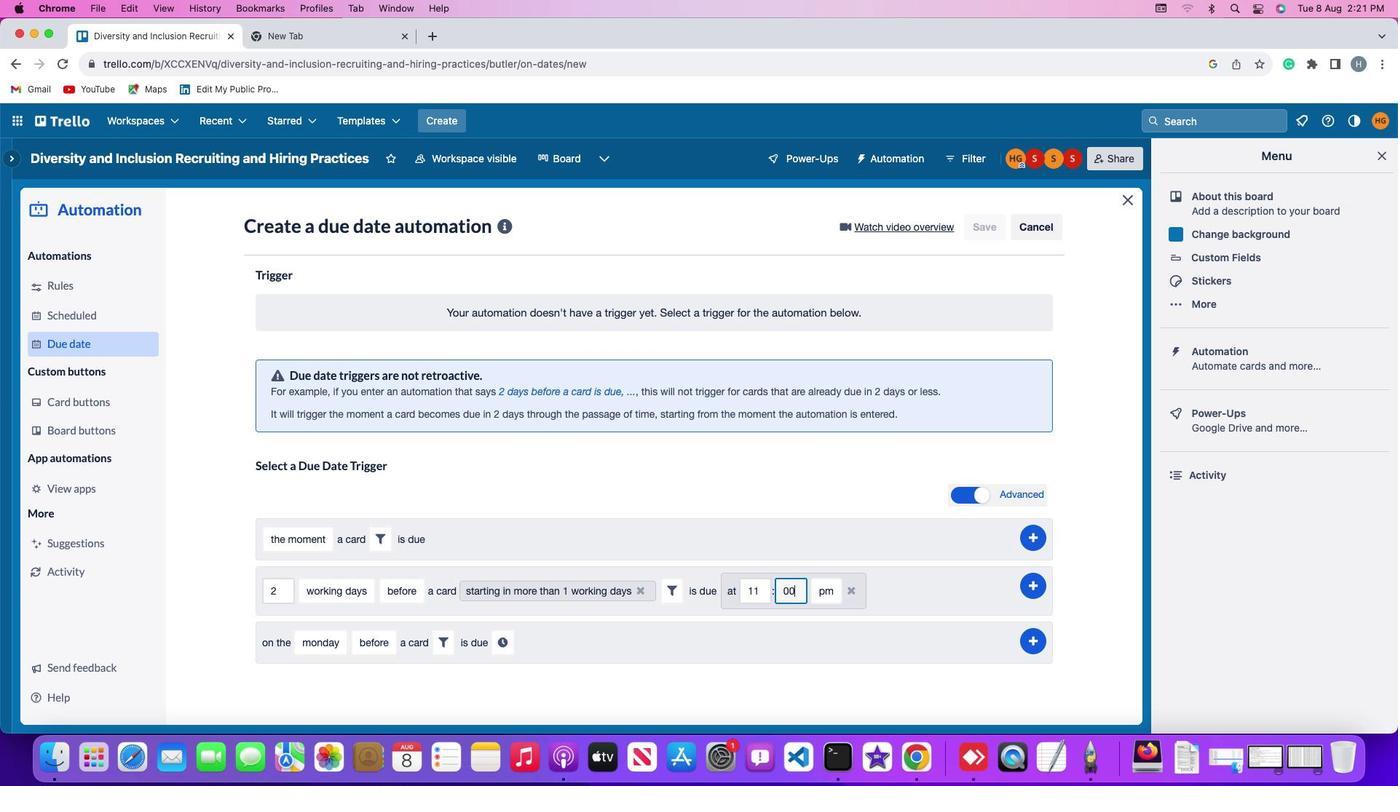 
Action: Mouse moved to (817, 590)
Screenshot: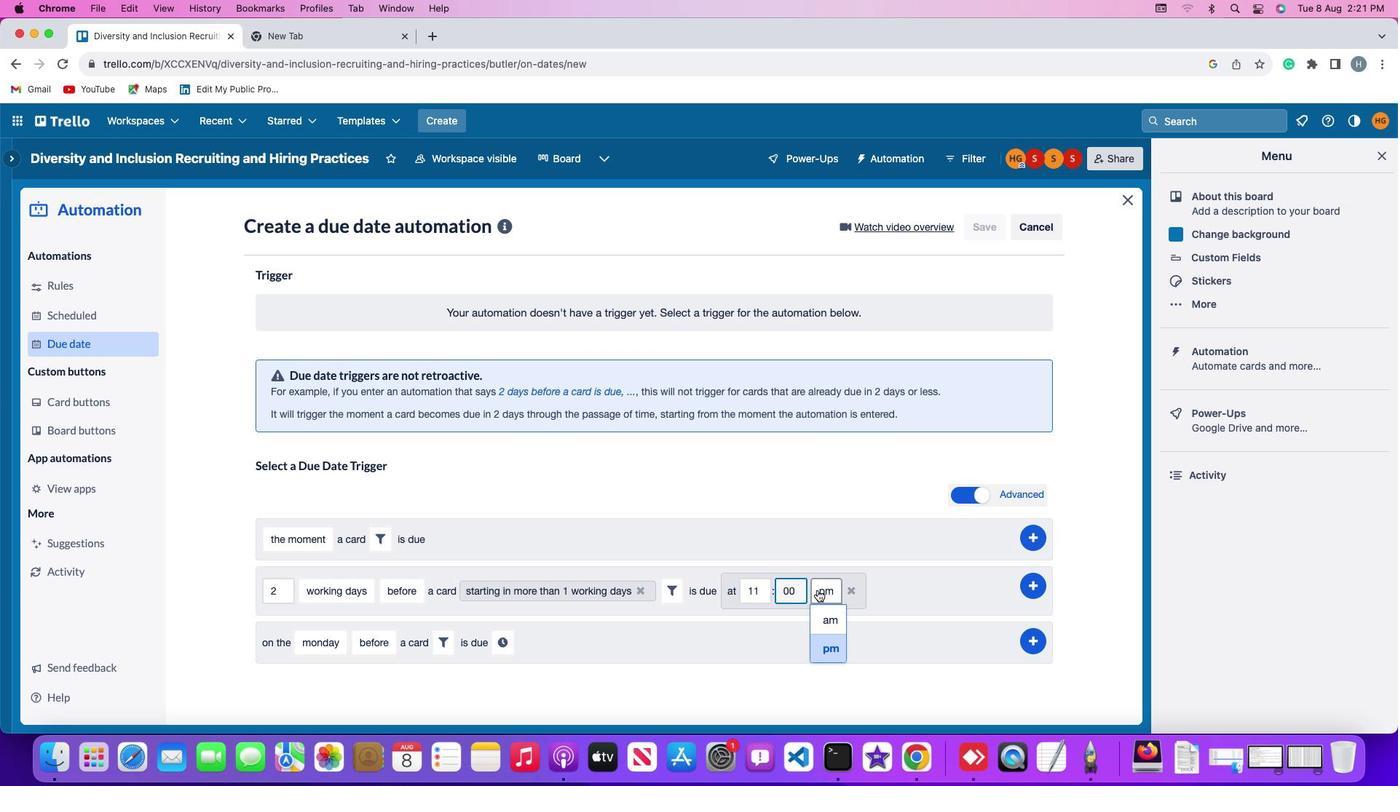 
Action: Mouse pressed left at (817, 590)
Screenshot: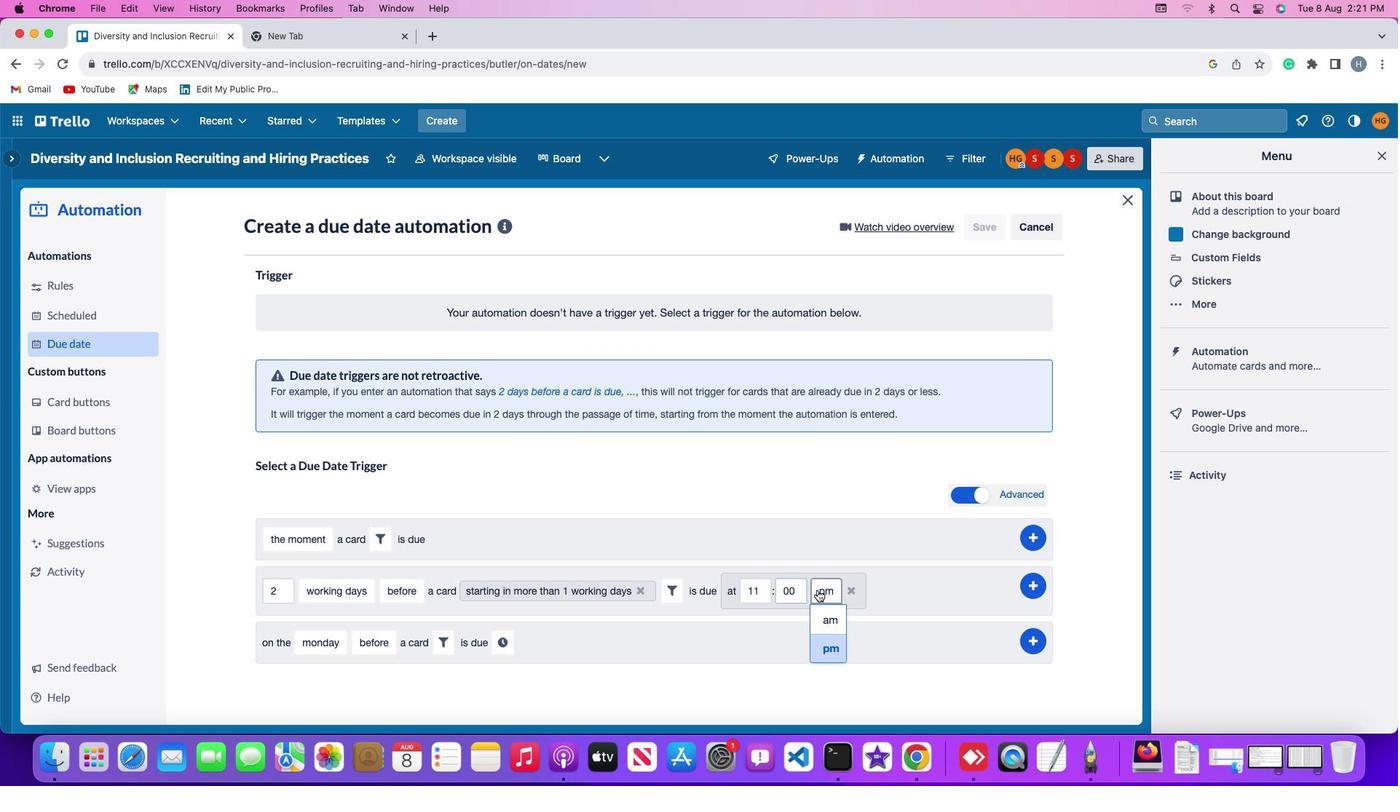 
Action: Mouse moved to (824, 615)
Screenshot: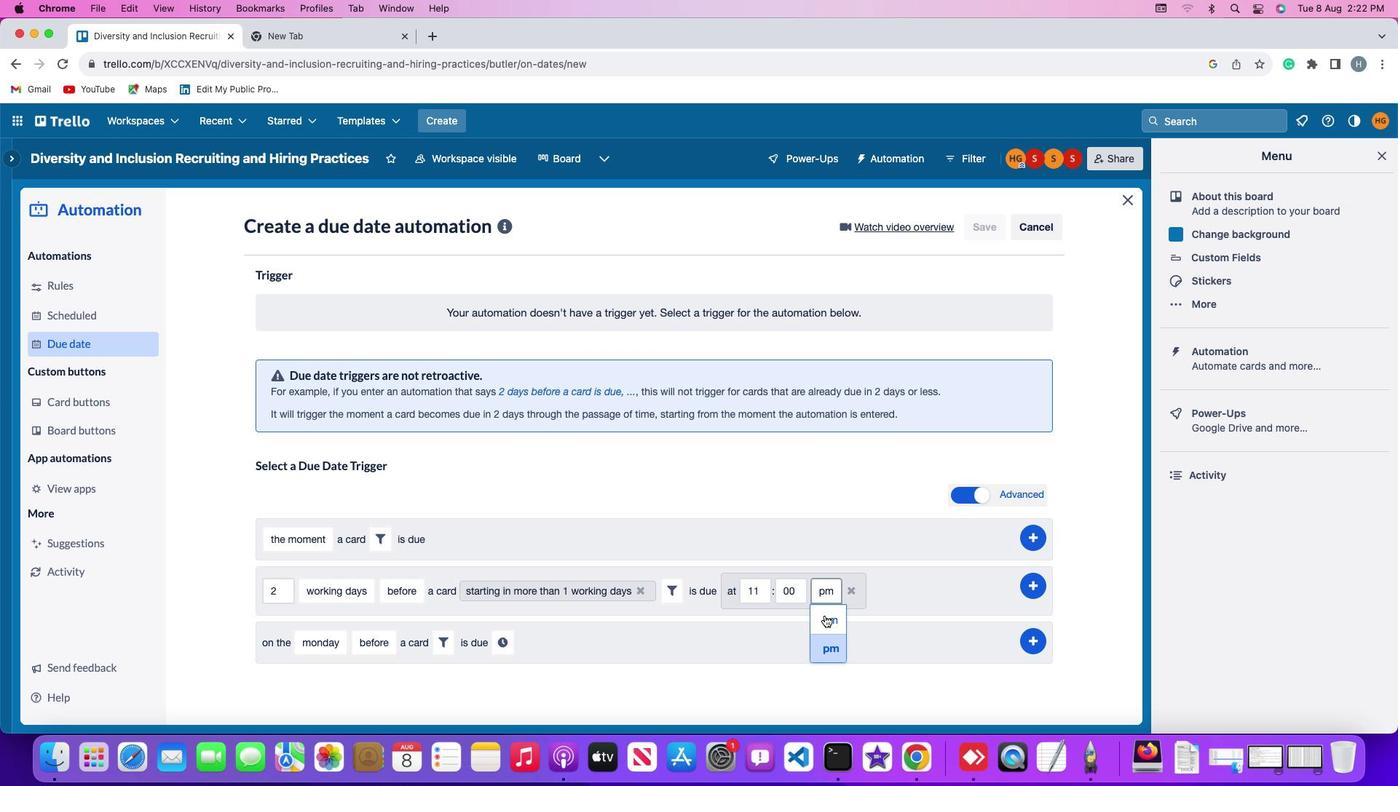 
Action: Mouse pressed left at (824, 615)
Screenshot: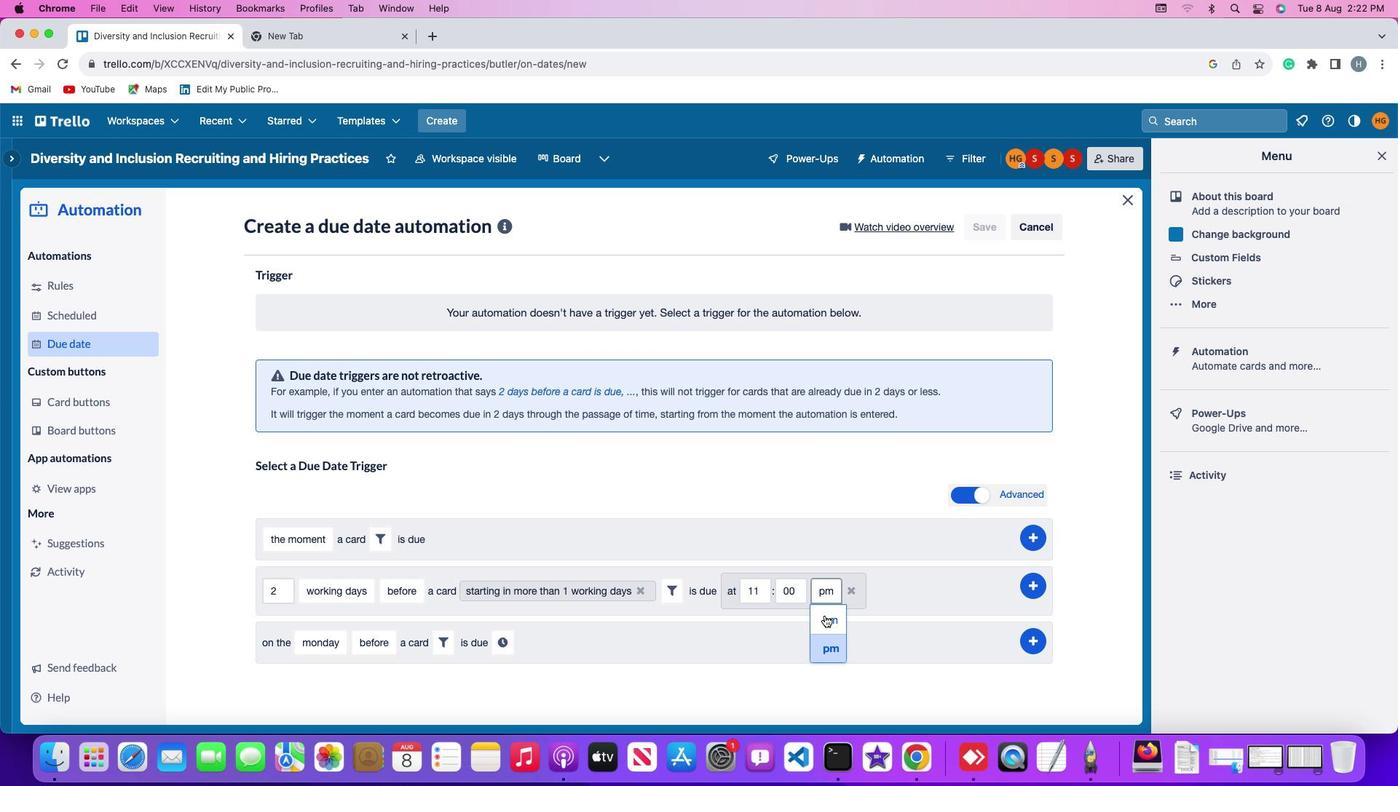 
Action: Mouse moved to (1033, 580)
Screenshot: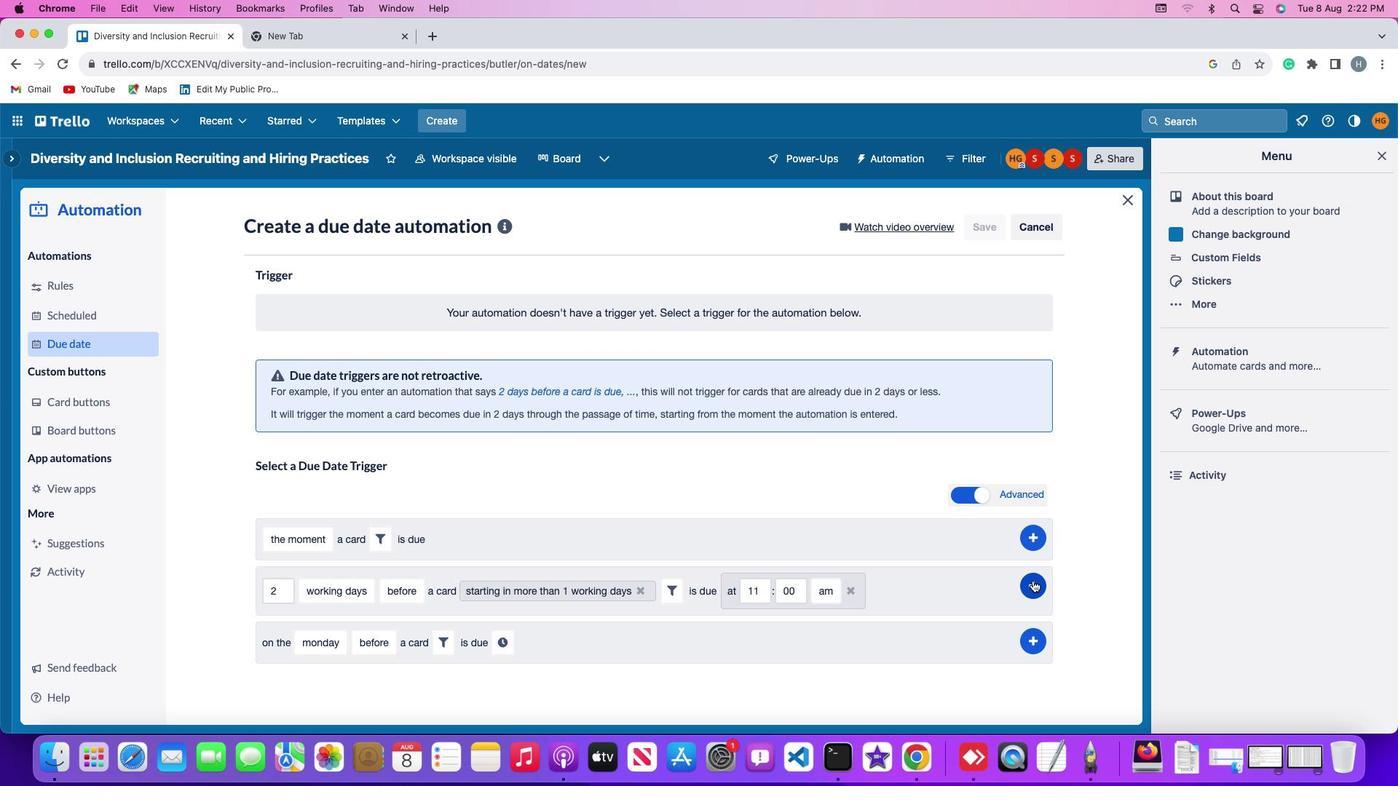 
Action: Mouse pressed left at (1033, 580)
Screenshot: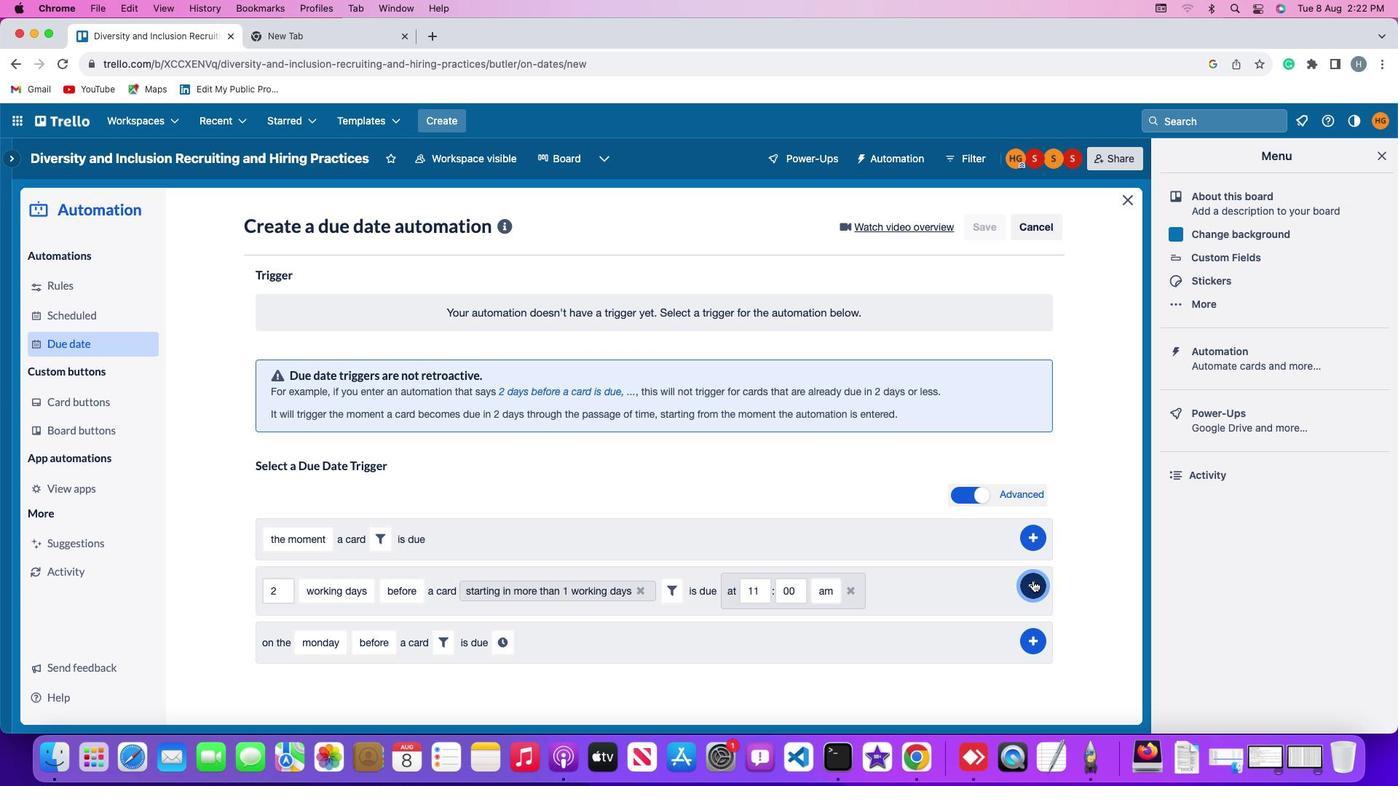 
Action: Mouse moved to (1098, 466)
Screenshot: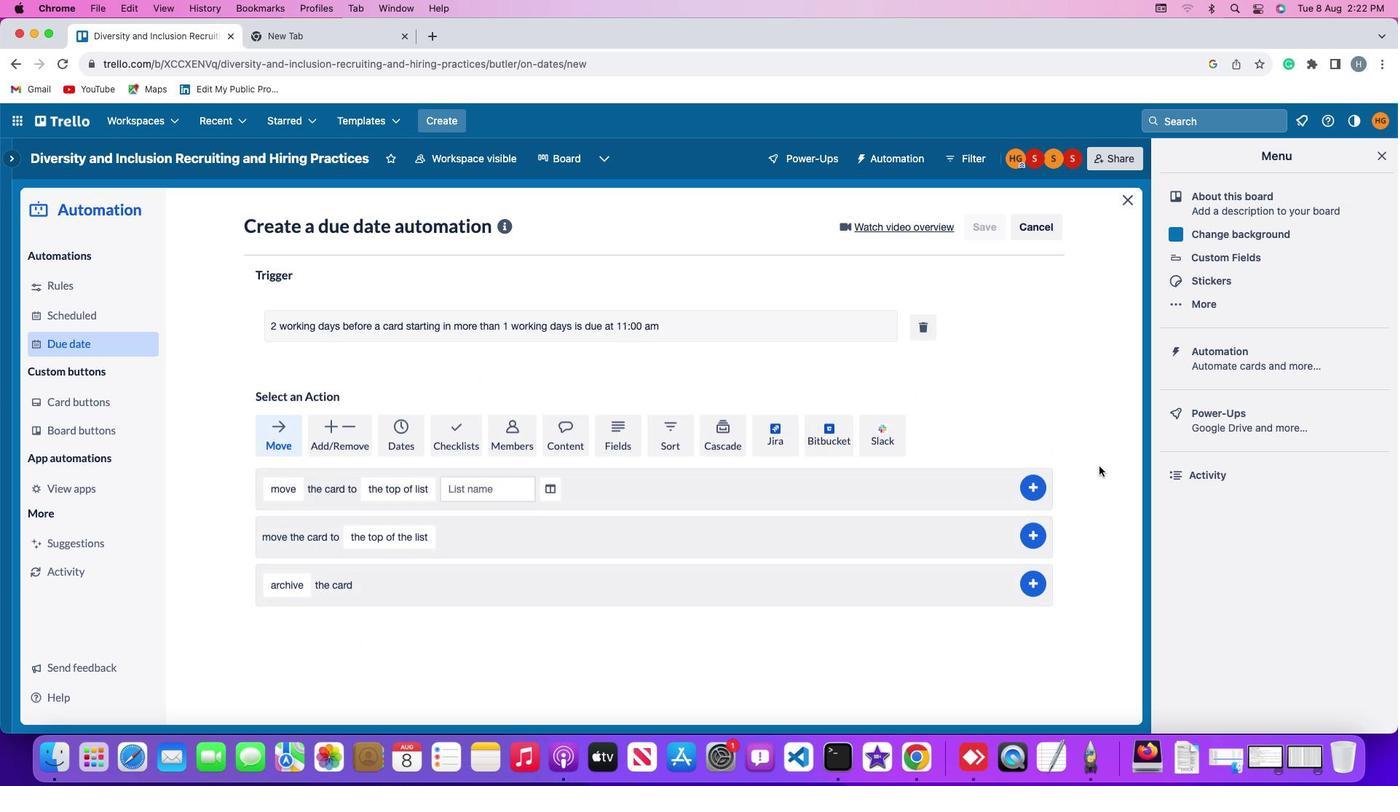 
